Task: Find connections with filter location Hāsimāra with filter topic #careerswith filter profile language French with filter current company Coforge with filter school King George's Medical University with filter industry Office Administration with filter service category Public Speaking with filter keywords title Habitat for Humanity Builder
Action: Mouse moved to (639, 91)
Screenshot: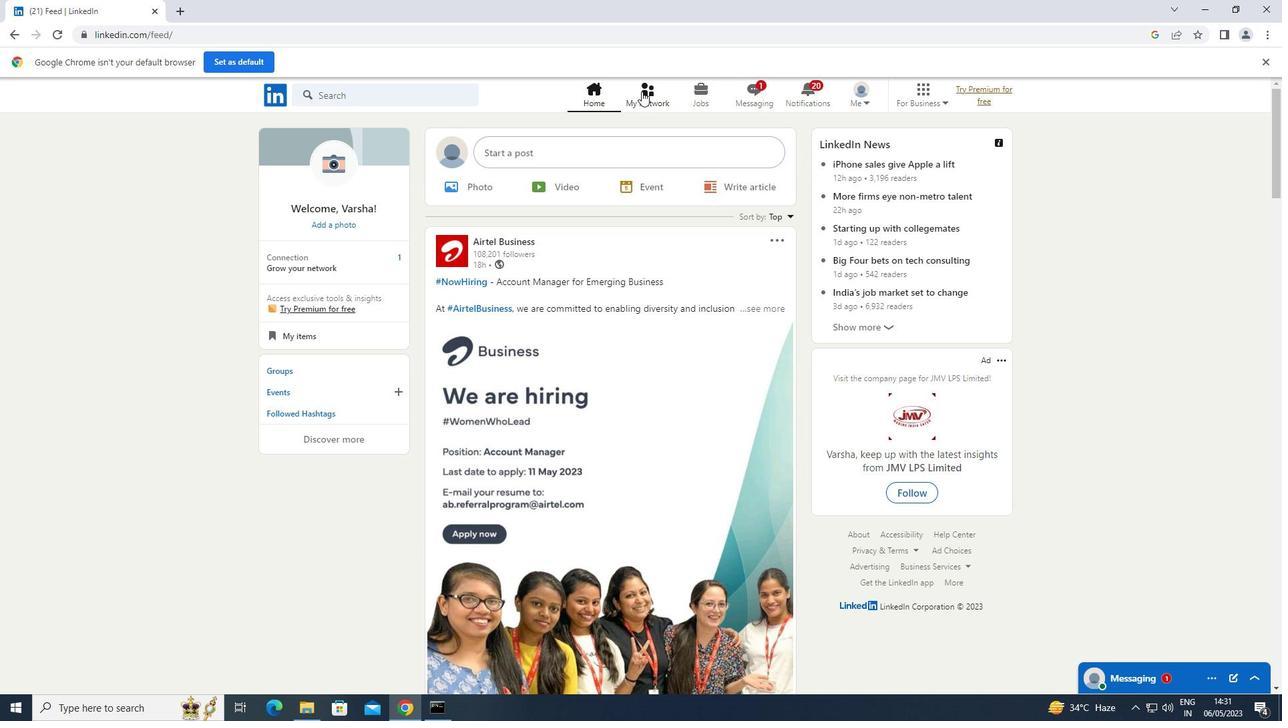 
Action: Mouse pressed left at (639, 91)
Screenshot: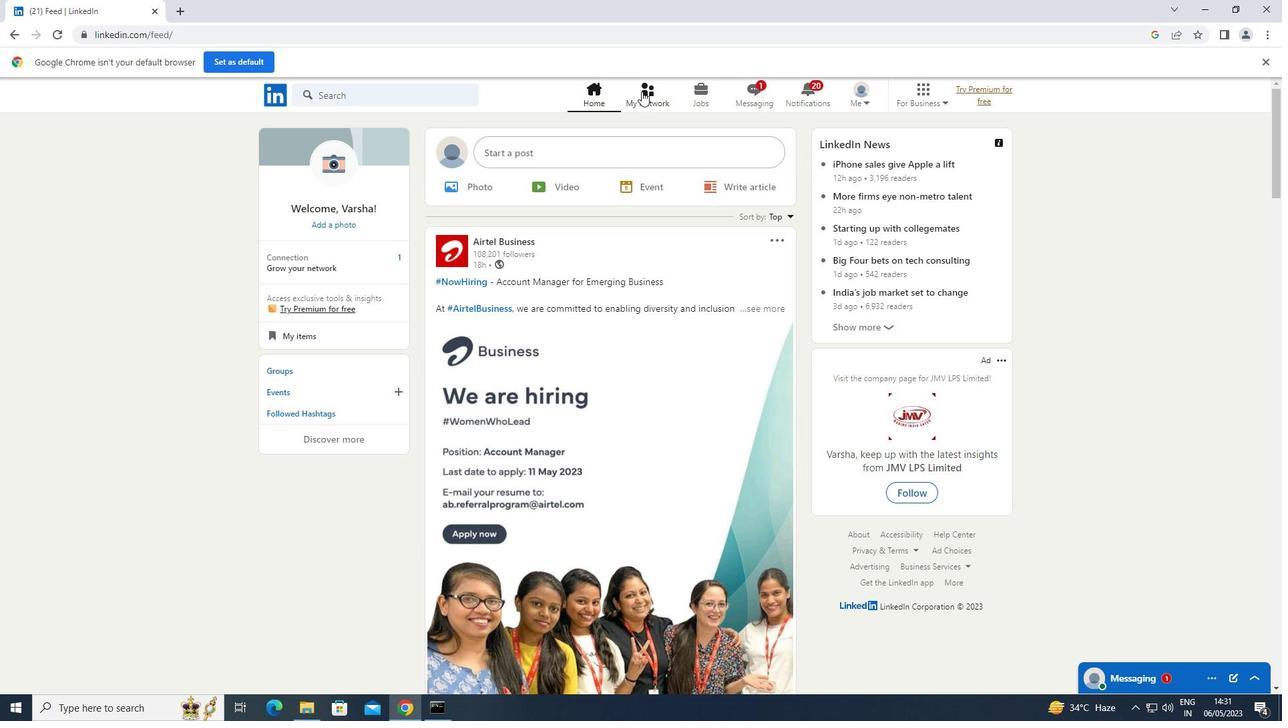 
Action: Mouse moved to (365, 167)
Screenshot: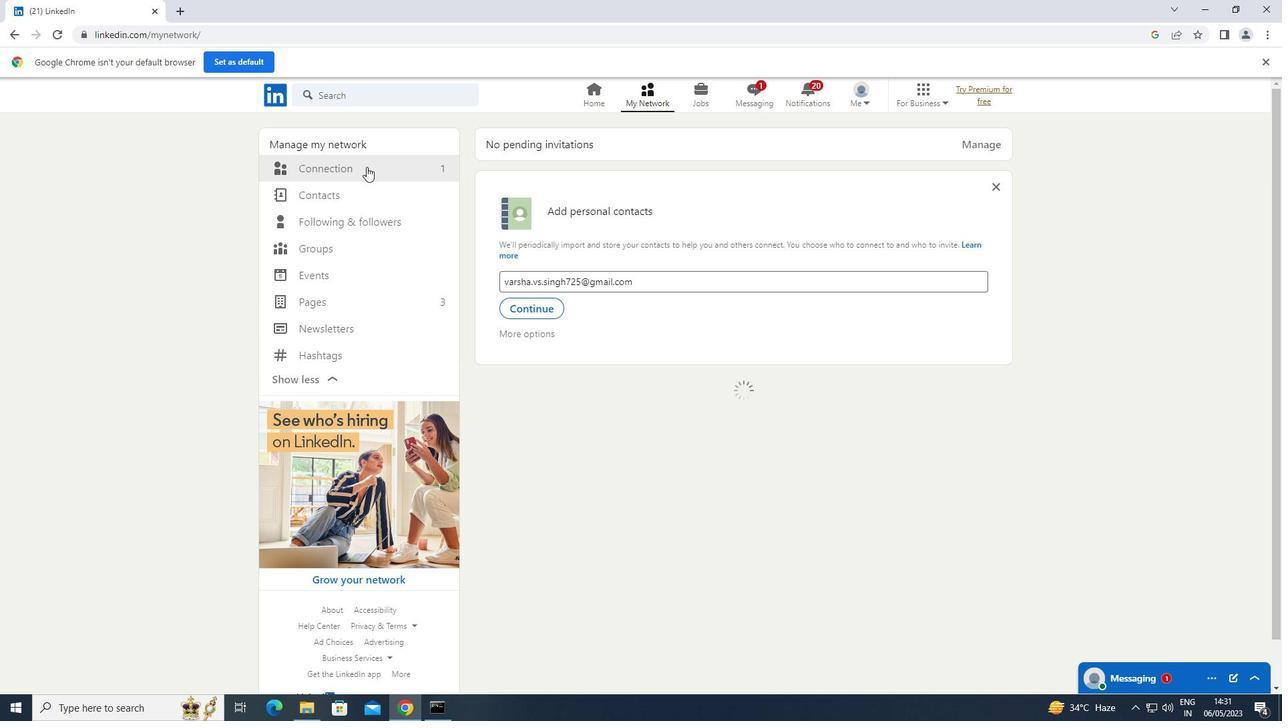 
Action: Mouse pressed left at (365, 167)
Screenshot: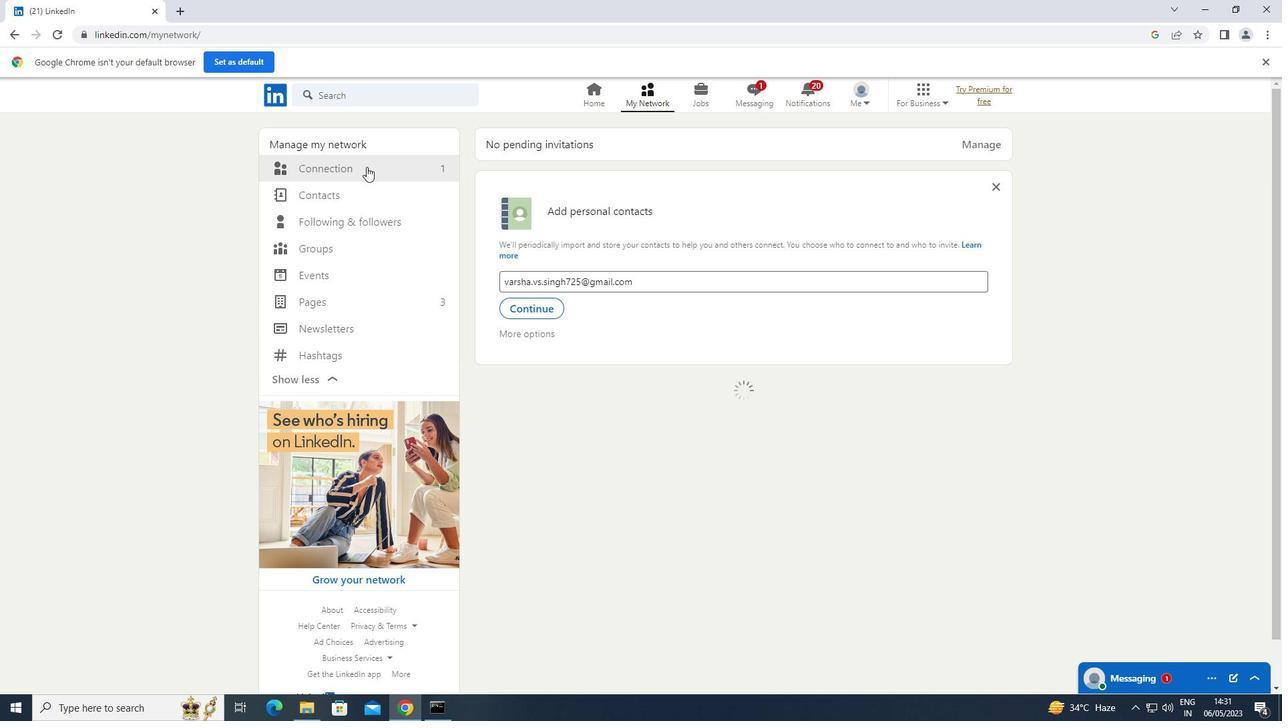 
Action: Mouse moved to (764, 168)
Screenshot: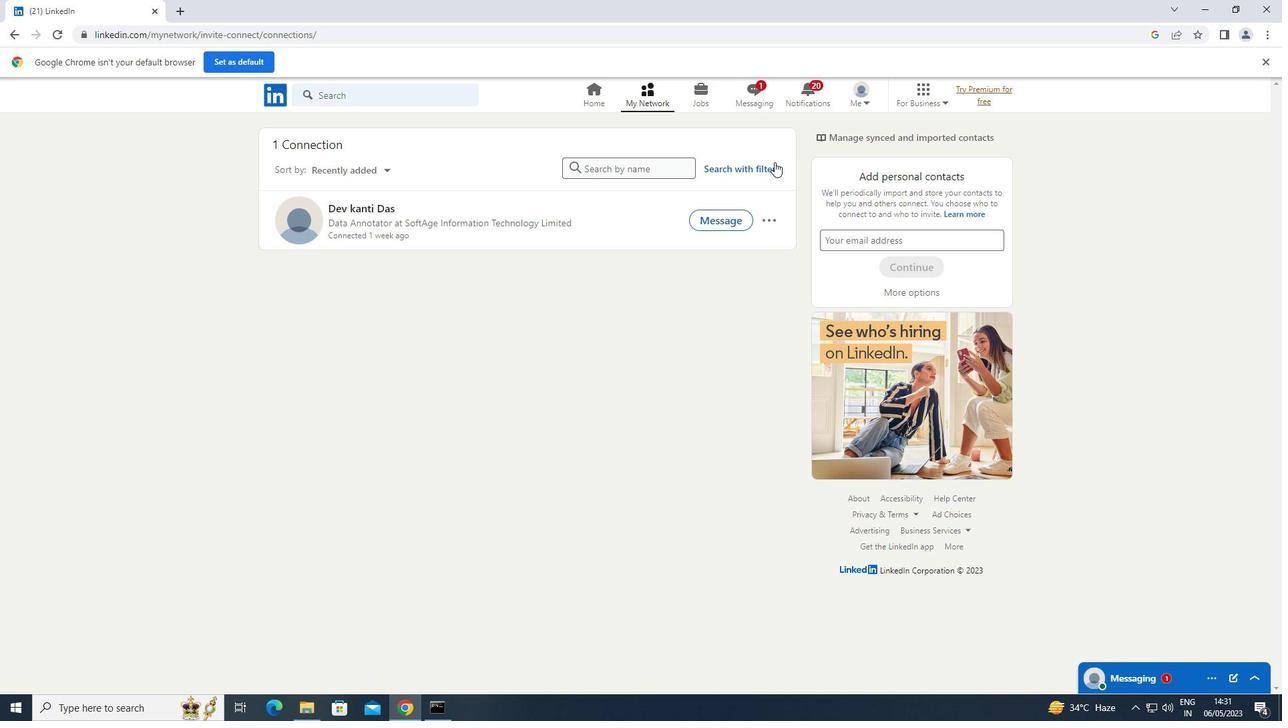 
Action: Mouse pressed left at (764, 168)
Screenshot: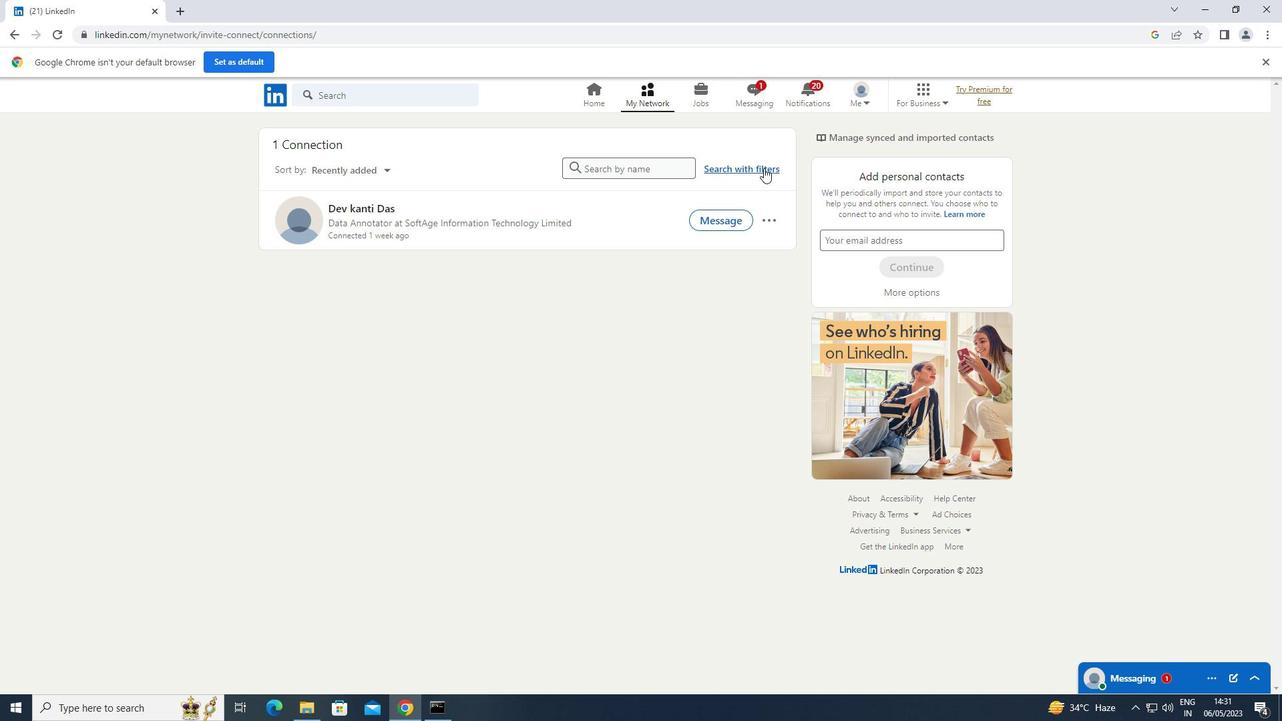 
Action: Mouse moved to (695, 134)
Screenshot: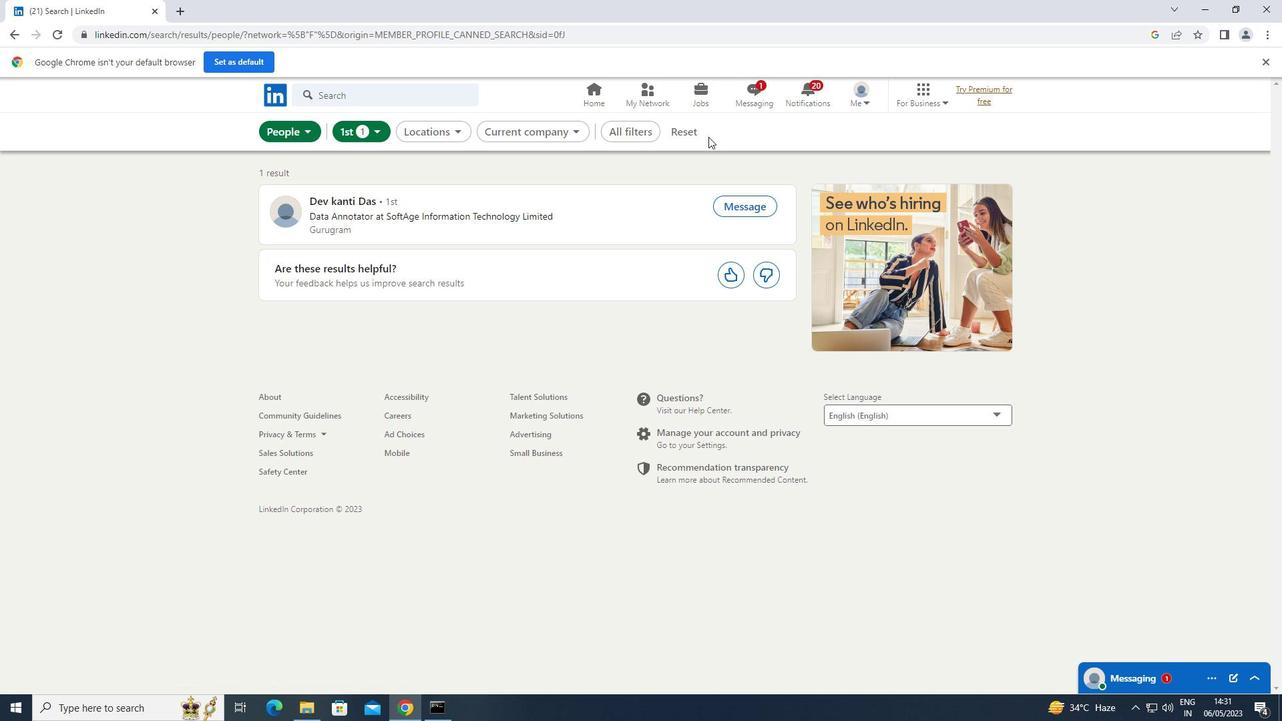 
Action: Mouse pressed left at (695, 134)
Screenshot: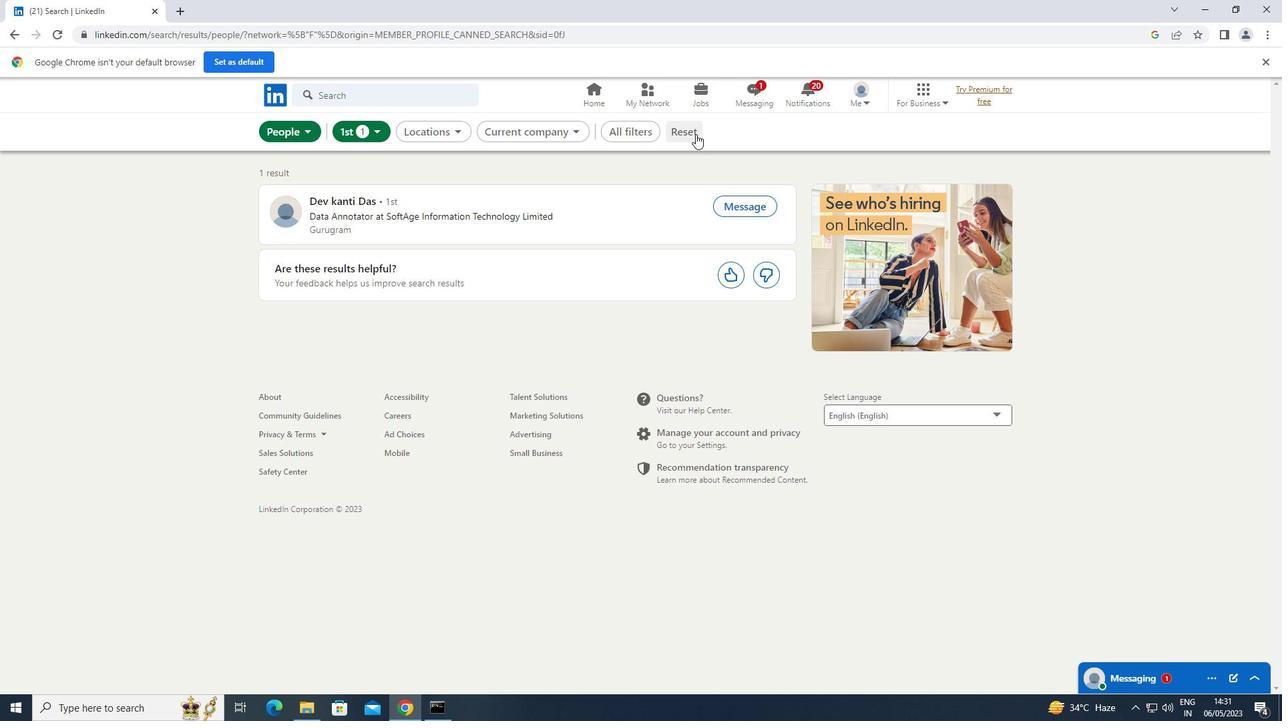
Action: Mouse moved to (665, 131)
Screenshot: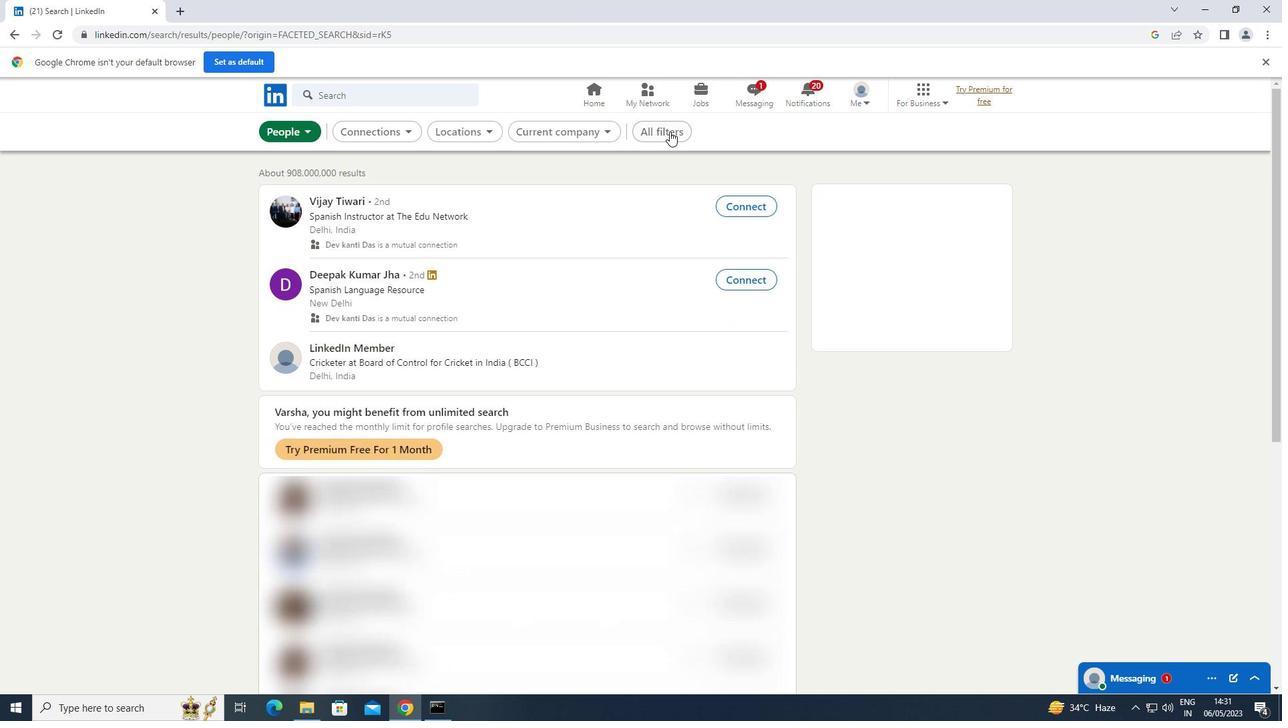 
Action: Mouse pressed left at (665, 131)
Screenshot: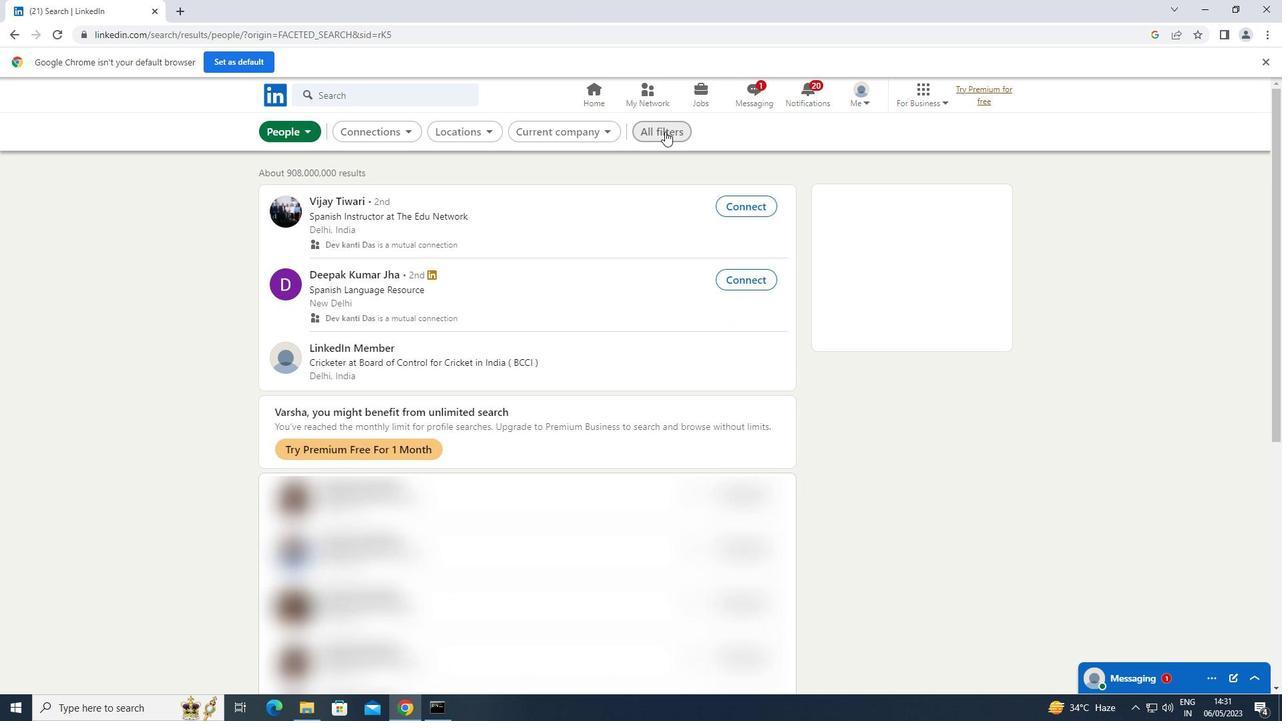 
Action: Mouse moved to (1063, 233)
Screenshot: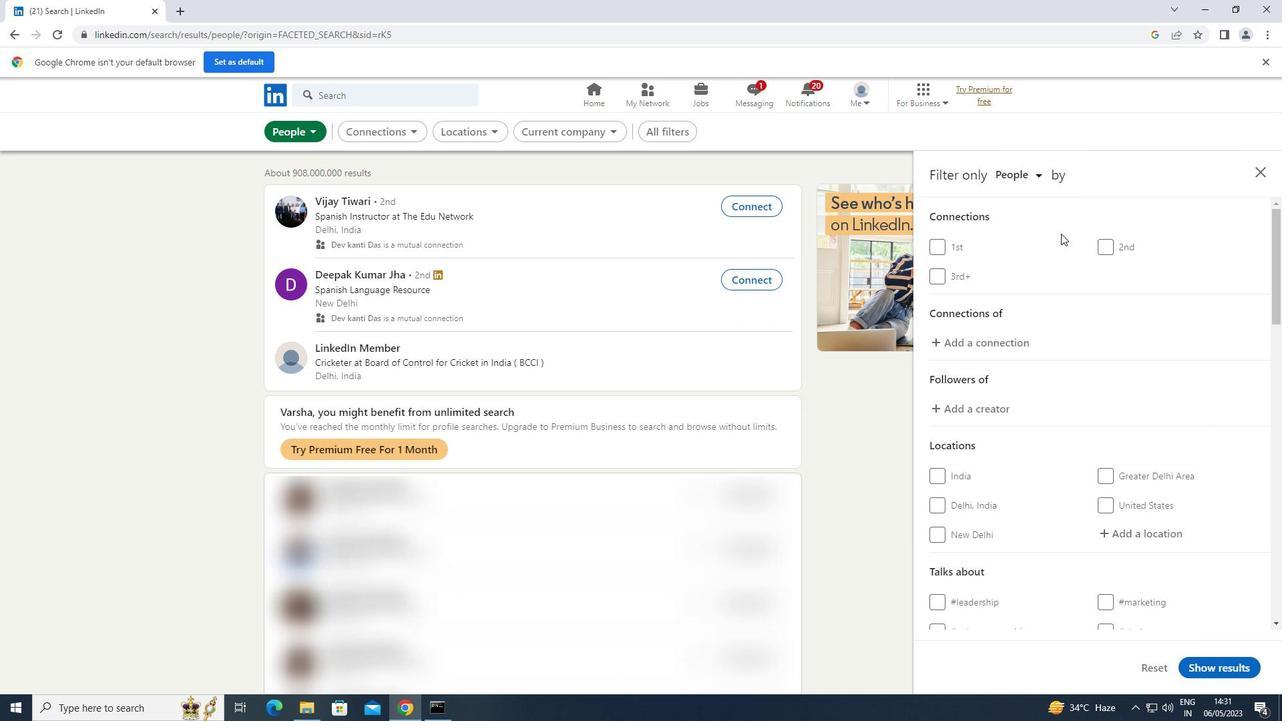 
Action: Mouse scrolled (1063, 232) with delta (0, 0)
Screenshot: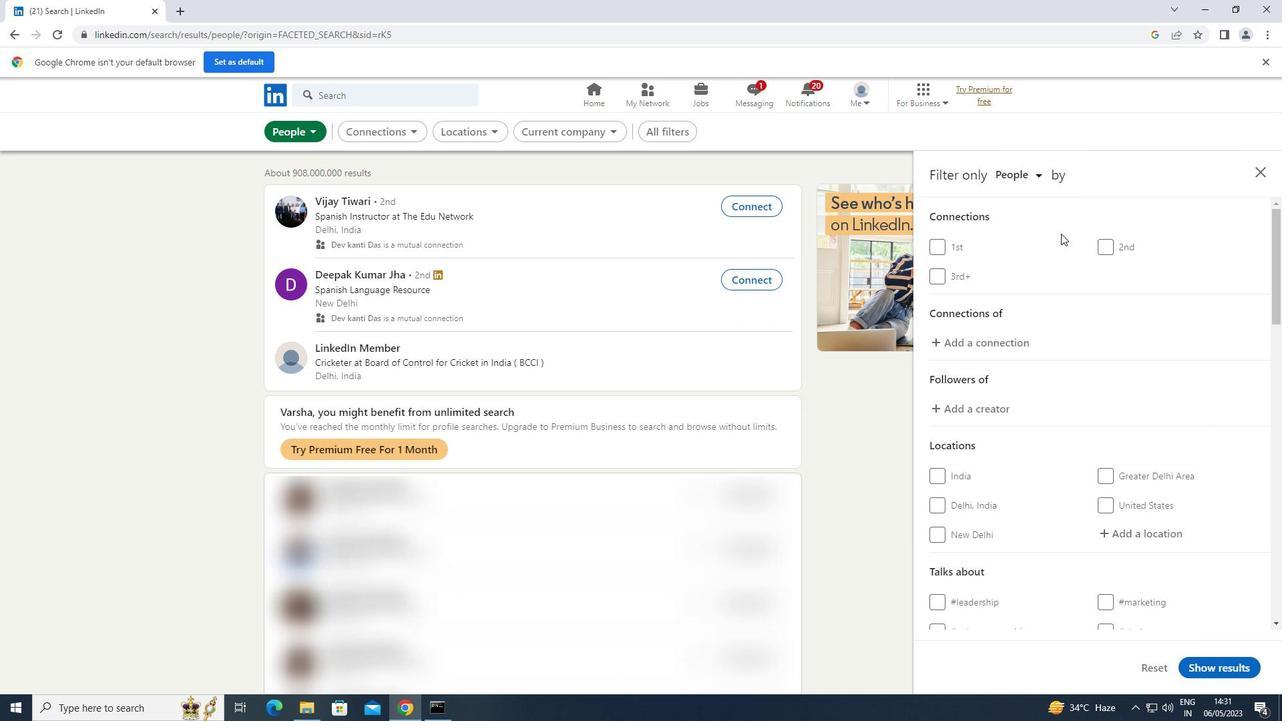 
Action: Mouse scrolled (1063, 232) with delta (0, 0)
Screenshot: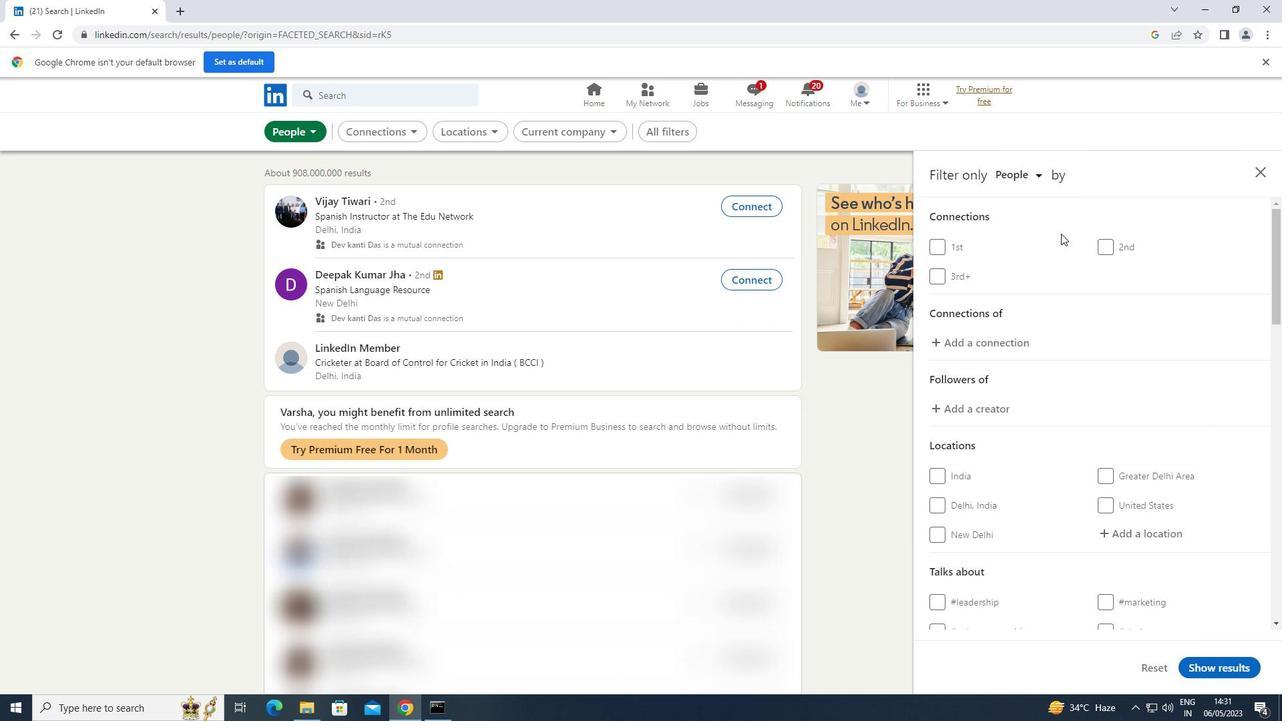 
Action: Mouse scrolled (1063, 232) with delta (0, 0)
Screenshot: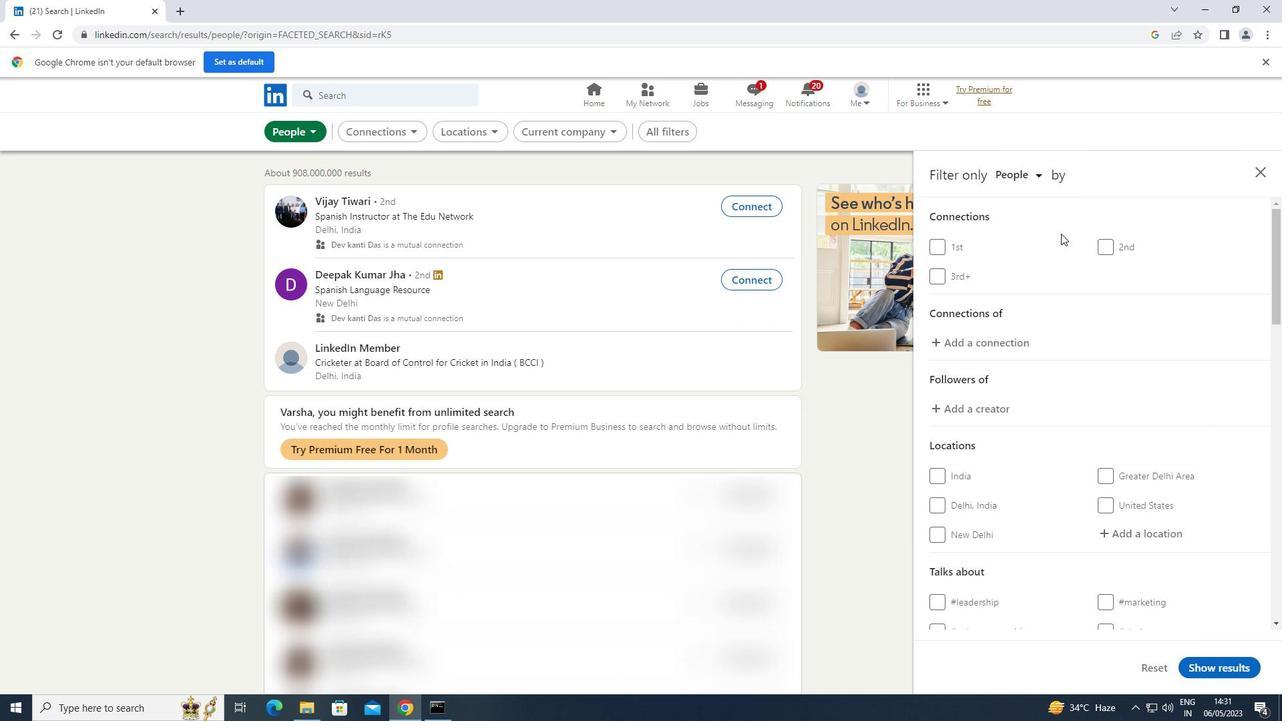 
Action: Mouse scrolled (1063, 232) with delta (0, 0)
Screenshot: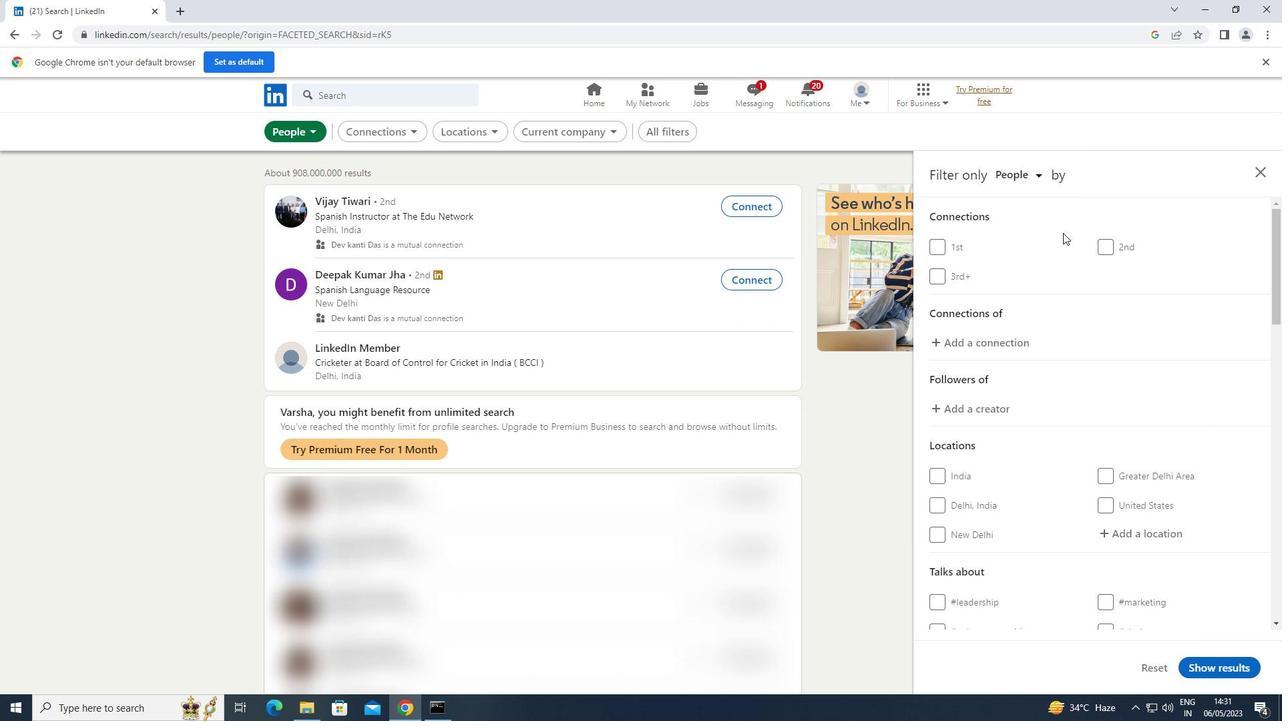 
Action: Mouse moved to (1132, 263)
Screenshot: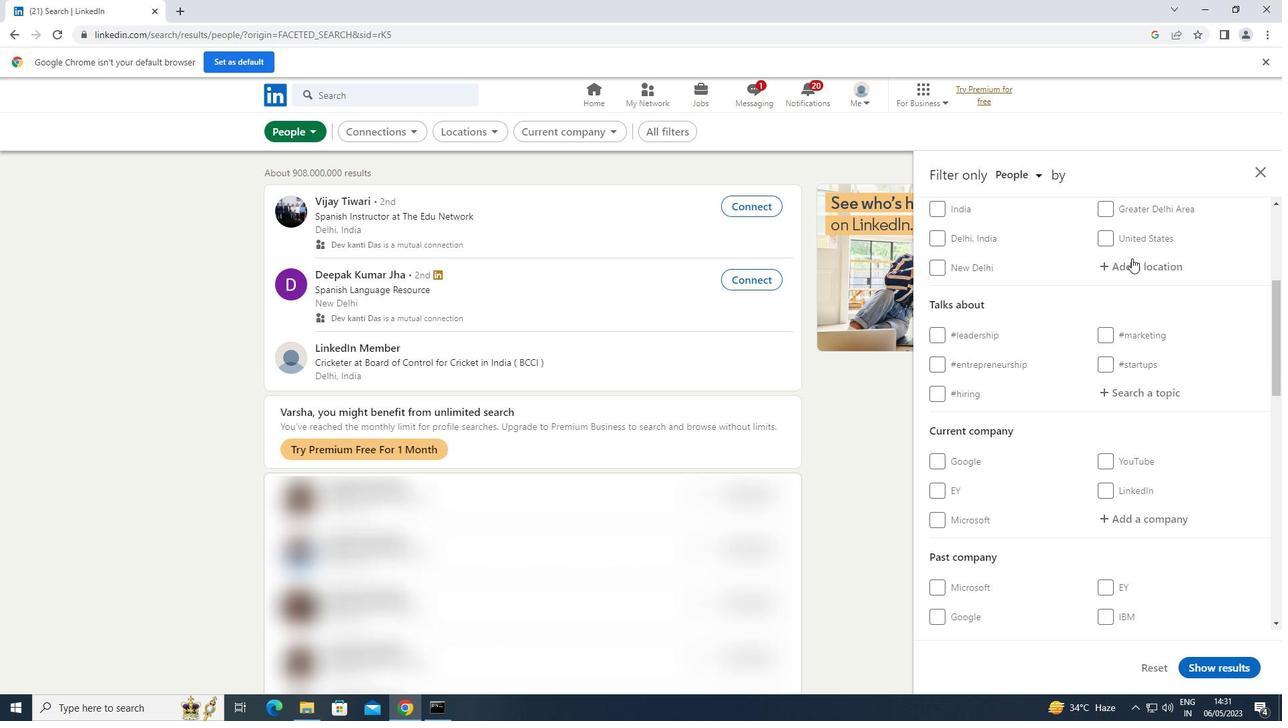 
Action: Mouse pressed left at (1132, 263)
Screenshot: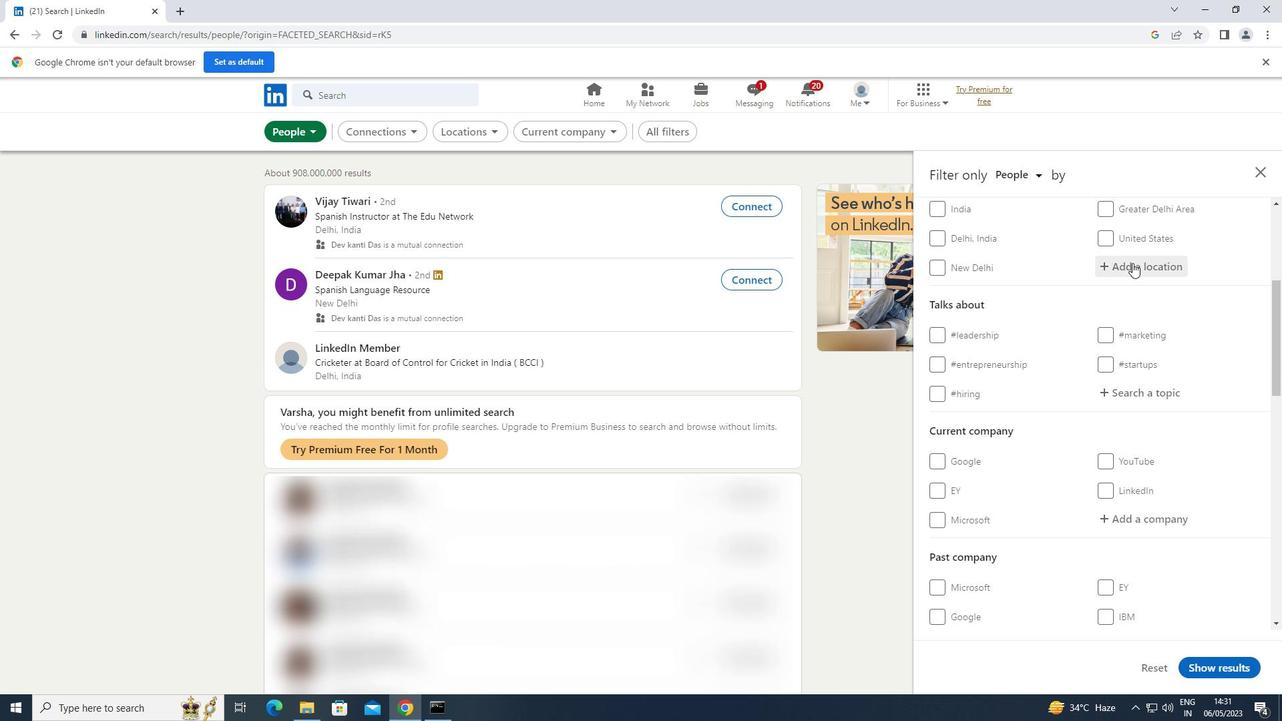 
Action: Key pressed <Key.shift>HASIMAR
Screenshot: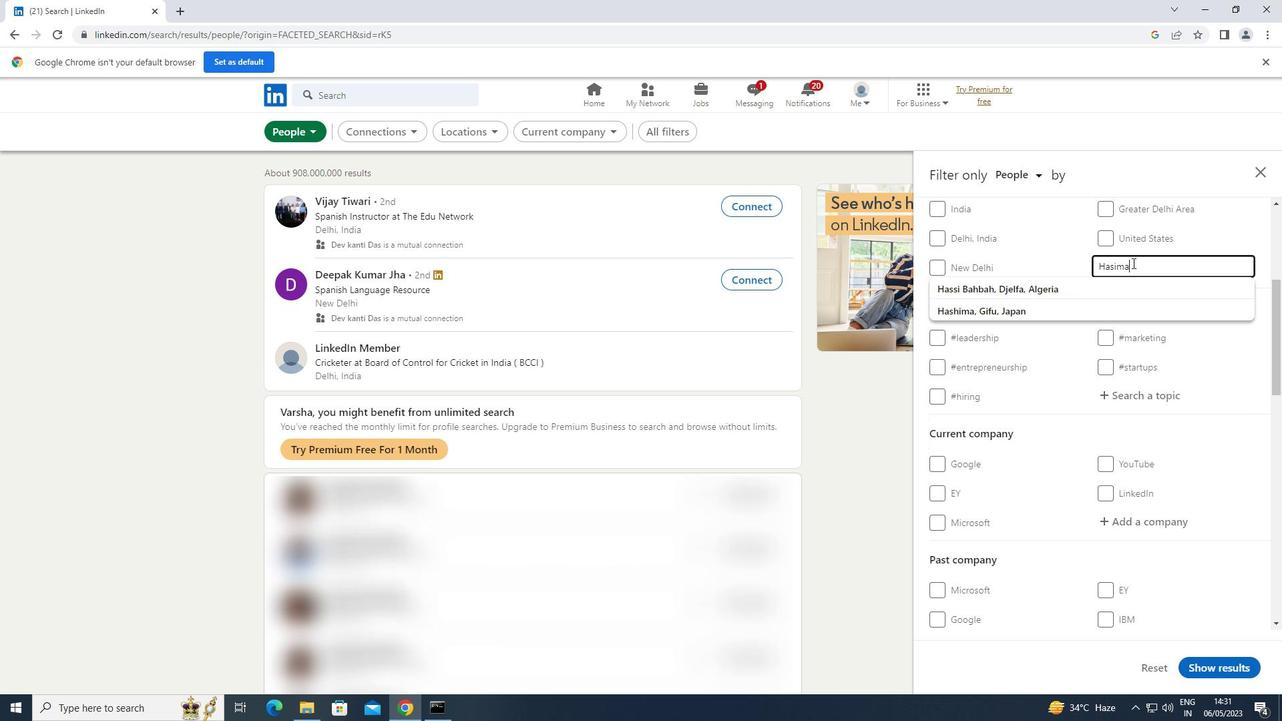 
Action: Mouse moved to (1132, 263)
Screenshot: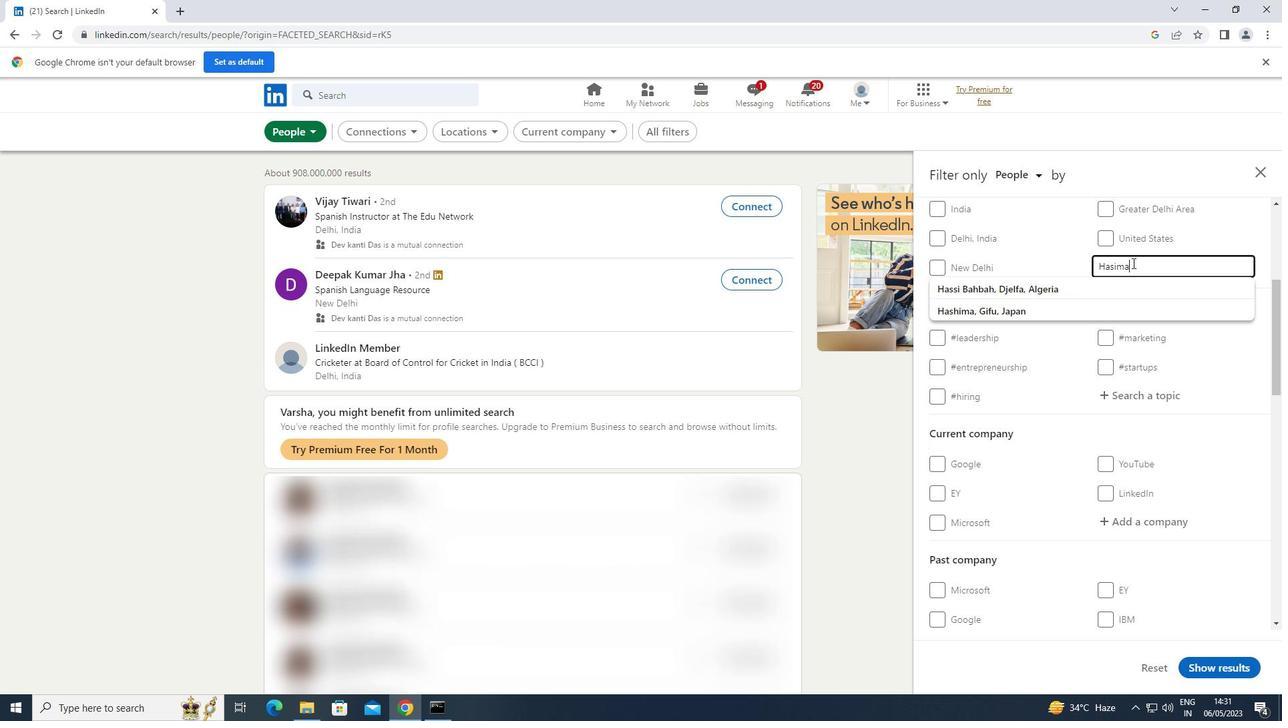 
Action: Key pressed A
Screenshot: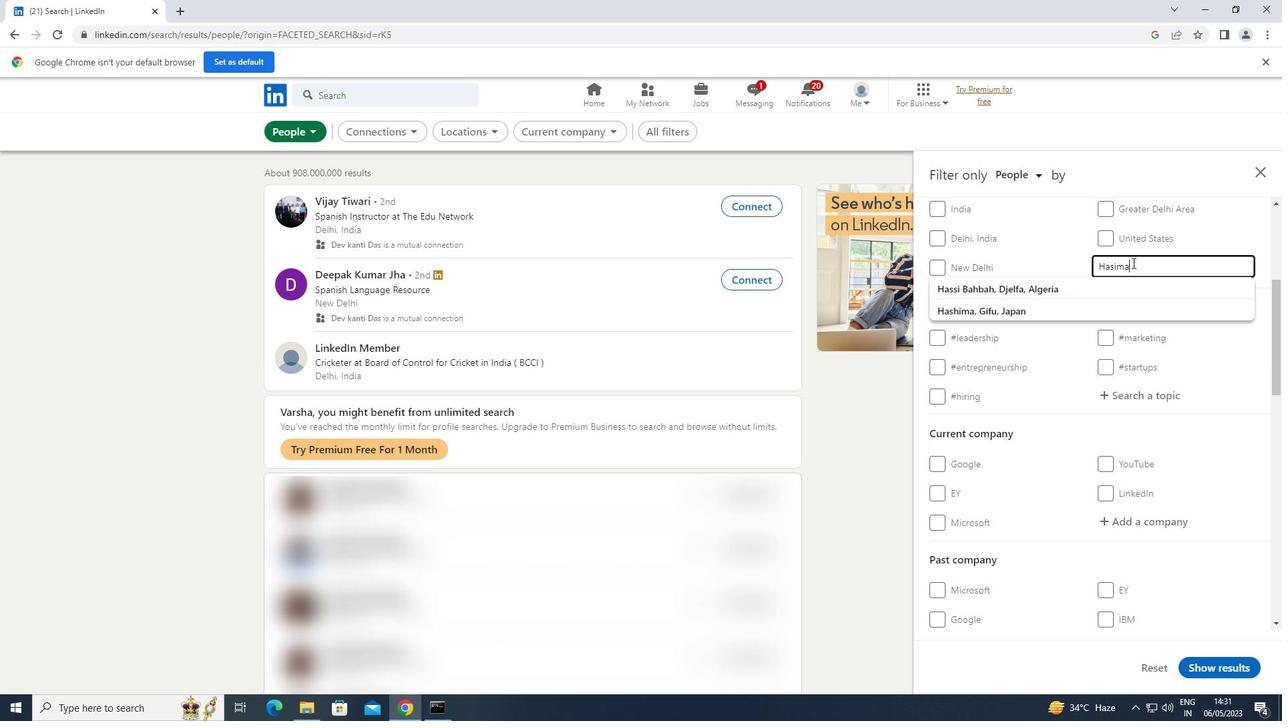 
Action: Mouse moved to (1149, 398)
Screenshot: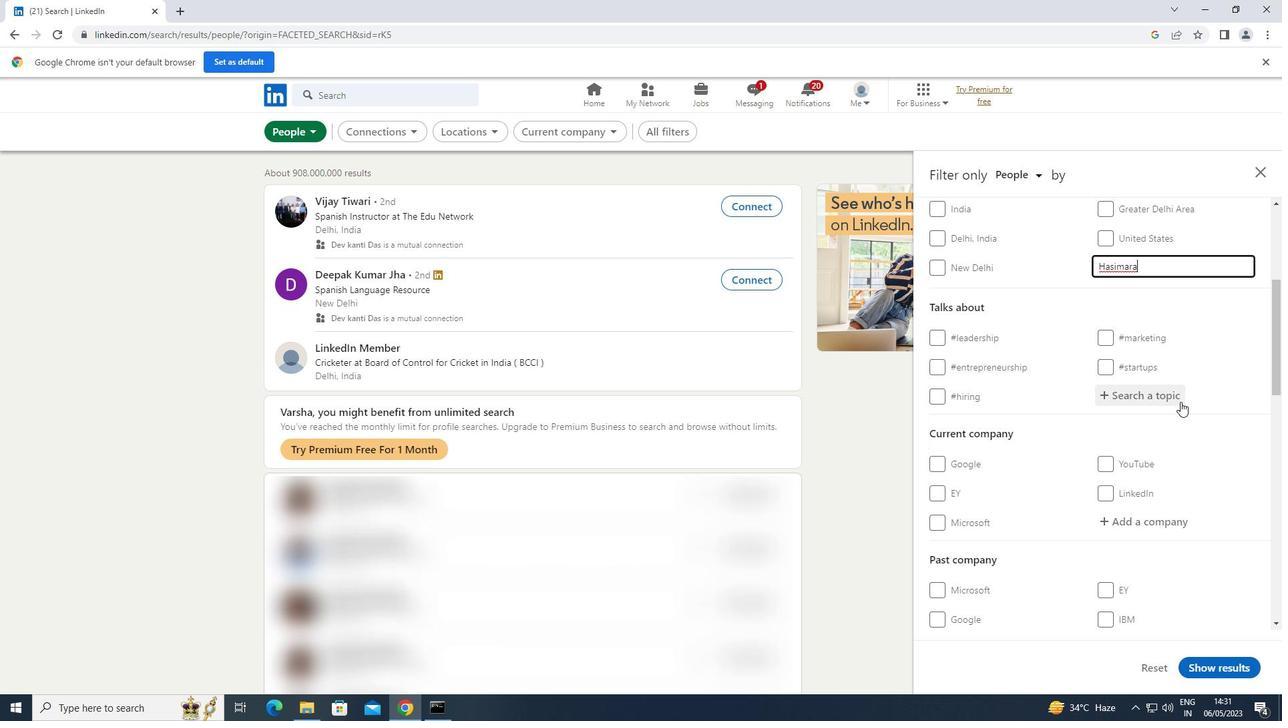 
Action: Mouse pressed left at (1149, 398)
Screenshot: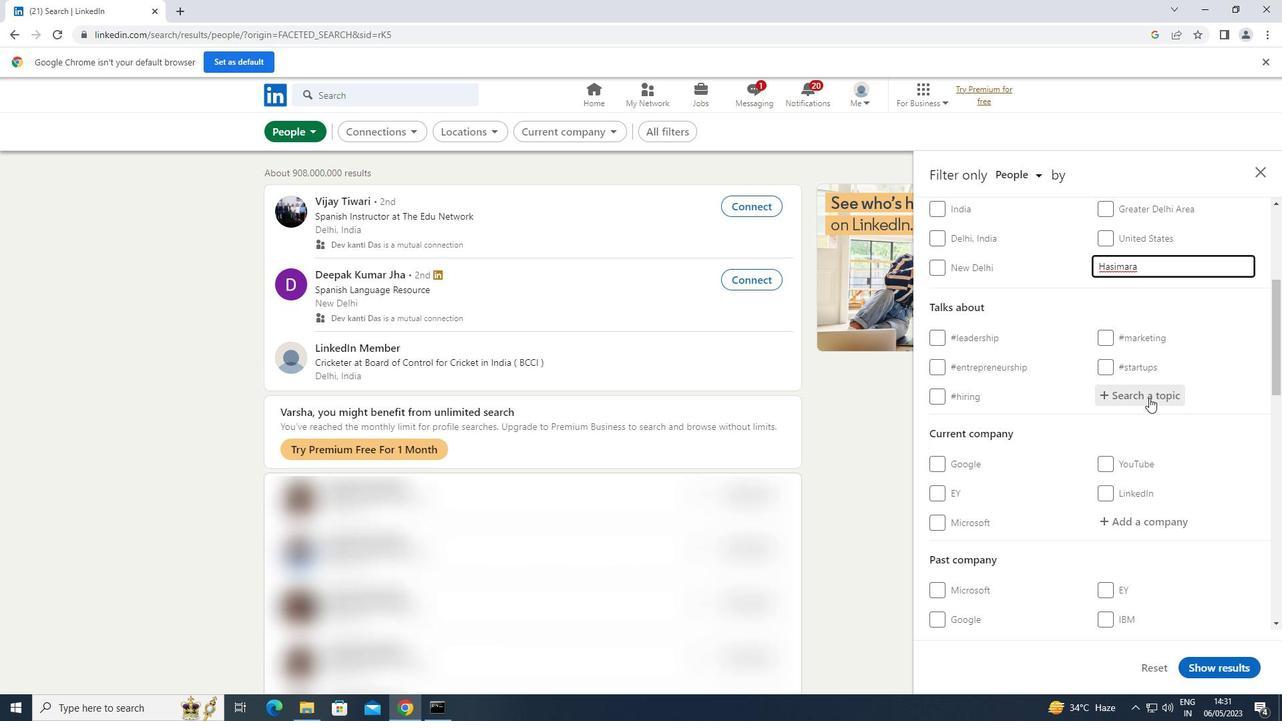 
Action: Key pressed CAREERS
Screenshot: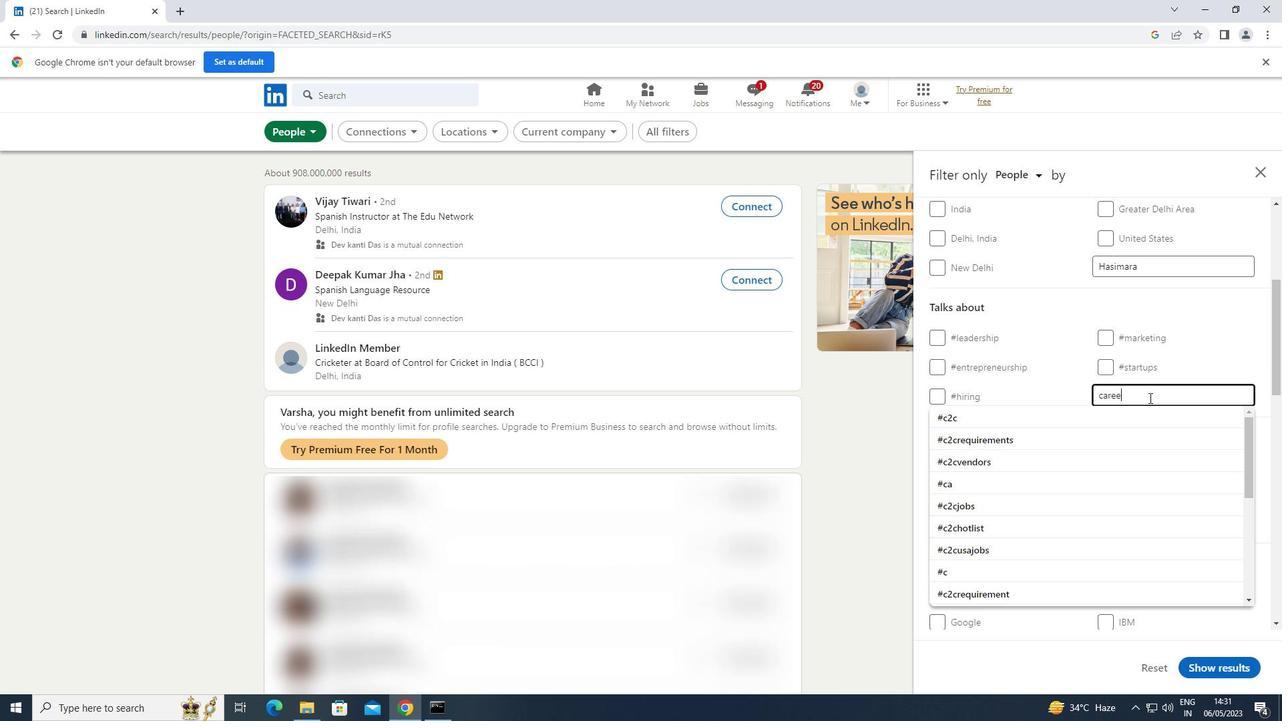
Action: Mouse moved to (1045, 416)
Screenshot: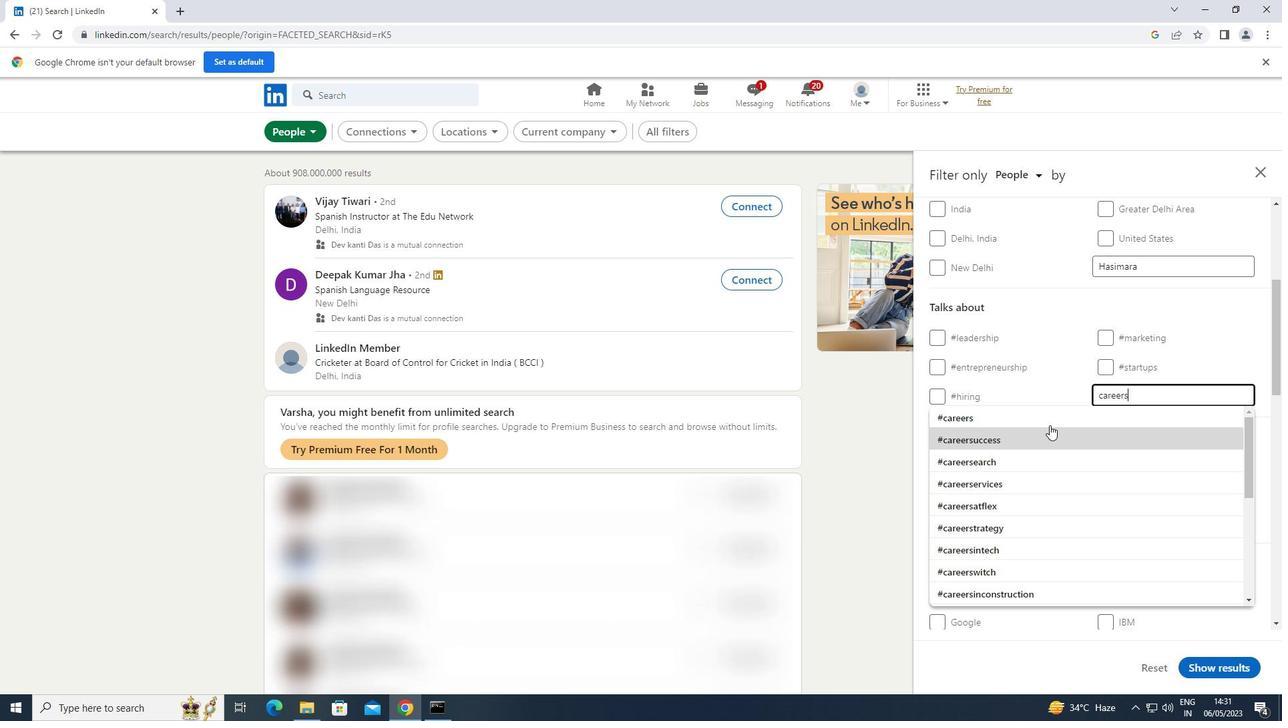 
Action: Mouse pressed left at (1045, 416)
Screenshot: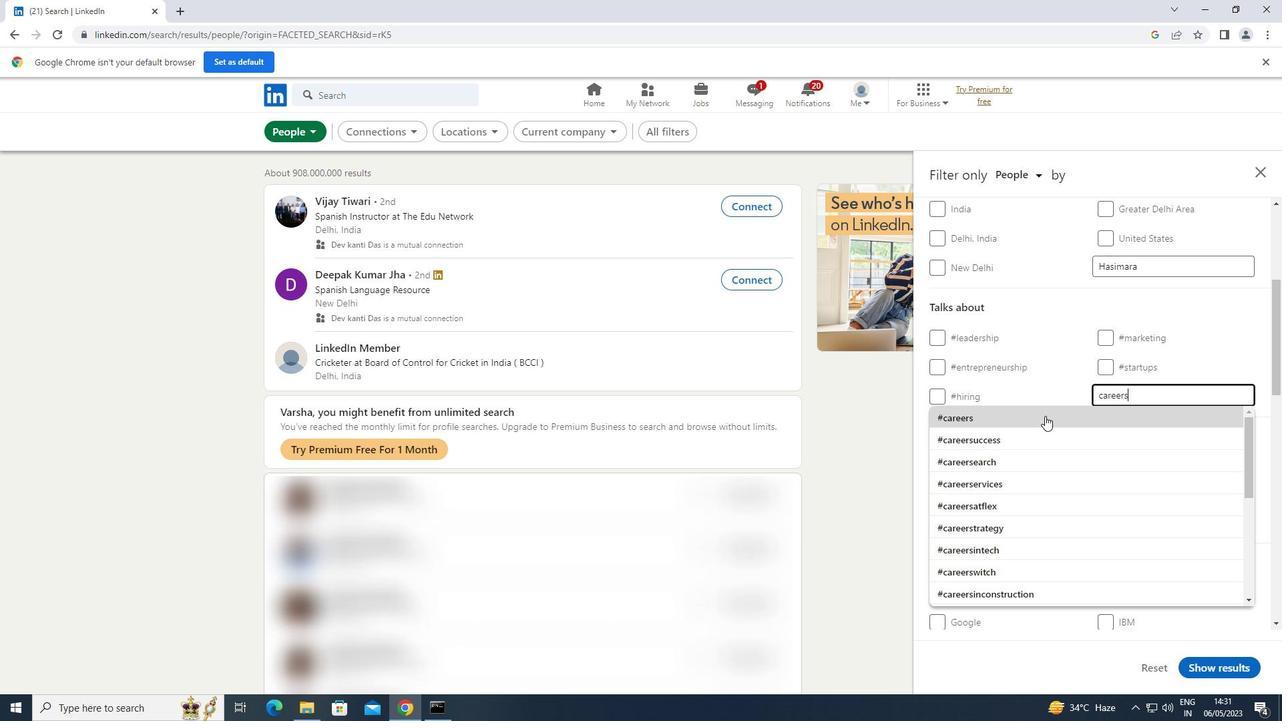 
Action: Mouse moved to (1154, 426)
Screenshot: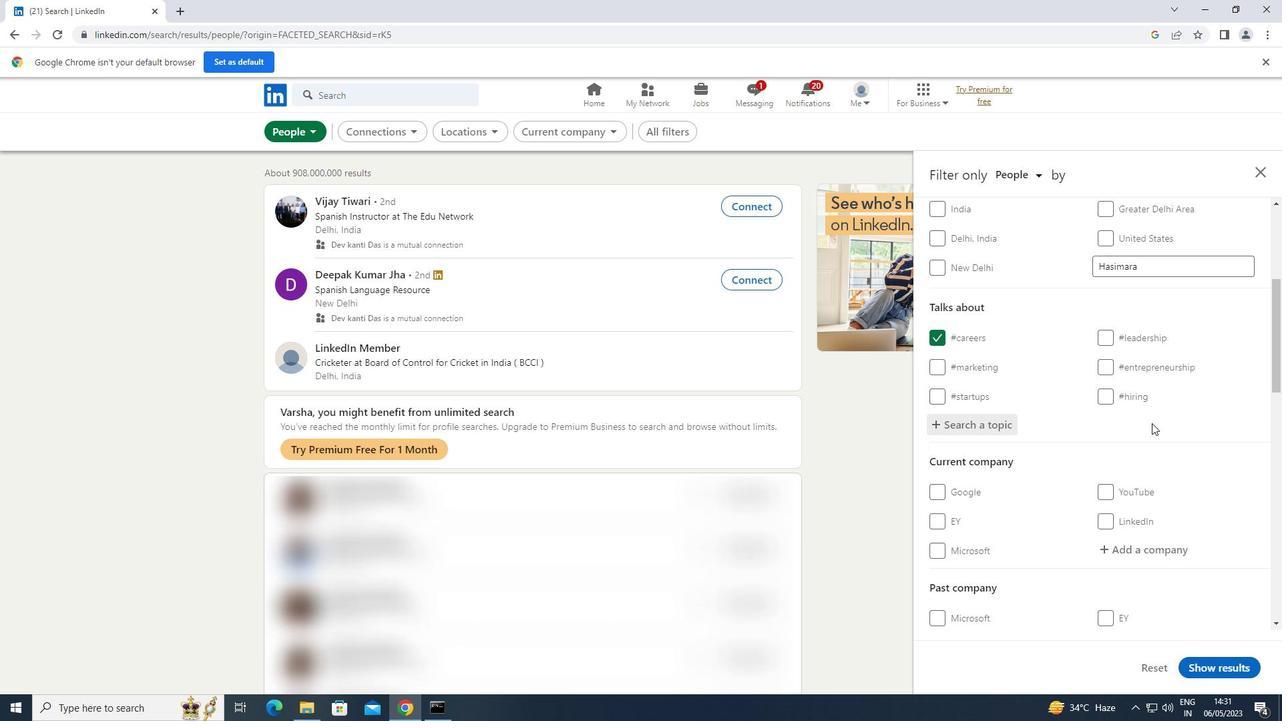 
Action: Mouse scrolled (1154, 426) with delta (0, 0)
Screenshot: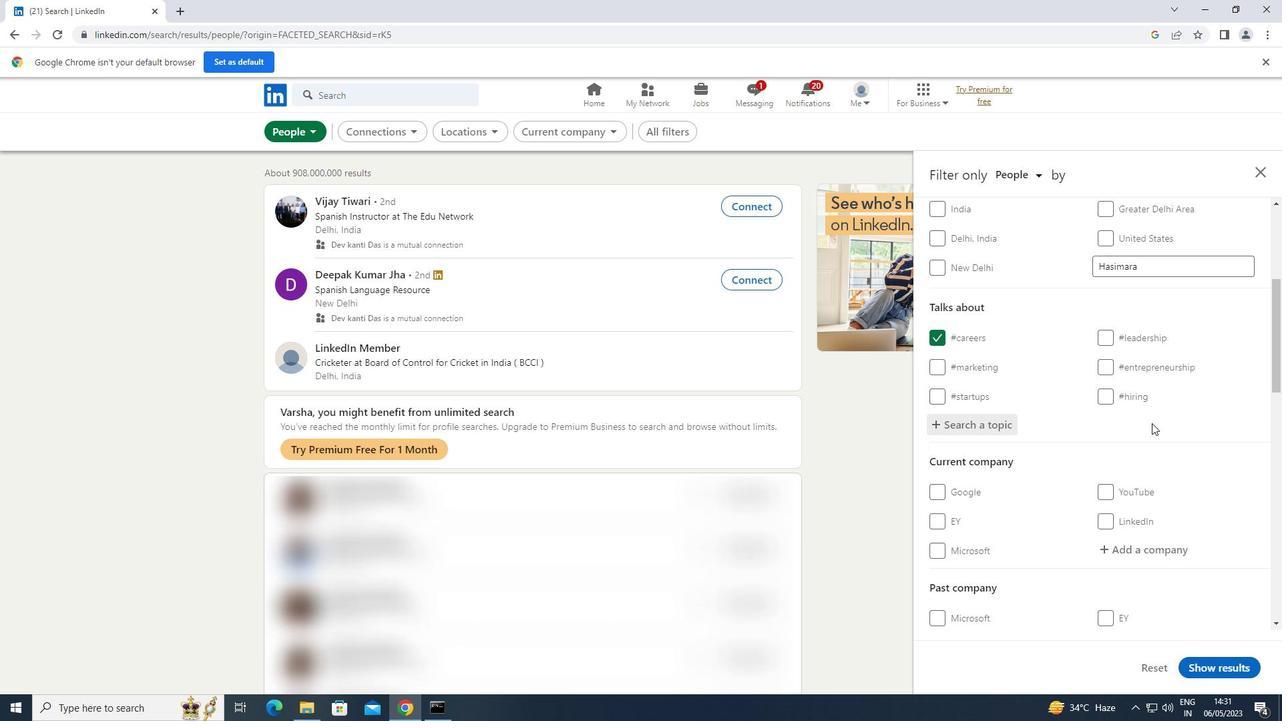 
Action: Mouse moved to (1155, 428)
Screenshot: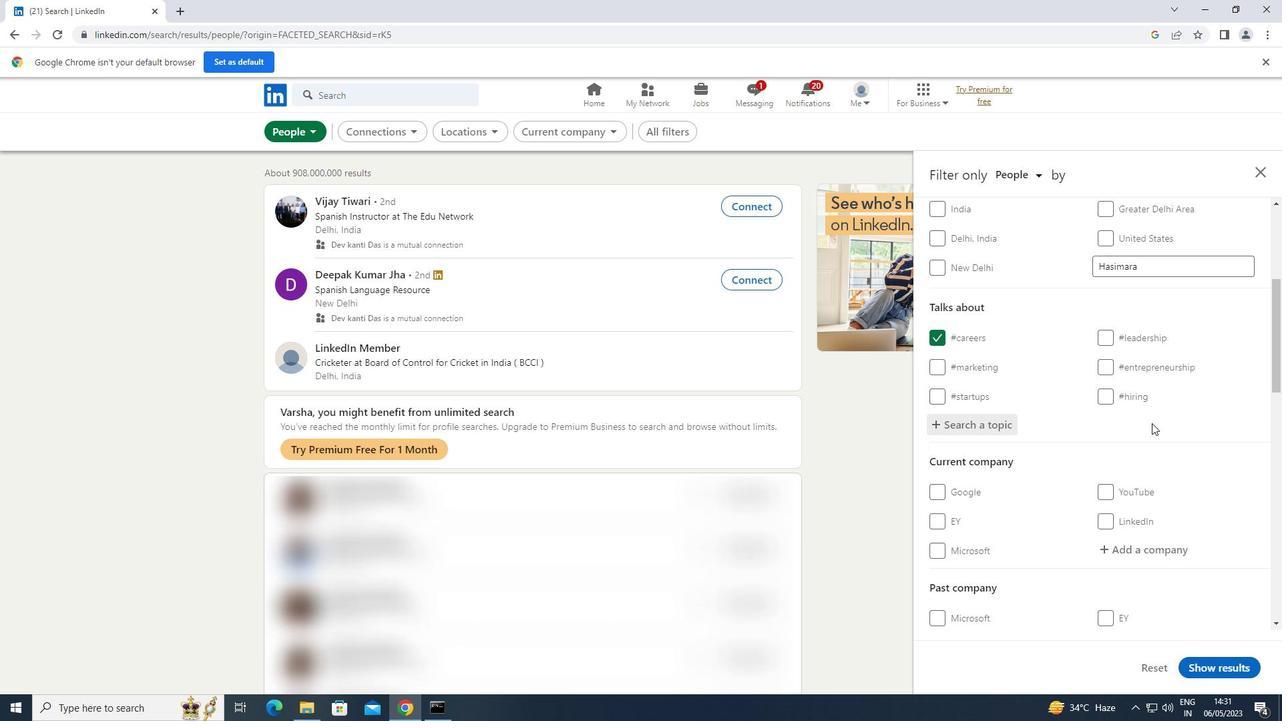 
Action: Mouse scrolled (1155, 428) with delta (0, 0)
Screenshot: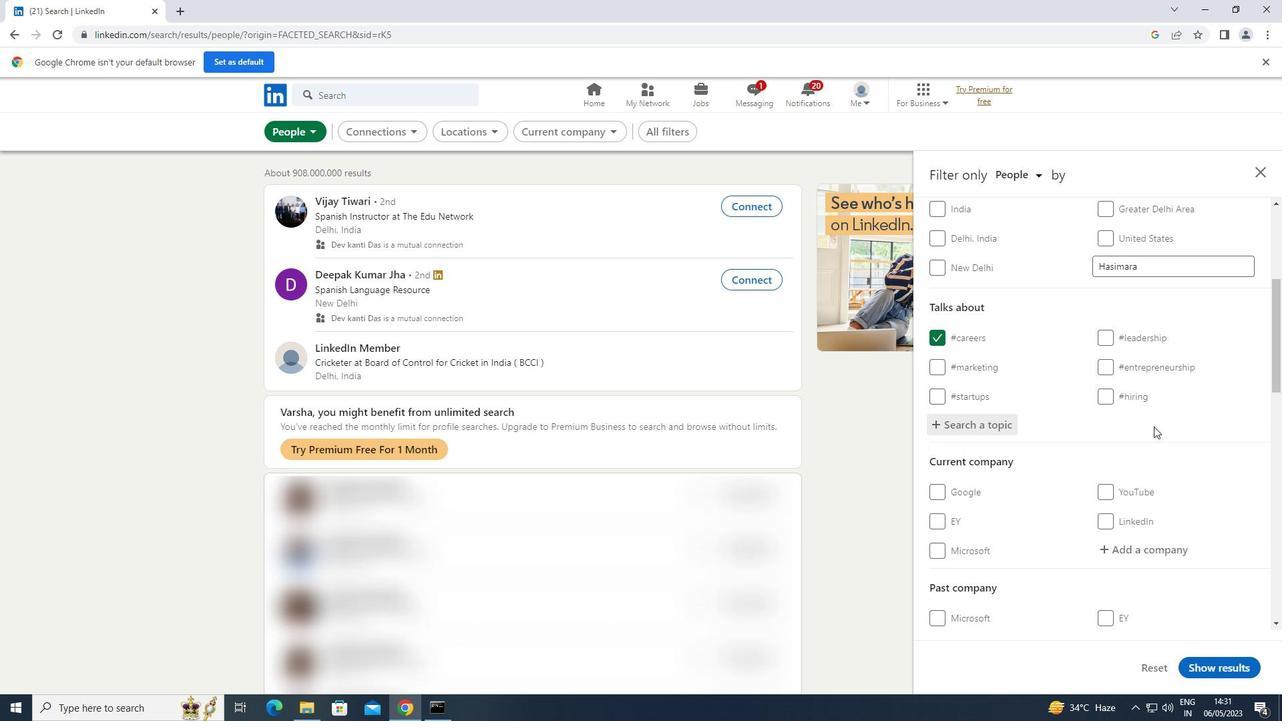 
Action: Mouse moved to (1156, 428)
Screenshot: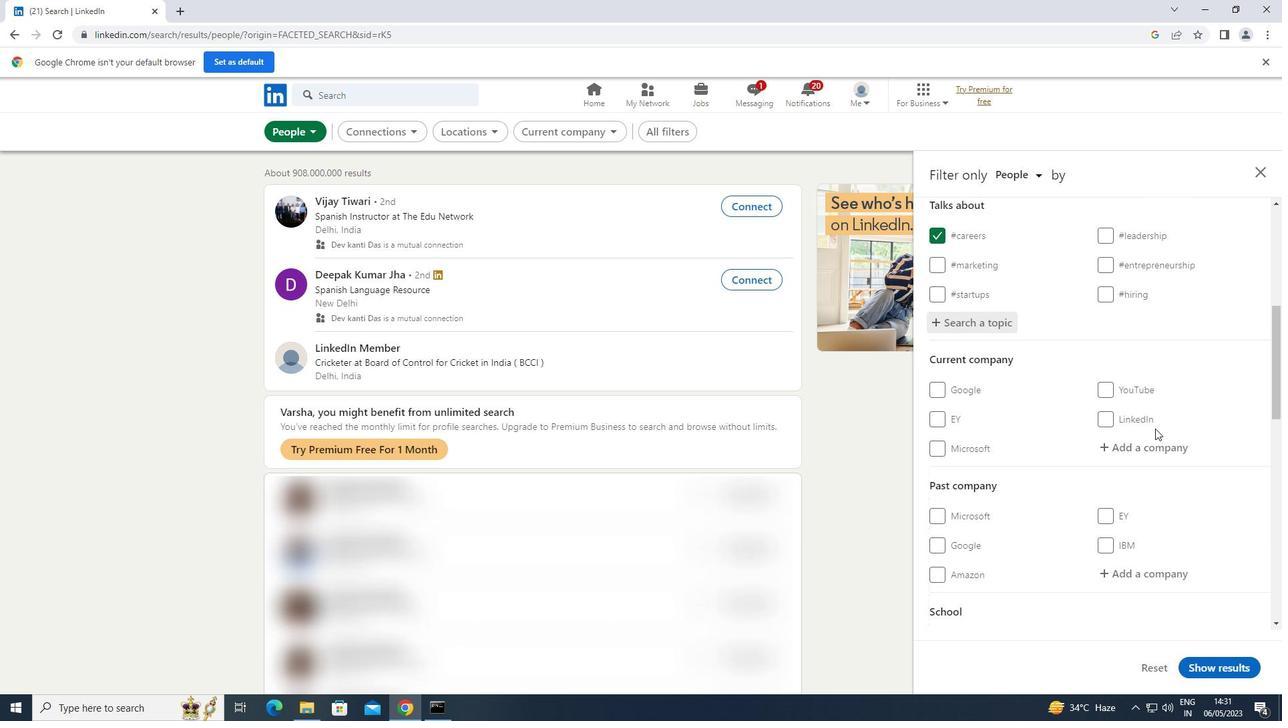 
Action: Mouse scrolled (1156, 428) with delta (0, 0)
Screenshot: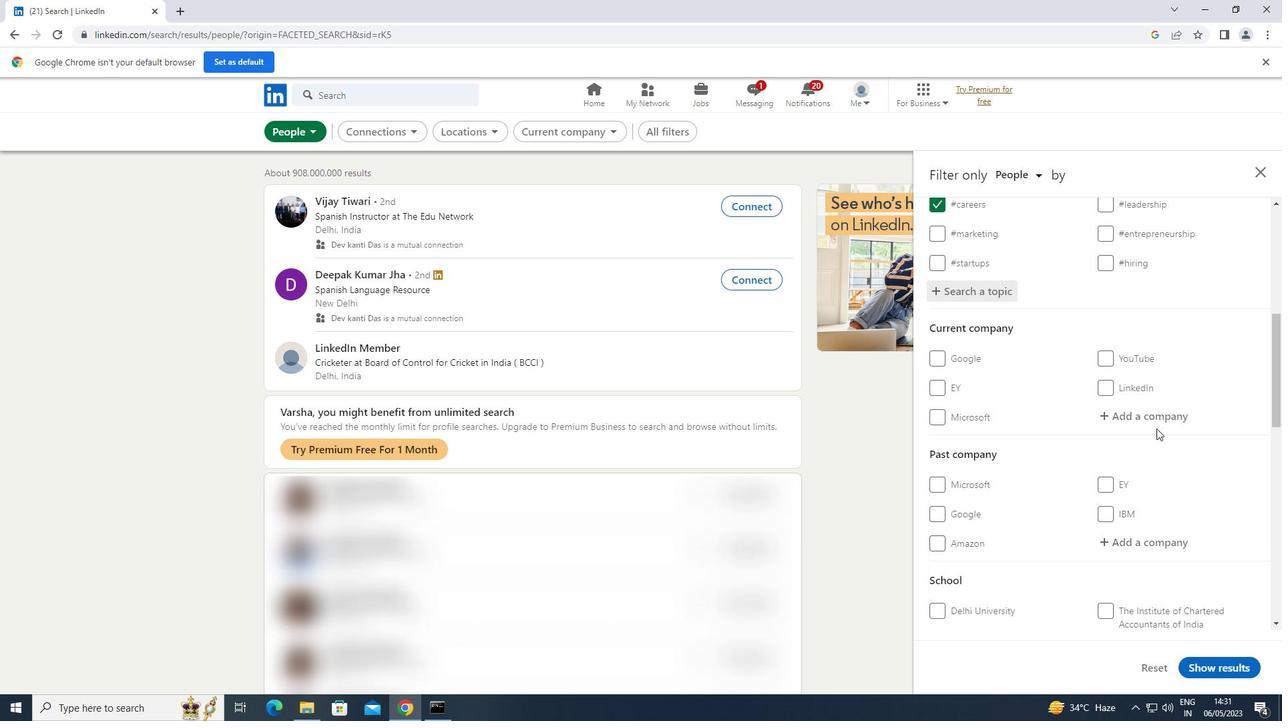 
Action: Mouse scrolled (1156, 428) with delta (0, 0)
Screenshot: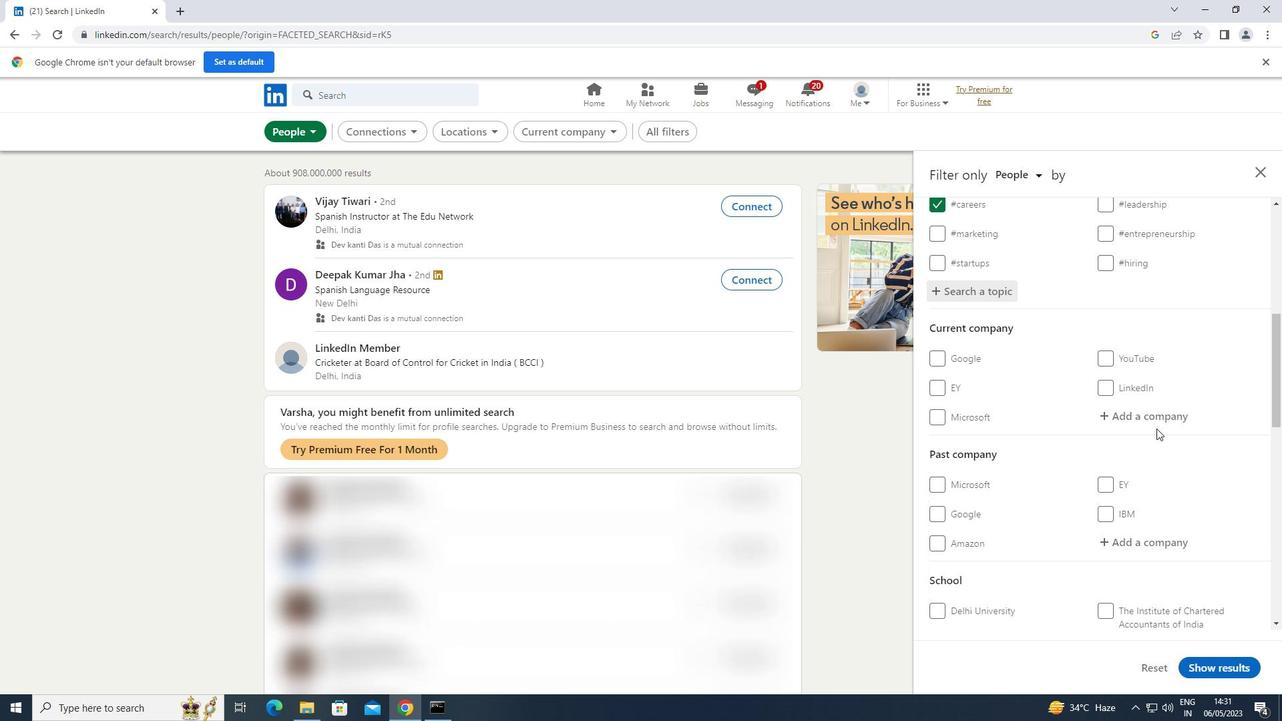 
Action: Mouse moved to (1157, 429)
Screenshot: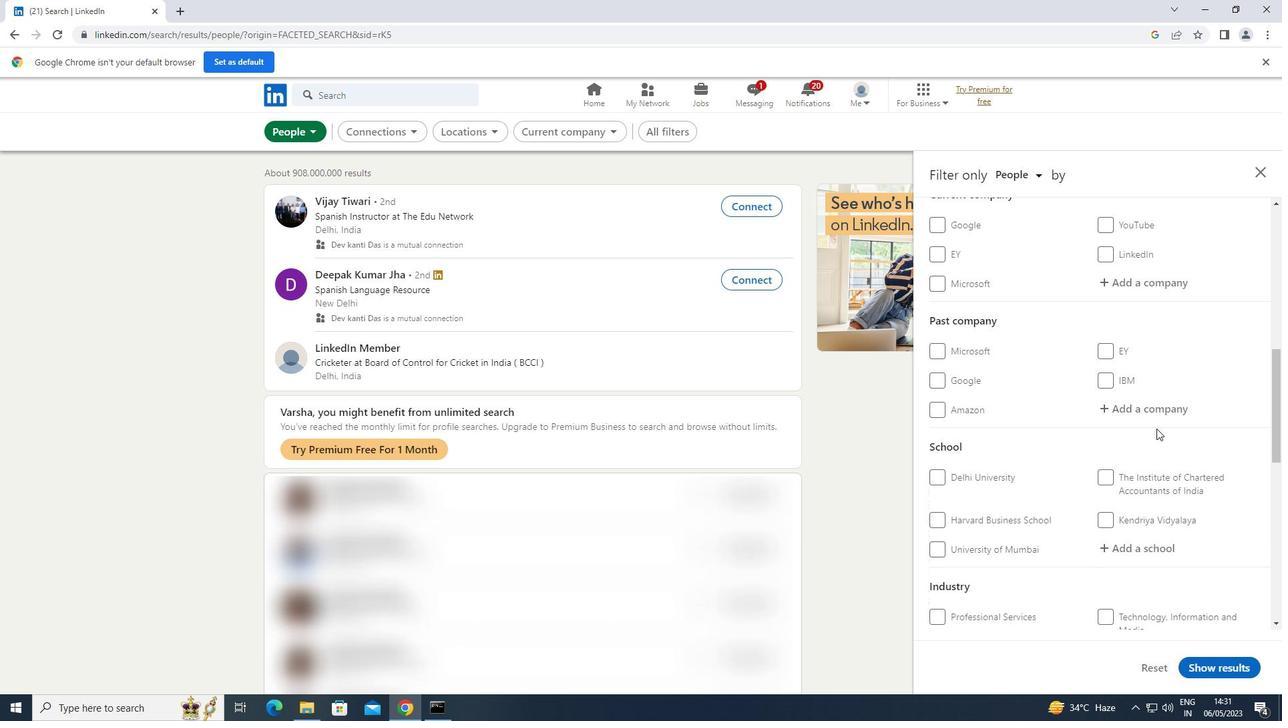 
Action: Mouse scrolled (1157, 428) with delta (0, 0)
Screenshot: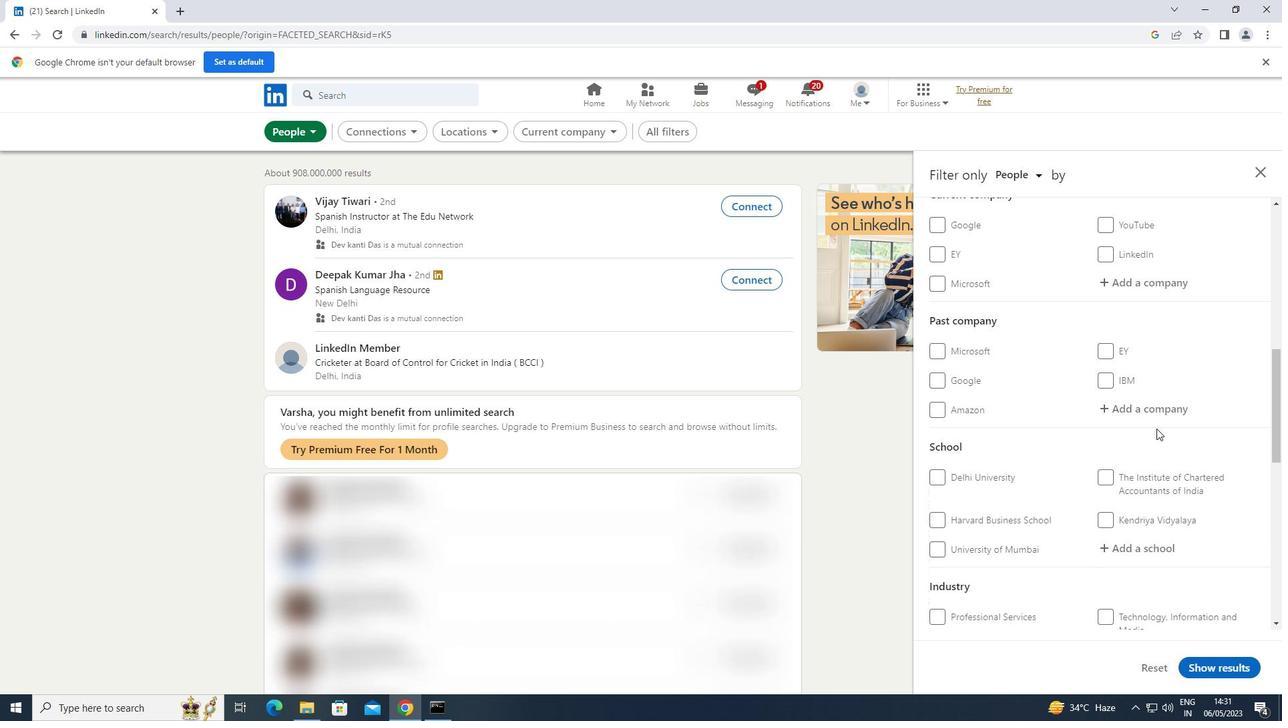 
Action: Mouse moved to (1156, 430)
Screenshot: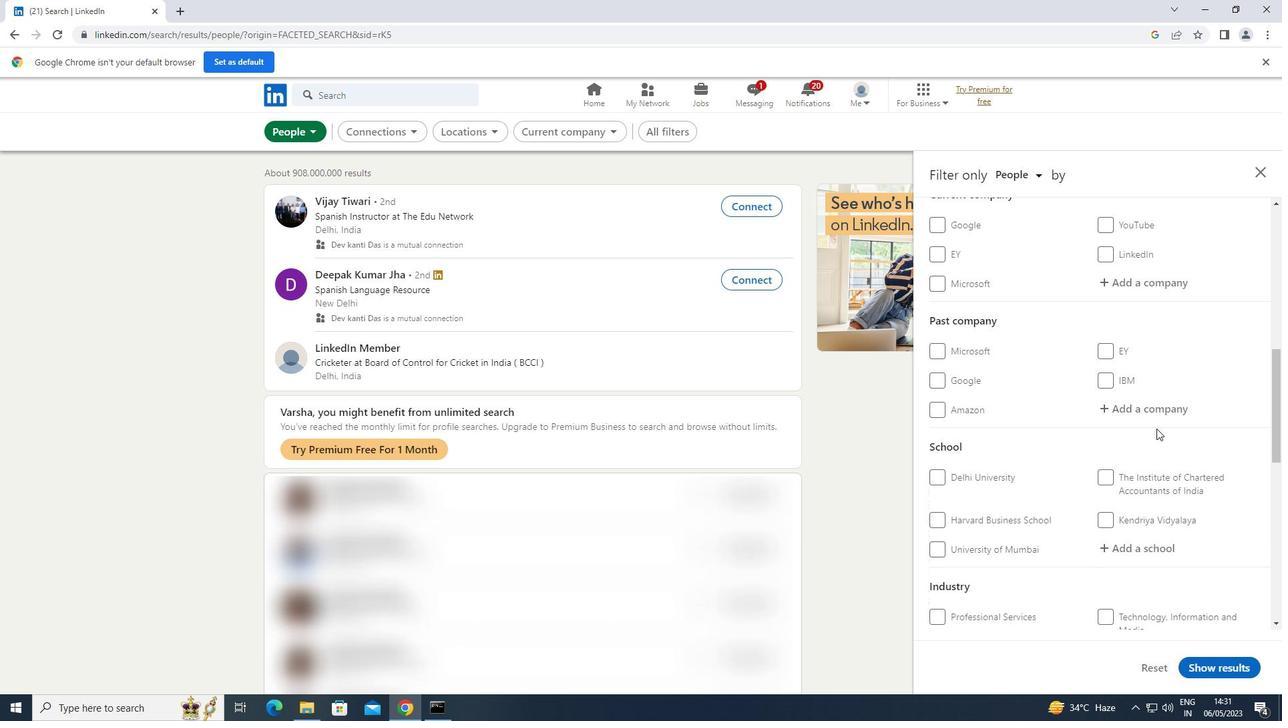 
Action: Mouse scrolled (1156, 430) with delta (0, 0)
Screenshot: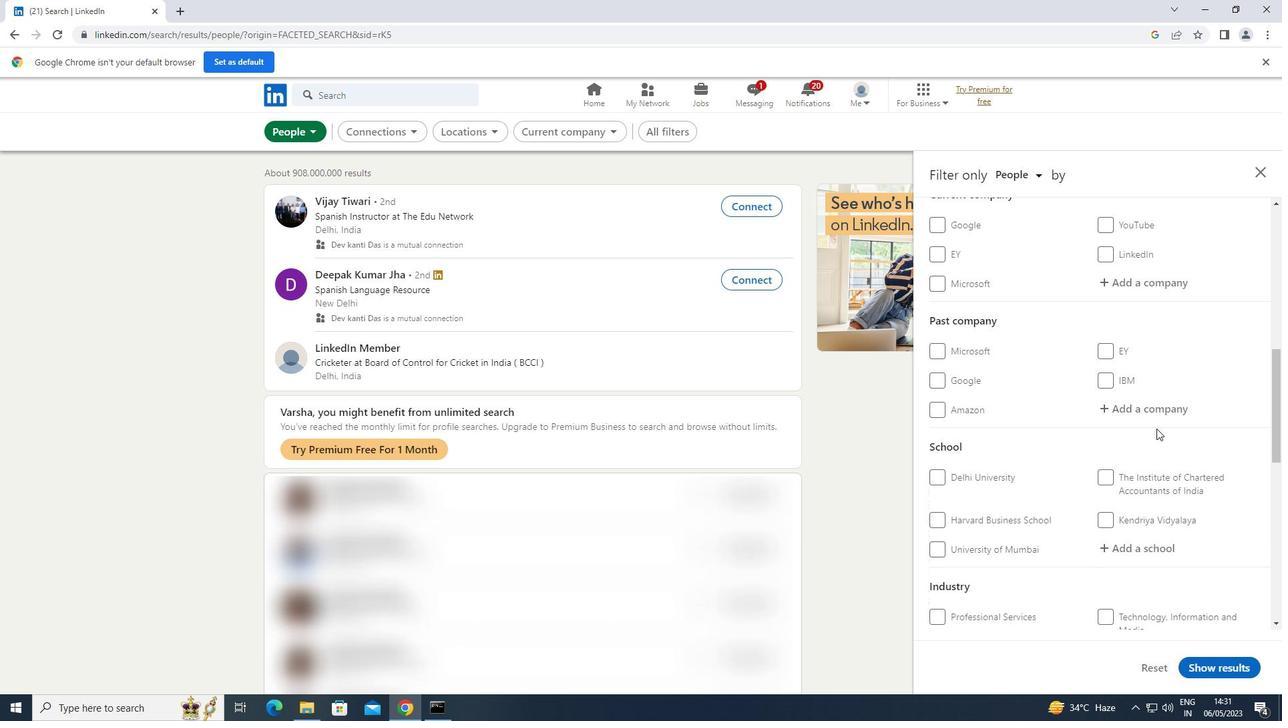 
Action: Mouse moved to (1156, 431)
Screenshot: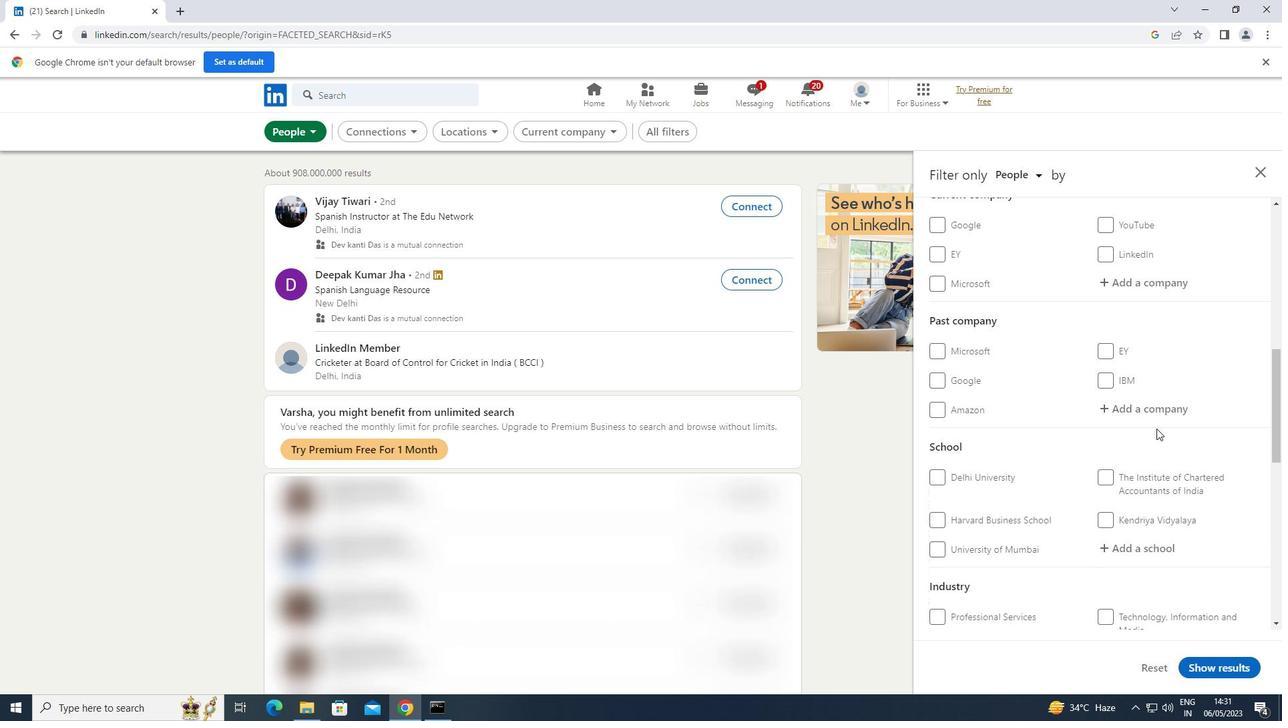
Action: Mouse scrolled (1156, 430) with delta (0, 0)
Screenshot: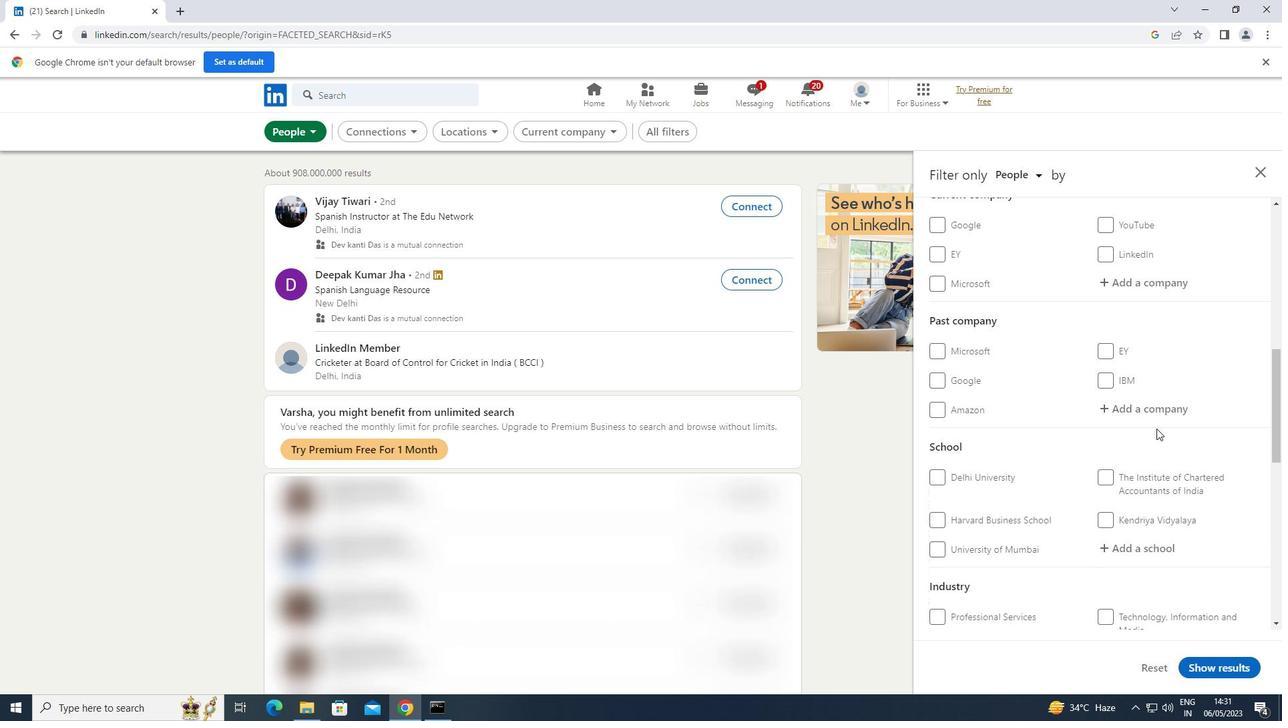 
Action: Mouse moved to (1156, 431)
Screenshot: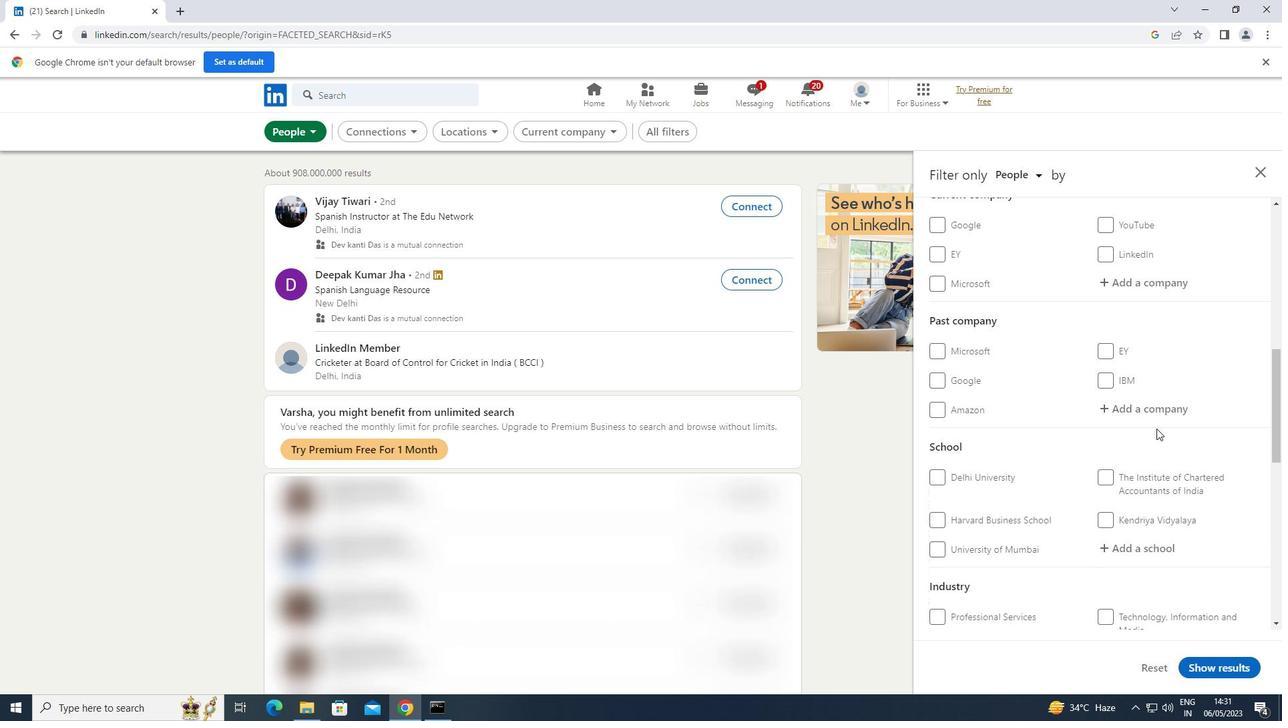 
Action: Mouse scrolled (1156, 430) with delta (0, 0)
Screenshot: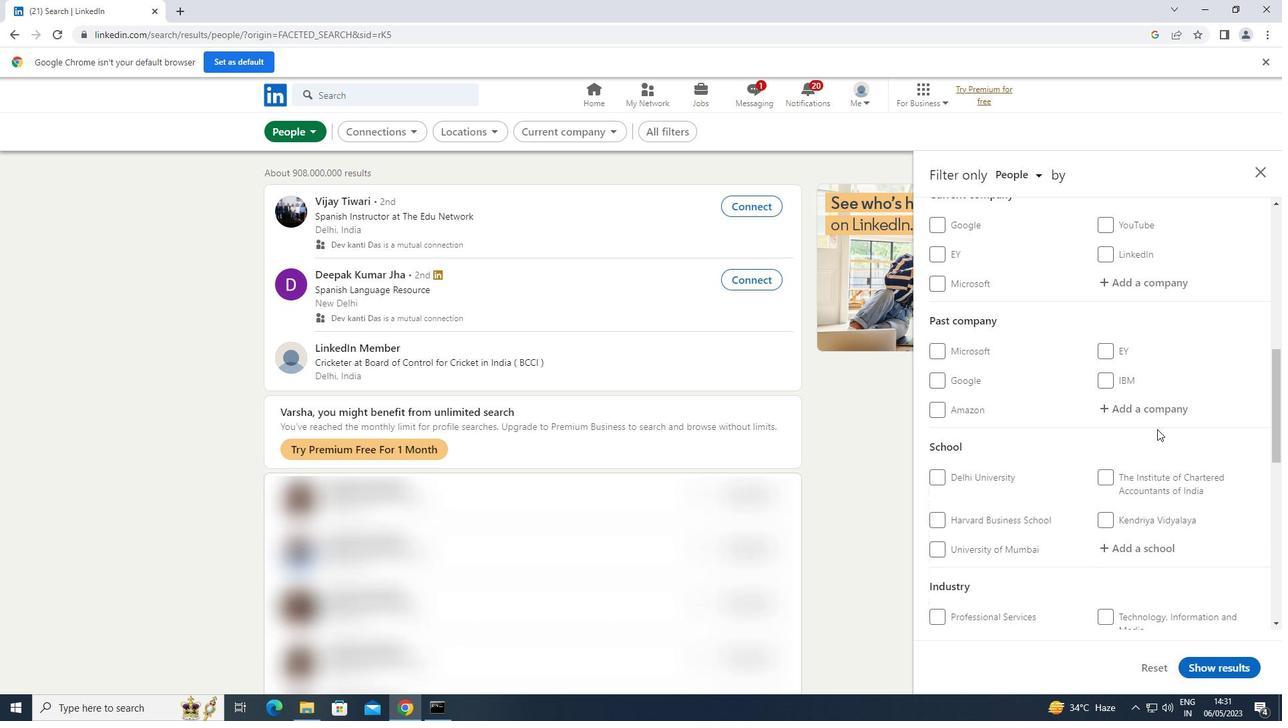 
Action: Mouse moved to (1103, 498)
Screenshot: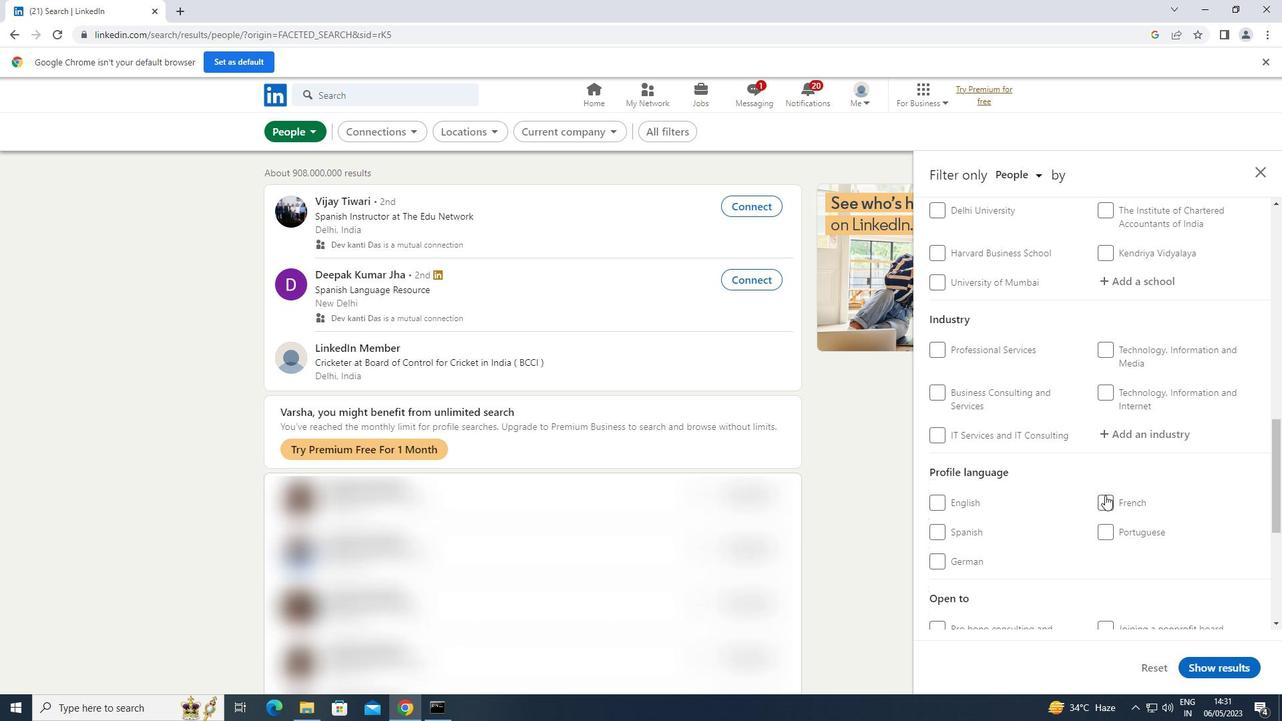
Action: Mouse pressed left at (1103, 498)
Screenshot: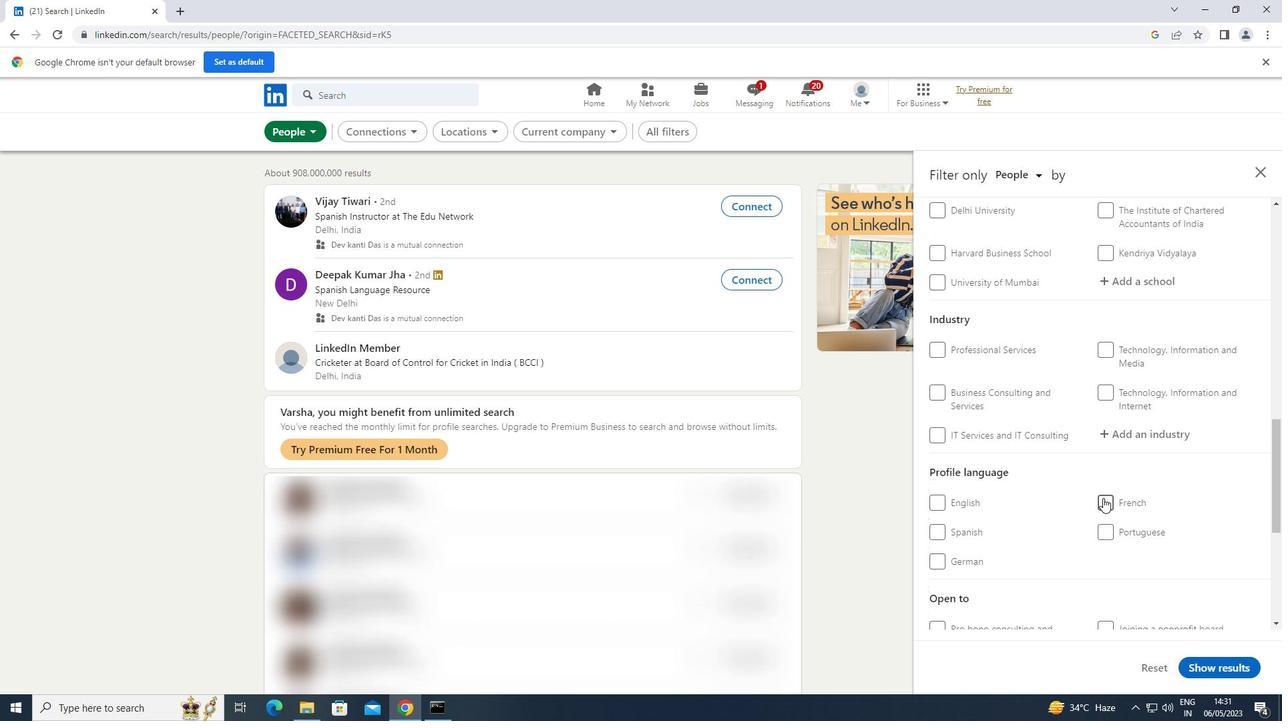 
Action: Mouse moved to (1109, 468)
Screenshot: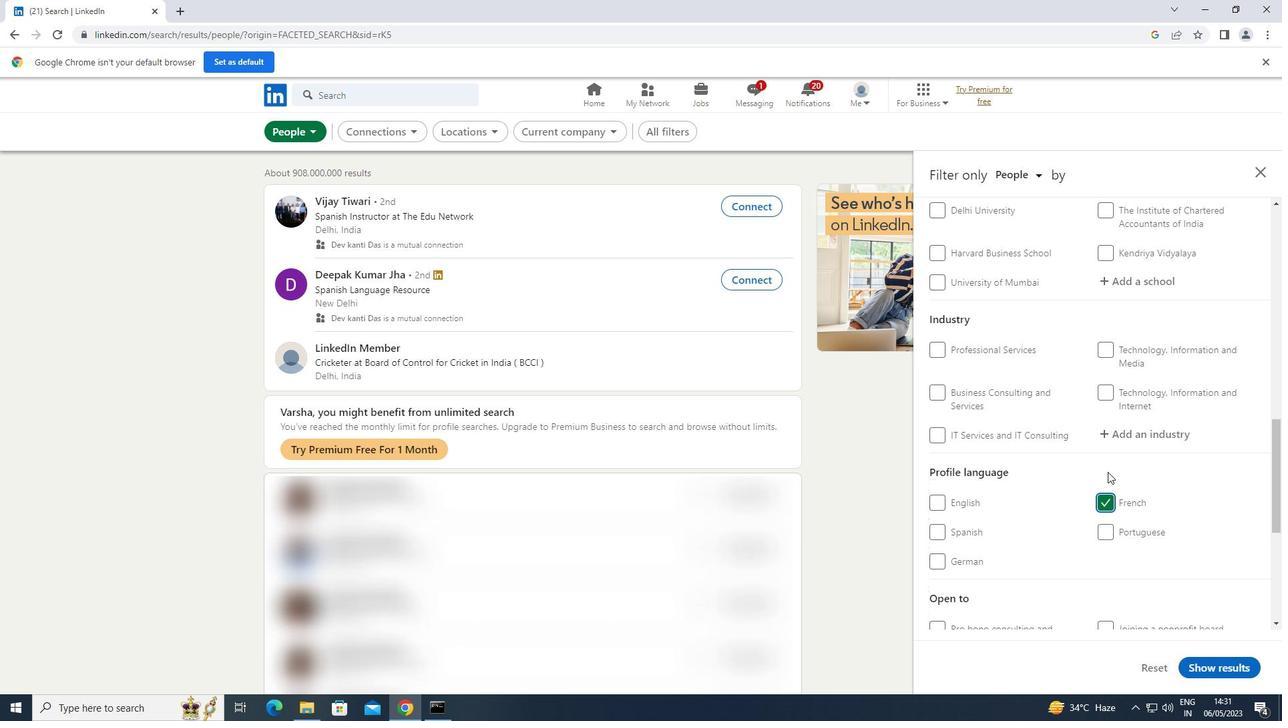 
Action: Mouse scrolled (1109, 469) with delta (0, 0)
Screenshot: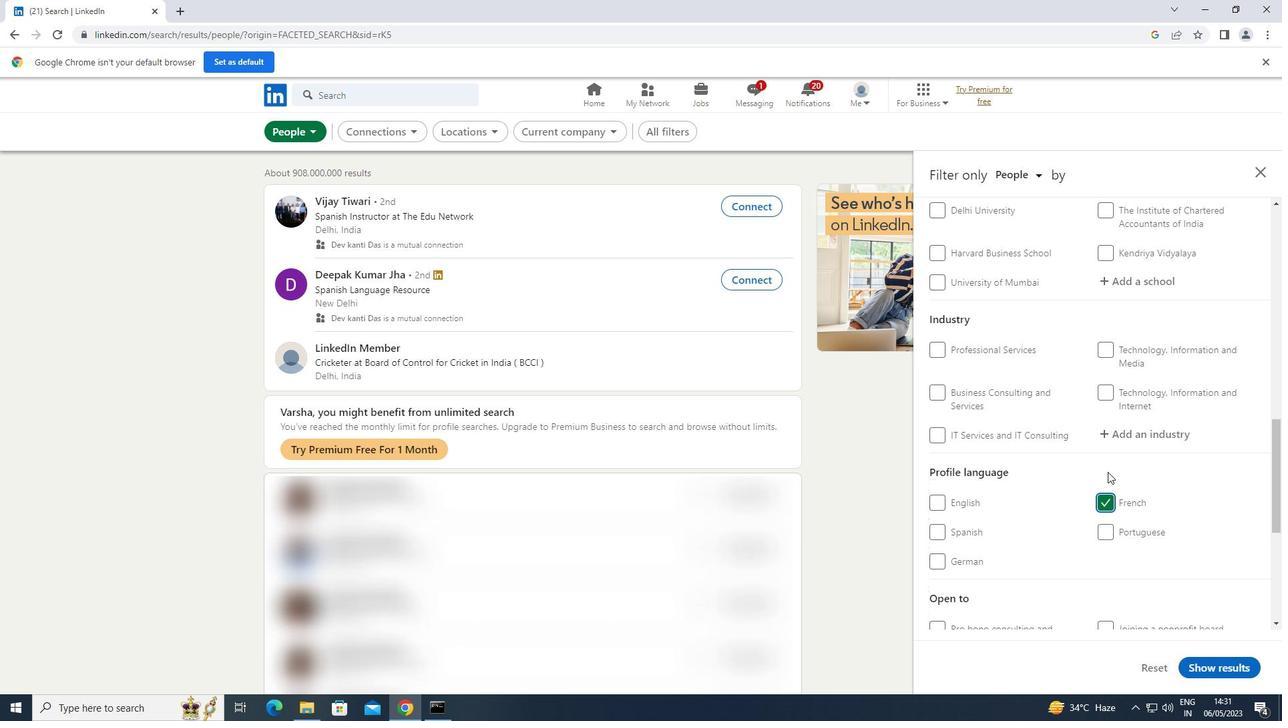 
Action: Mouse moved to (1109, 468)
Screenshot: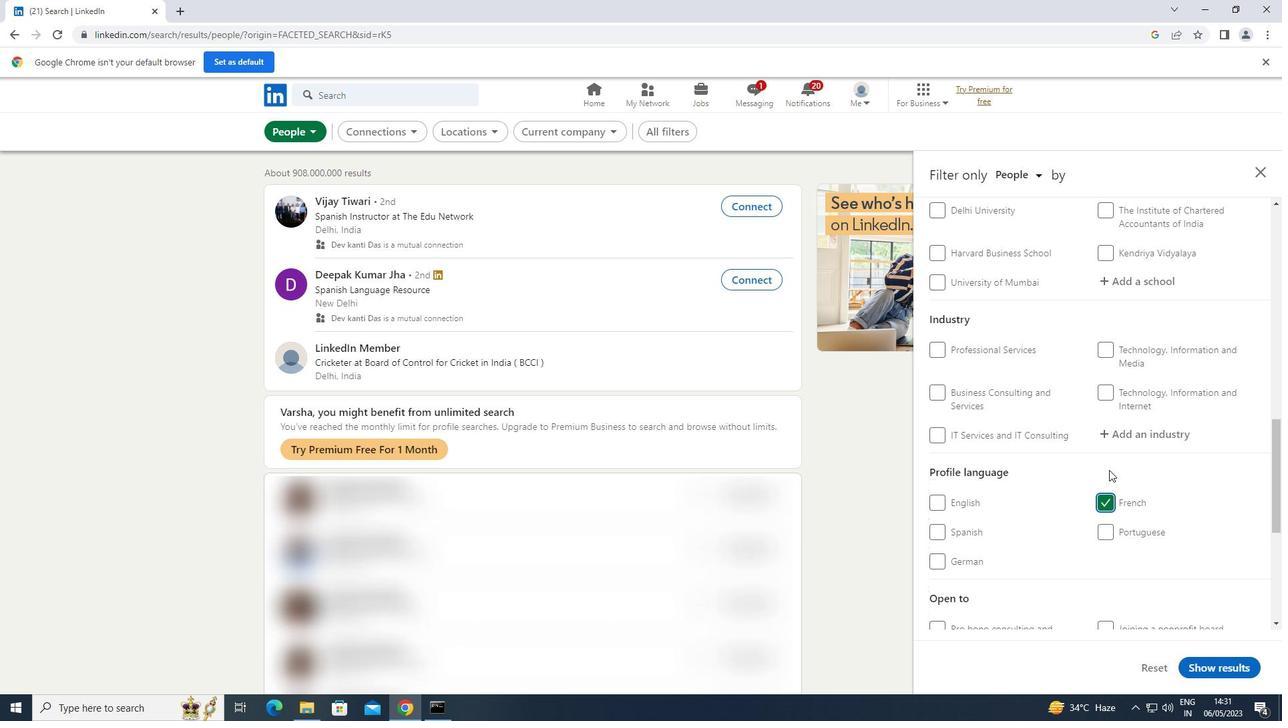 
Action: Mouse scrolled (1109, 468) with delta (0, 0)
Screenshot: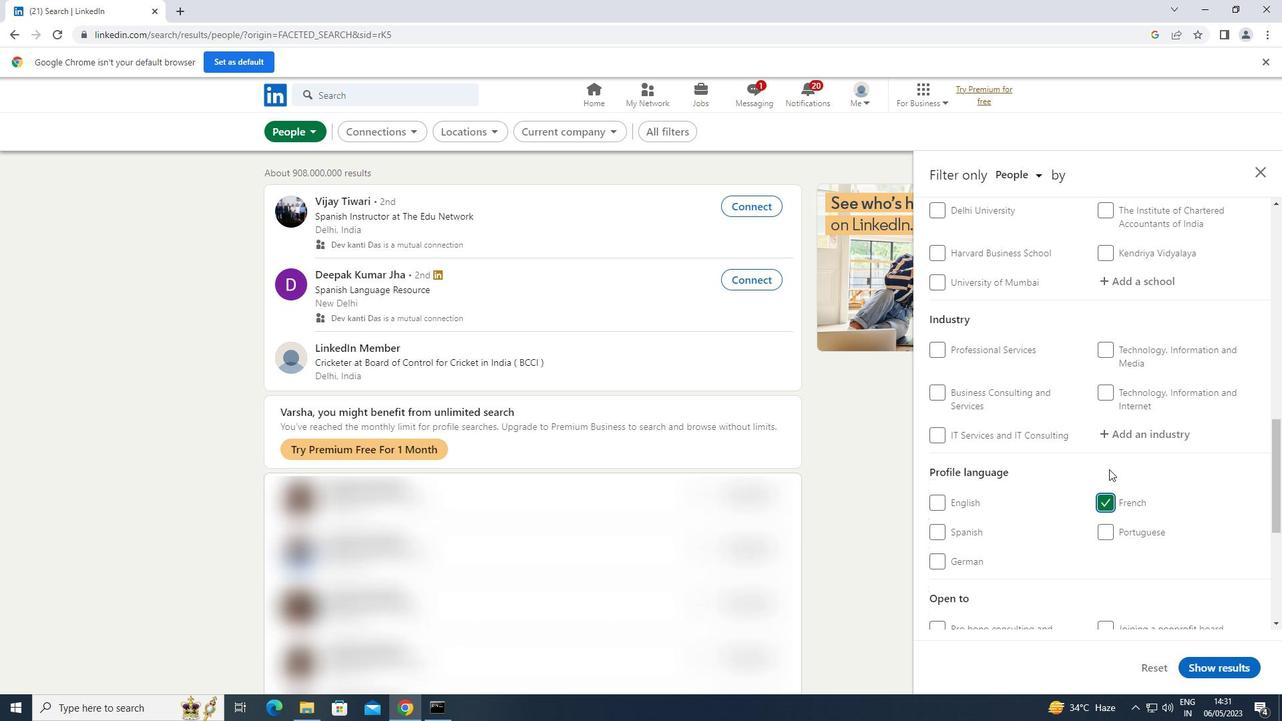 
Action: Mouse moved to (1110, 466)
Screenshot: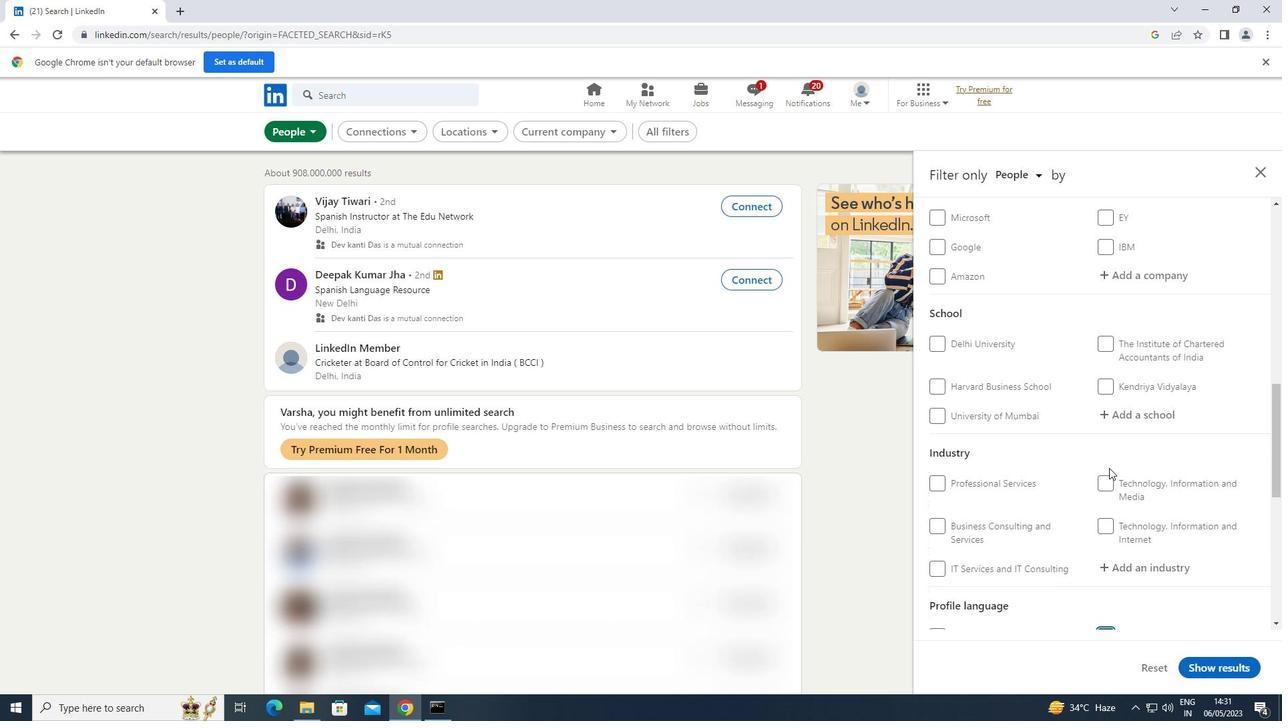
Action: Mouse scrolled (1110, 467) with delta (0, 0)
Screenshot: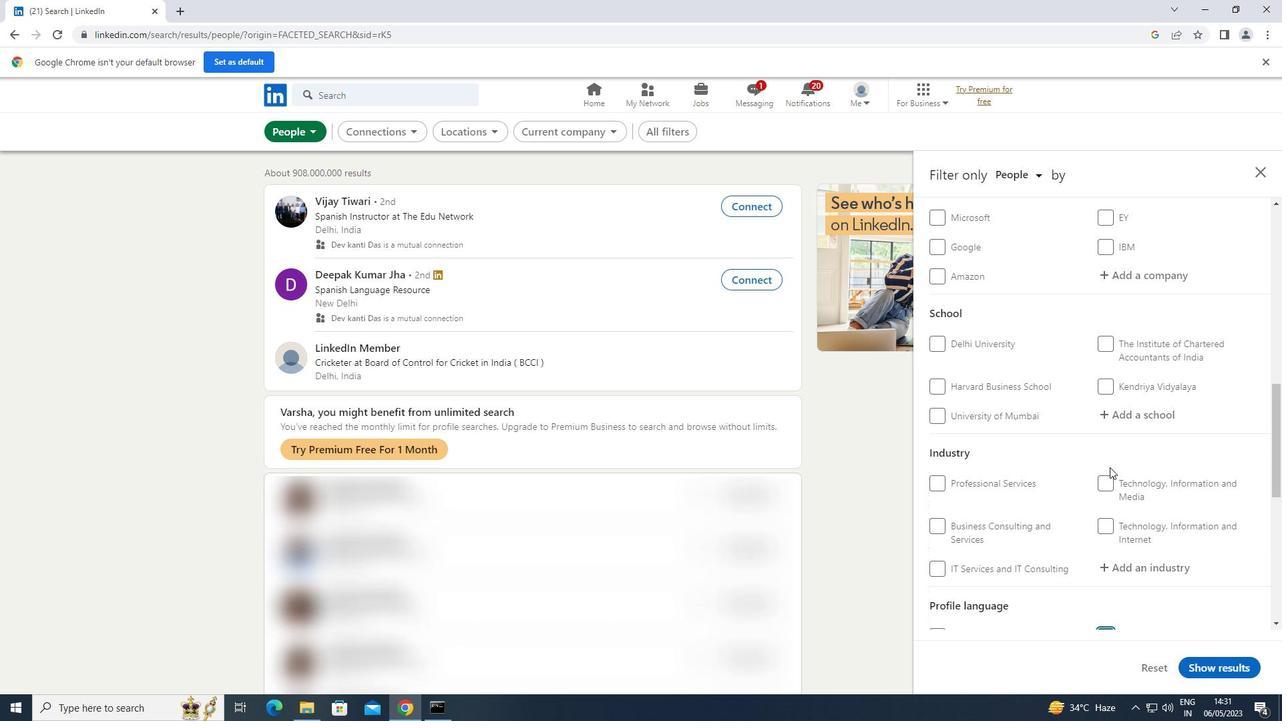 
Action: Mouse scrolled (1110, 467) with delta (0, 0)
Screenshot: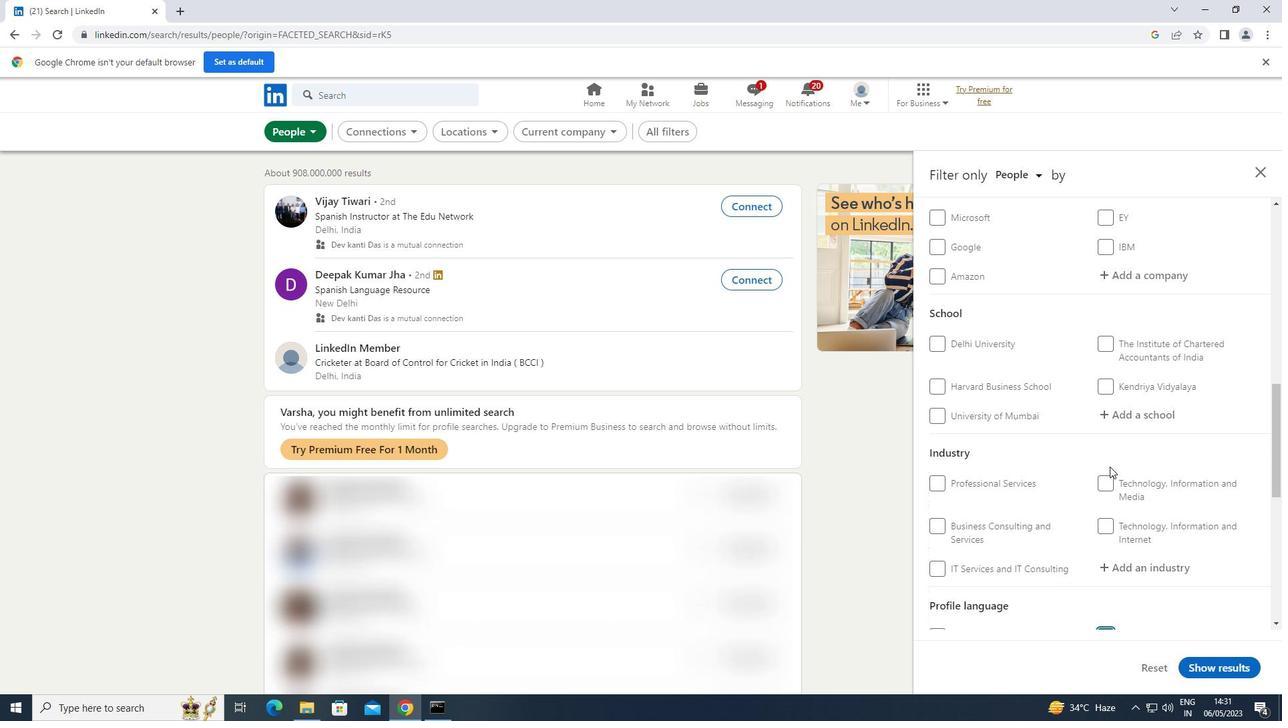 
Action: Mouse scrolled (1110, 467) with delta (0, 0)
Screenshot: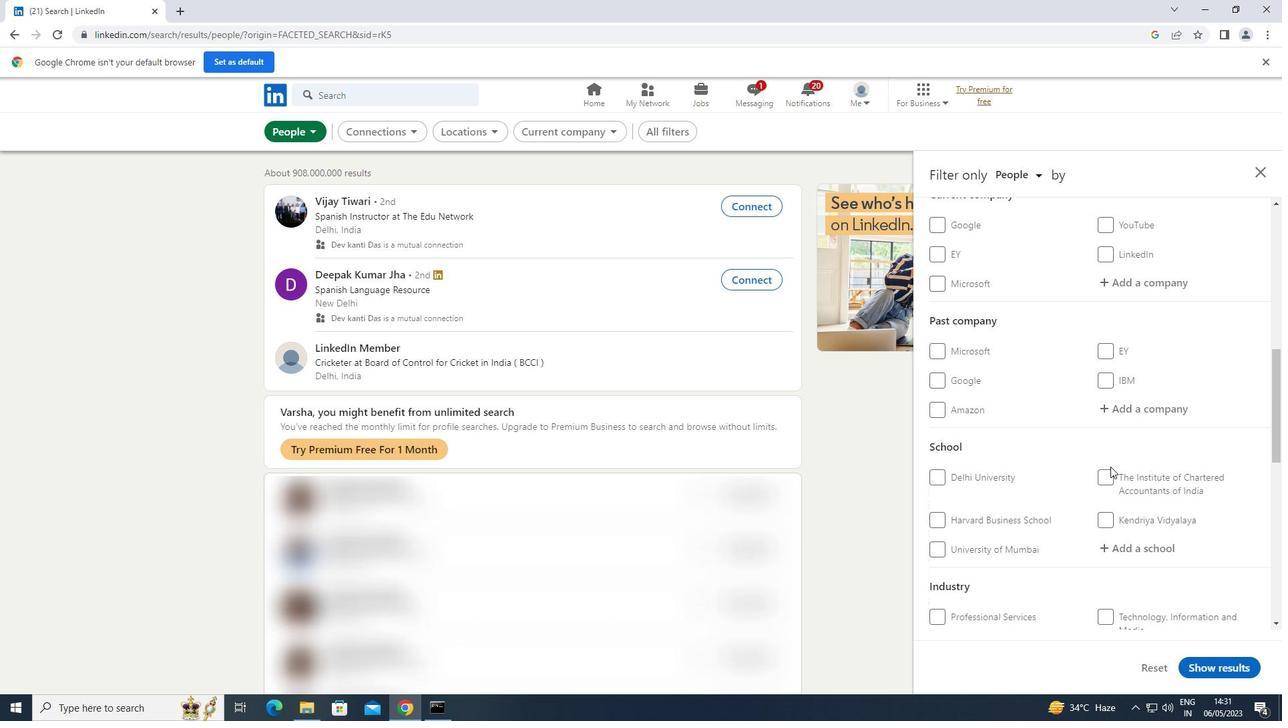 
Action: Mouse scrolled (1110, 467) with delta (0, 0)
Screenshot: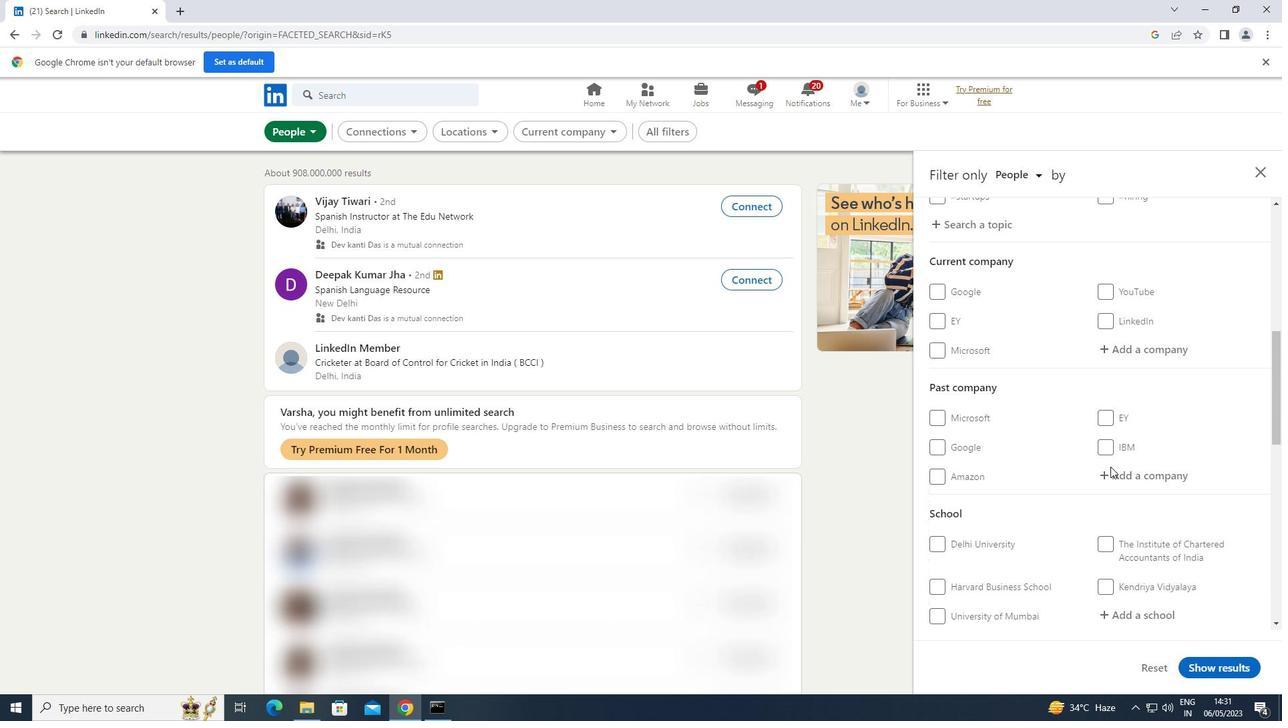 
Action: Mouse moved to (1155, 404)
Screenshot: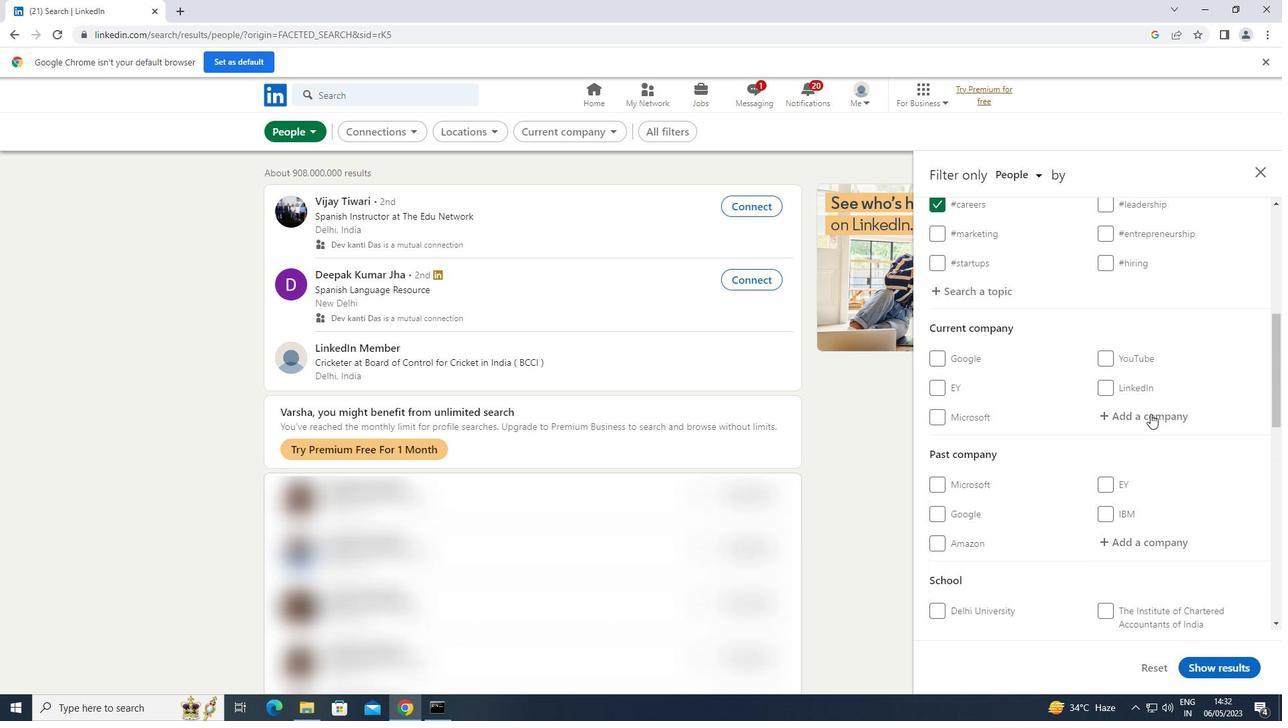 
Action: Mouse pressed left at (1155, 404)
Screenshot: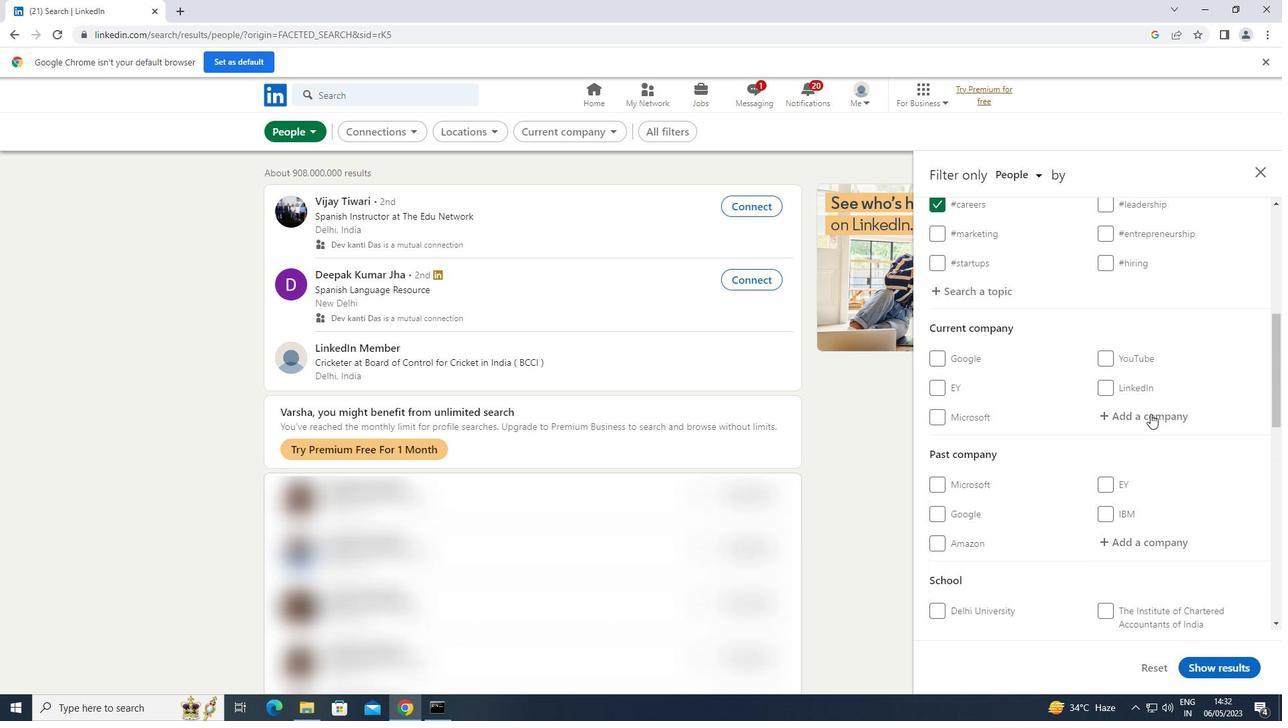 
Action: Mouse moved to (1150, 421)
Screenshot: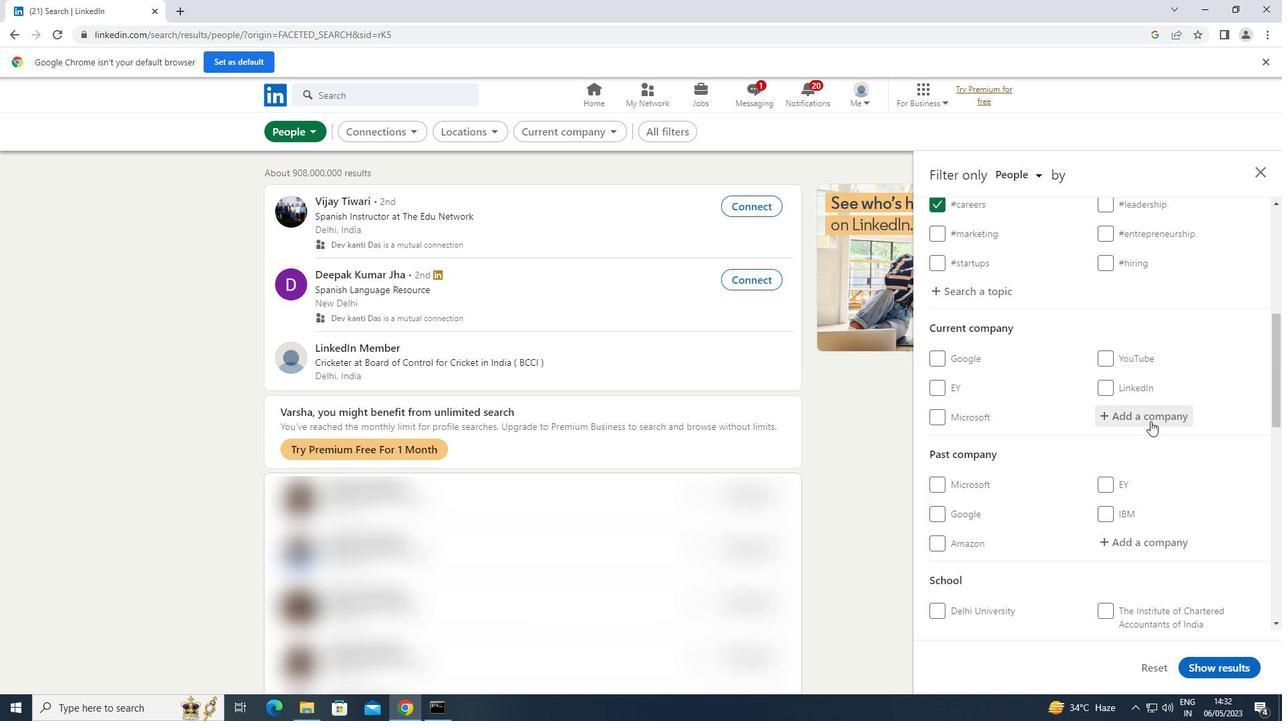 
Action: Mouse pressed left at (1150, 421)
Screenshot: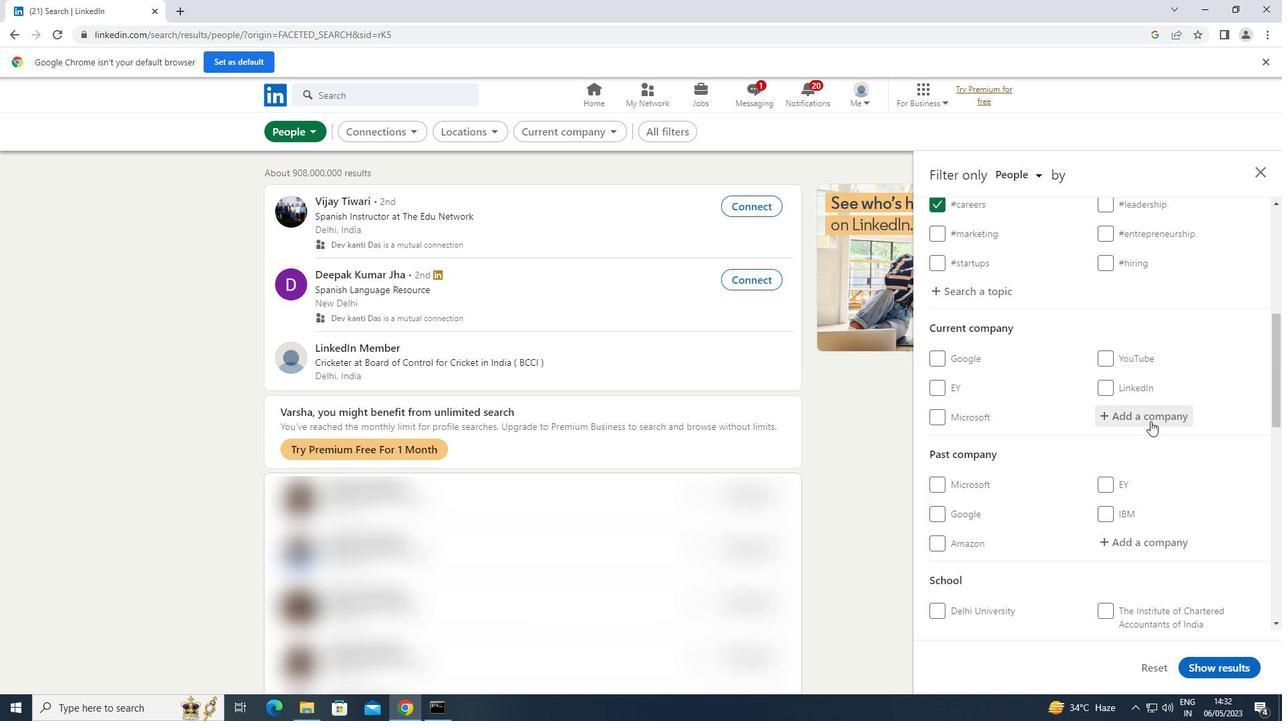 
Action: Key pressed <Key.shift>COFORGE
Screenshot: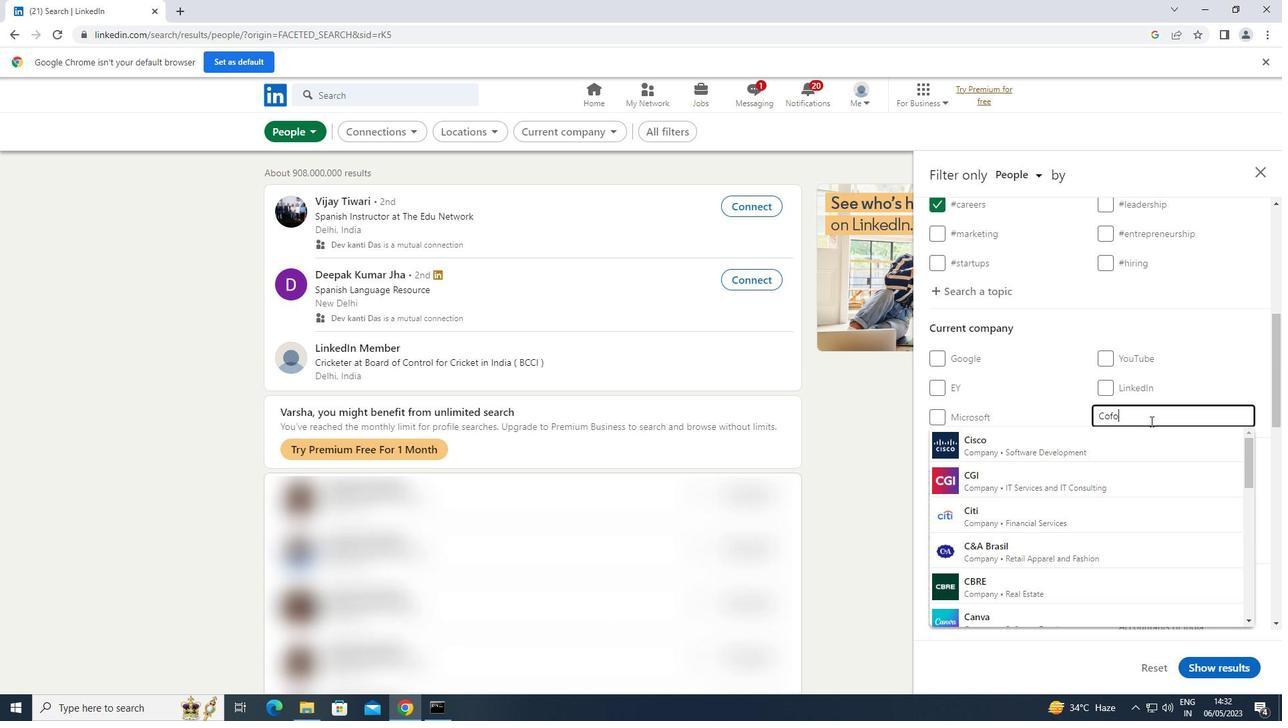 
Action: Mouse moved to (1051, 440)
Screenshot: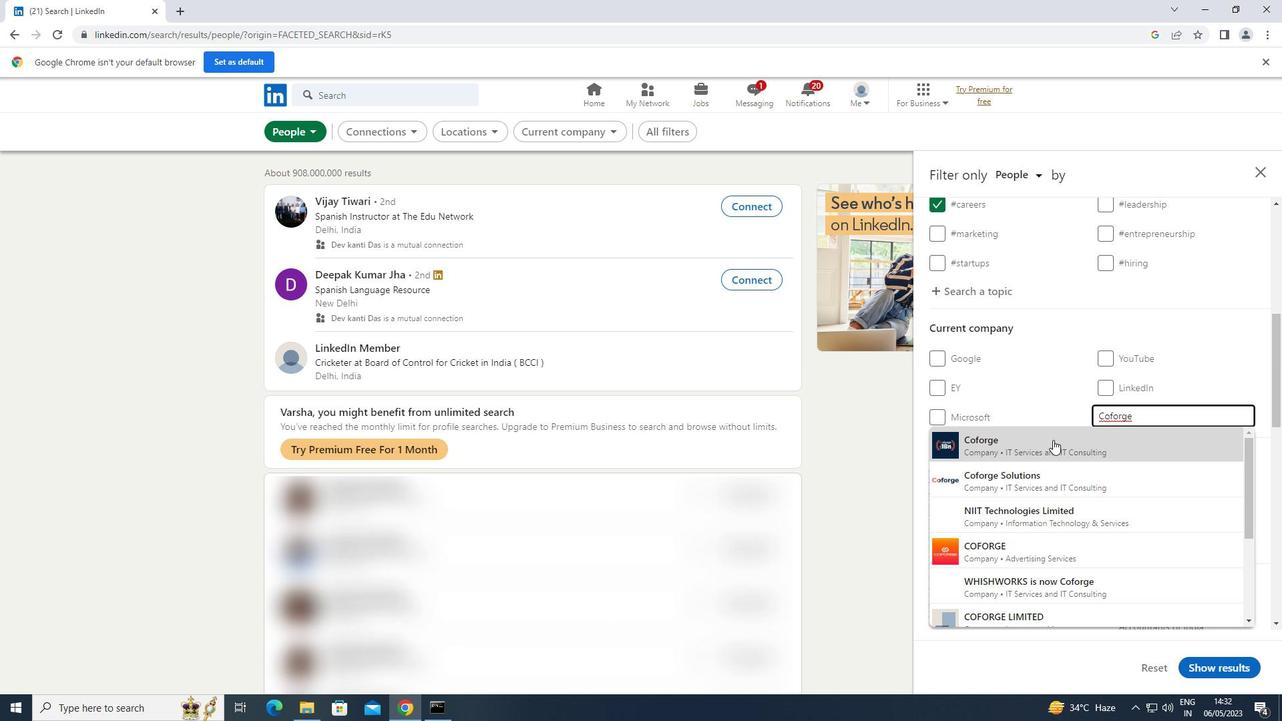 
Action: Mouse pressed left at (1051, 440)
Screenshot: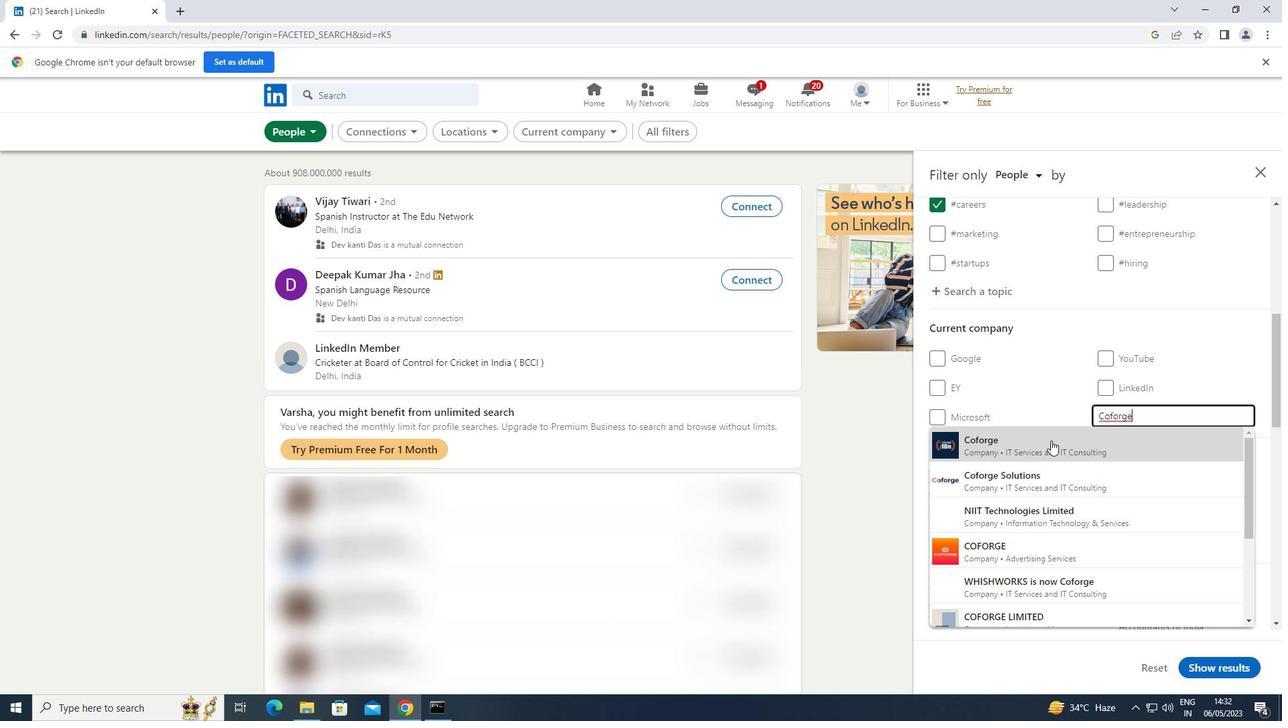 
Action: Mouse moved to (1073, 436)
Screenshot: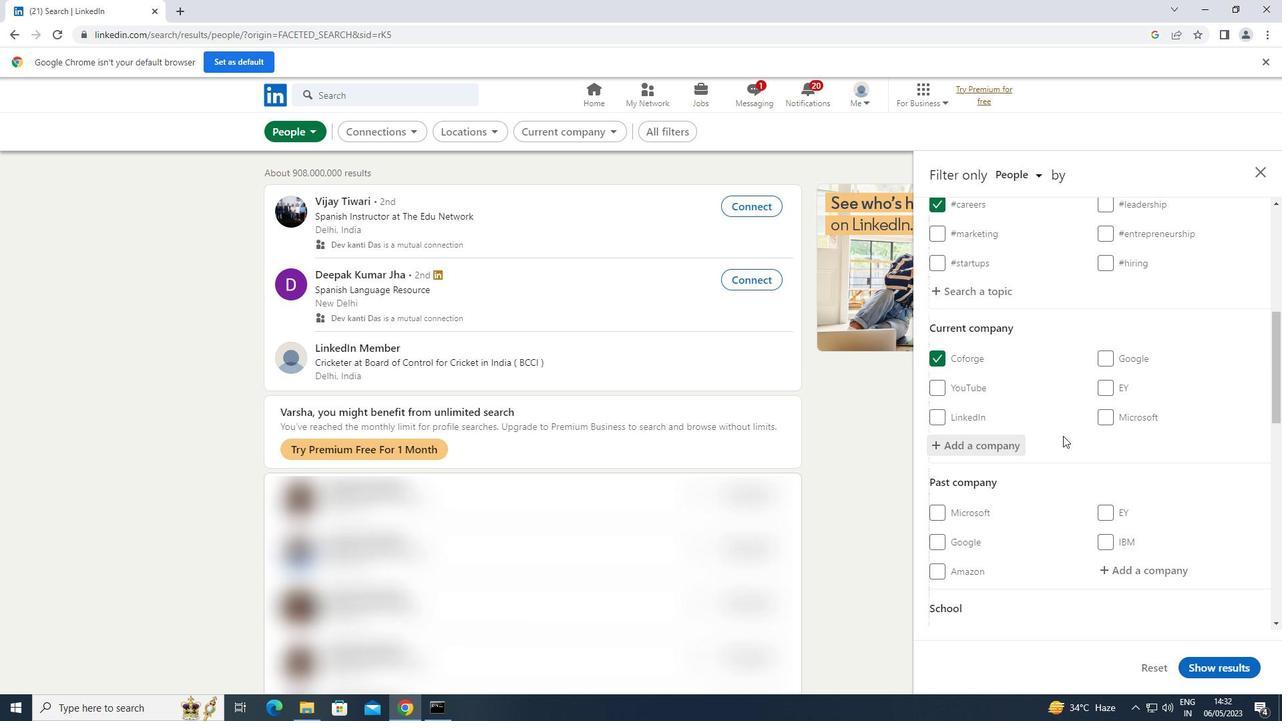 
Action: Mouse scrolled (1073, 435) with delta (0, 0)
Screenshot: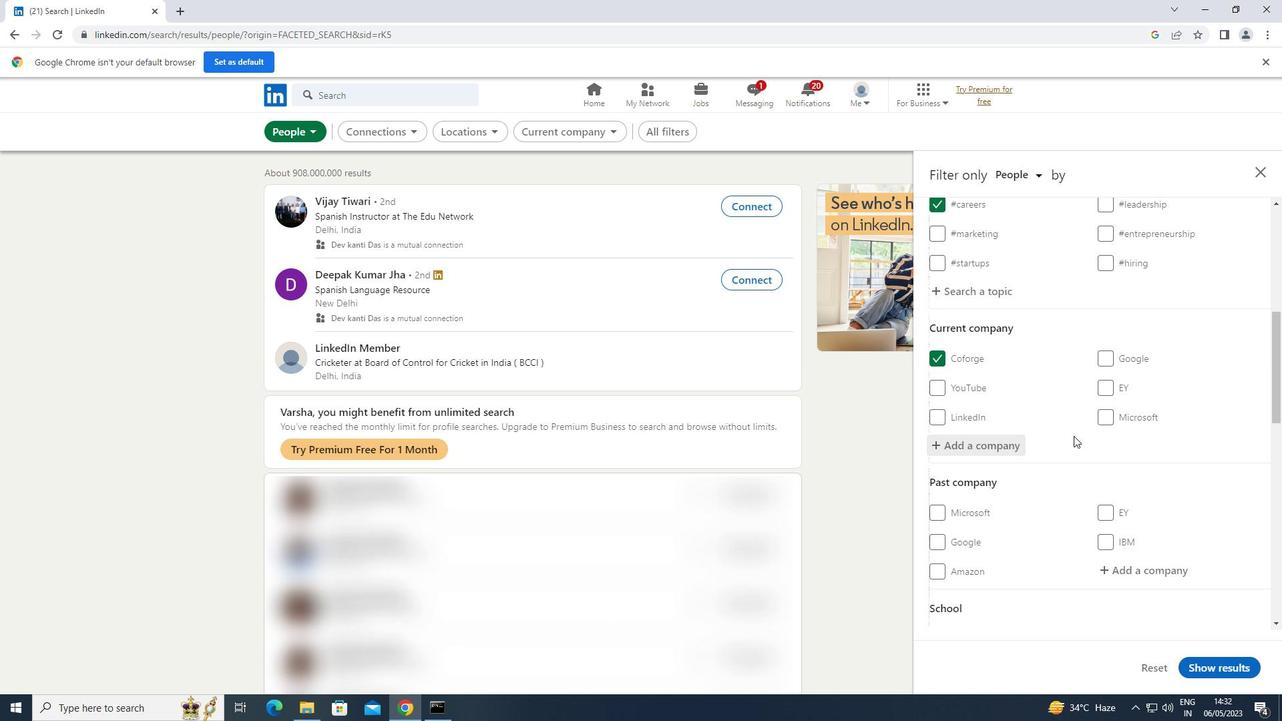 
Action: Mouse moved to (1077, 432)
Screenshot: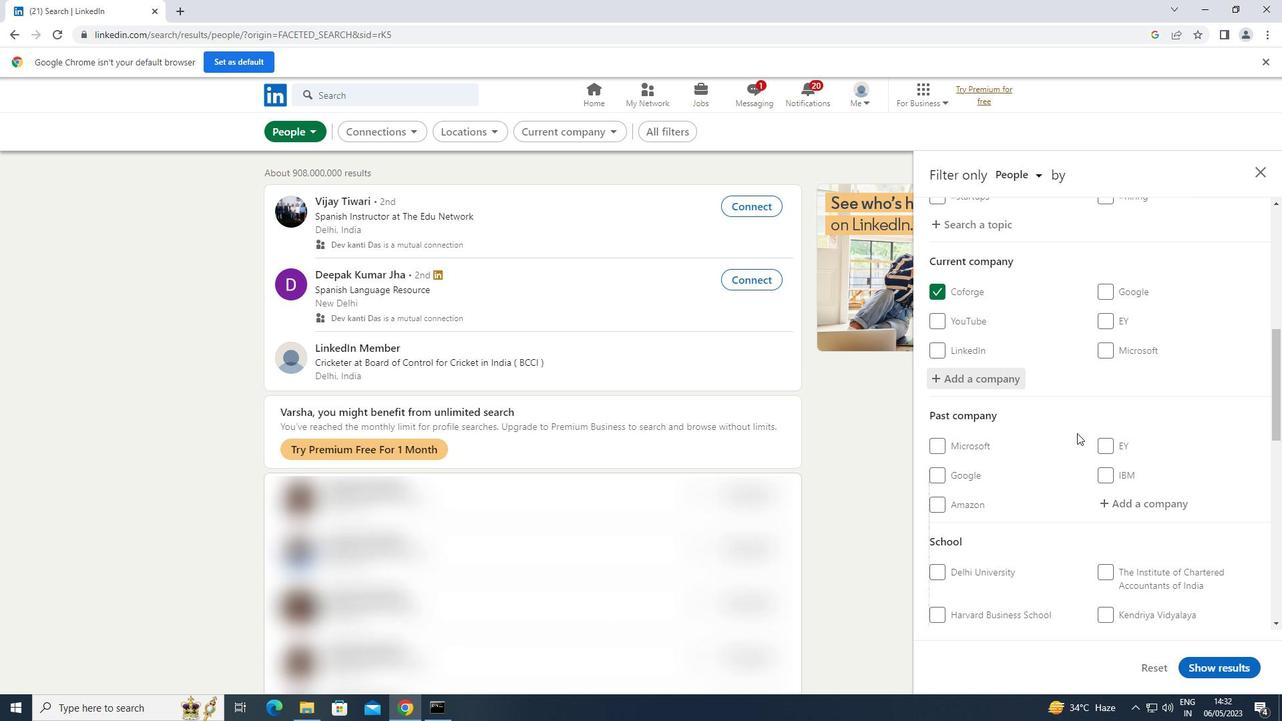 
Action: Mouse scrolled (1077, 431) with delta (0, 0)
Screenshot: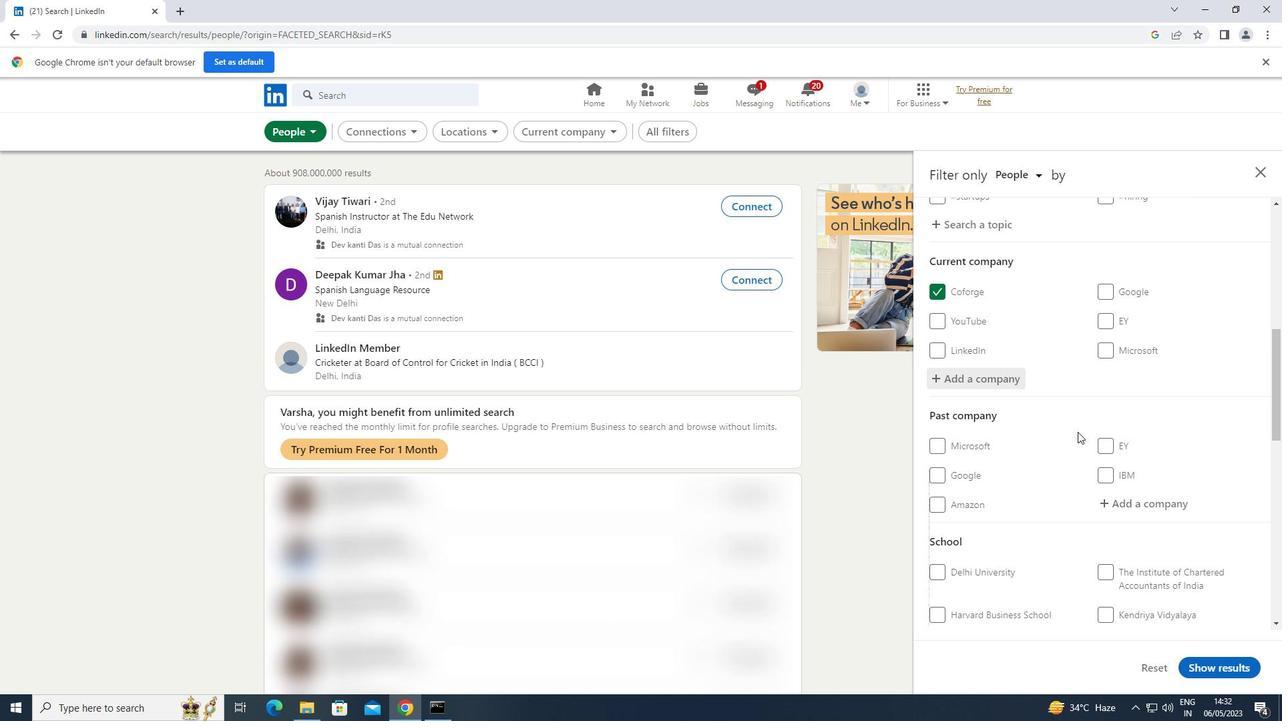 
Action: Mouse scrolled (1077, 431) with delta (0, 0)
Screenshot: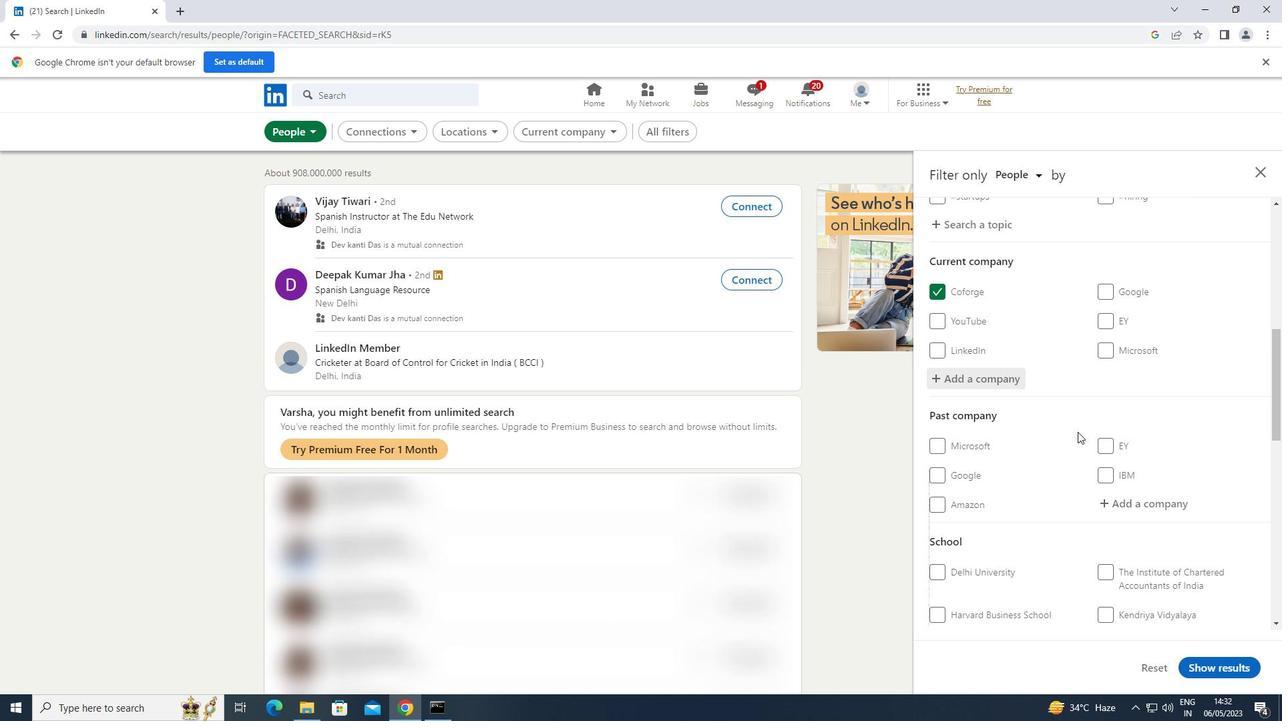 
Action: Mouse moved to (1136, 506)
Screenshot: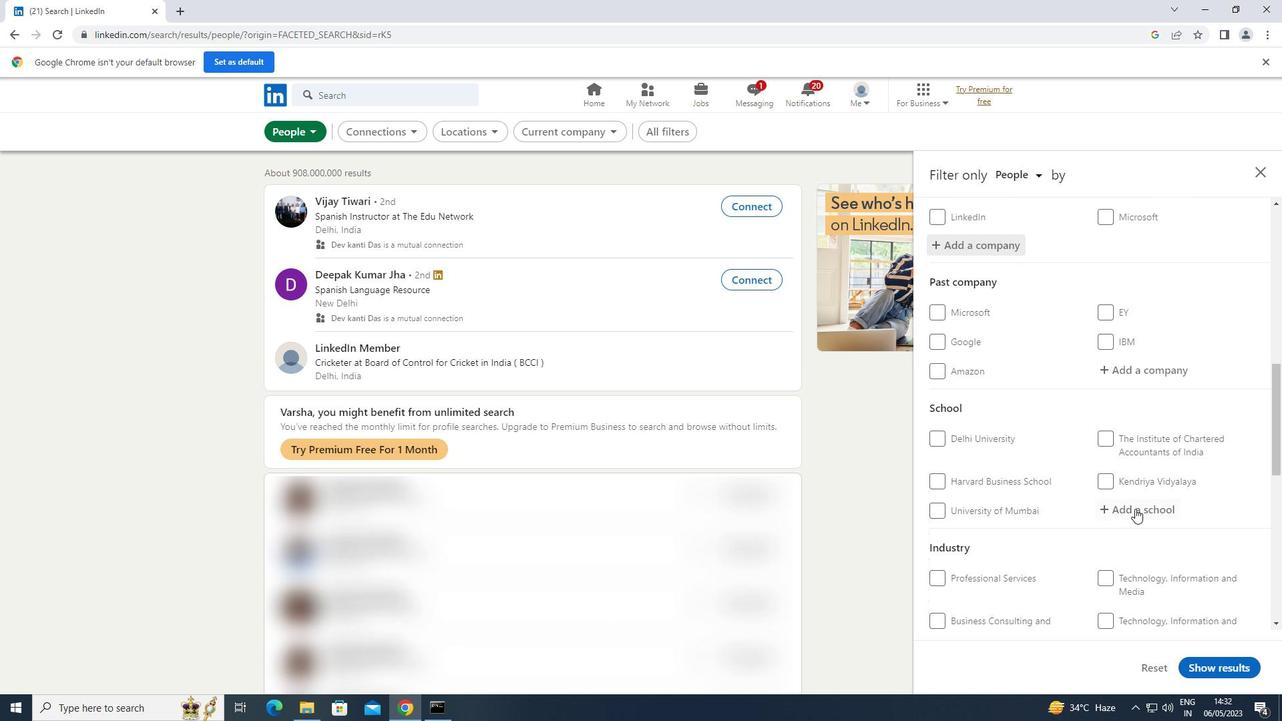 
Action: Mouse pressed left at (1136, 506)
Screenshot: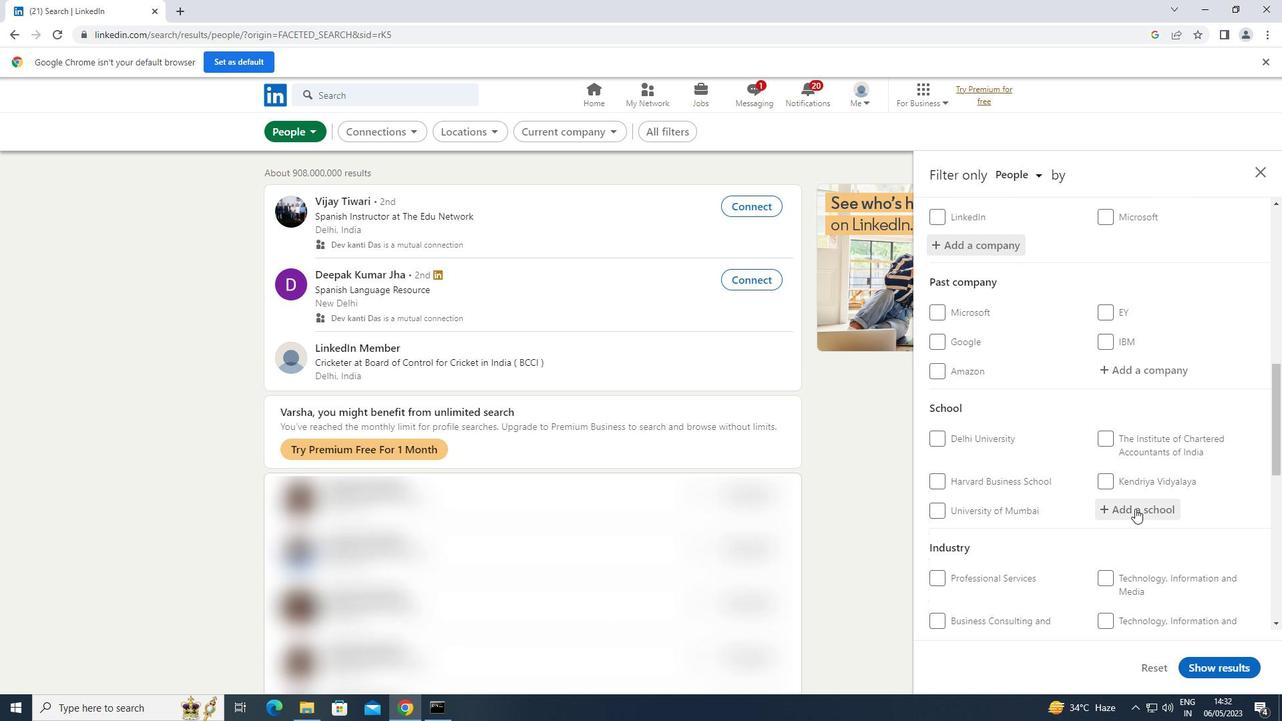 
Action: Key pressed <Key.shift>KING<Key.space><Key.shift>GEORGE'S
Screenshot: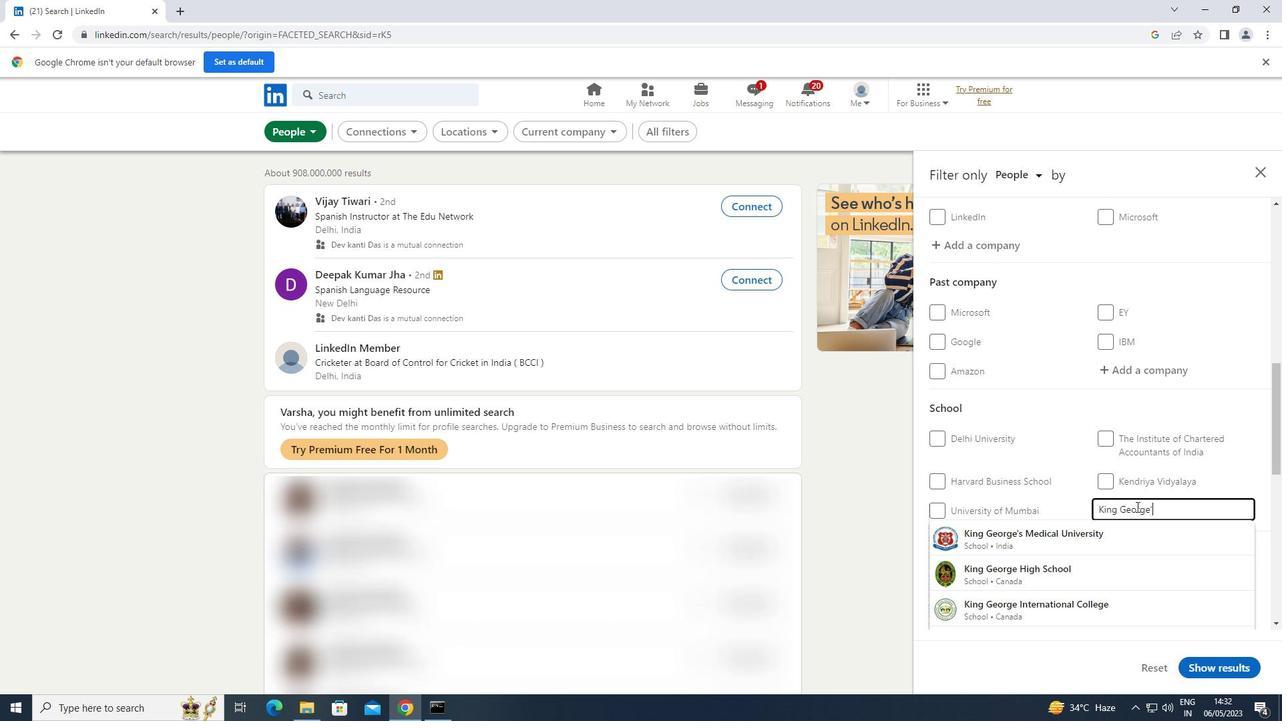 
Action: Mouse moved to (1097, 543)
Screenshot: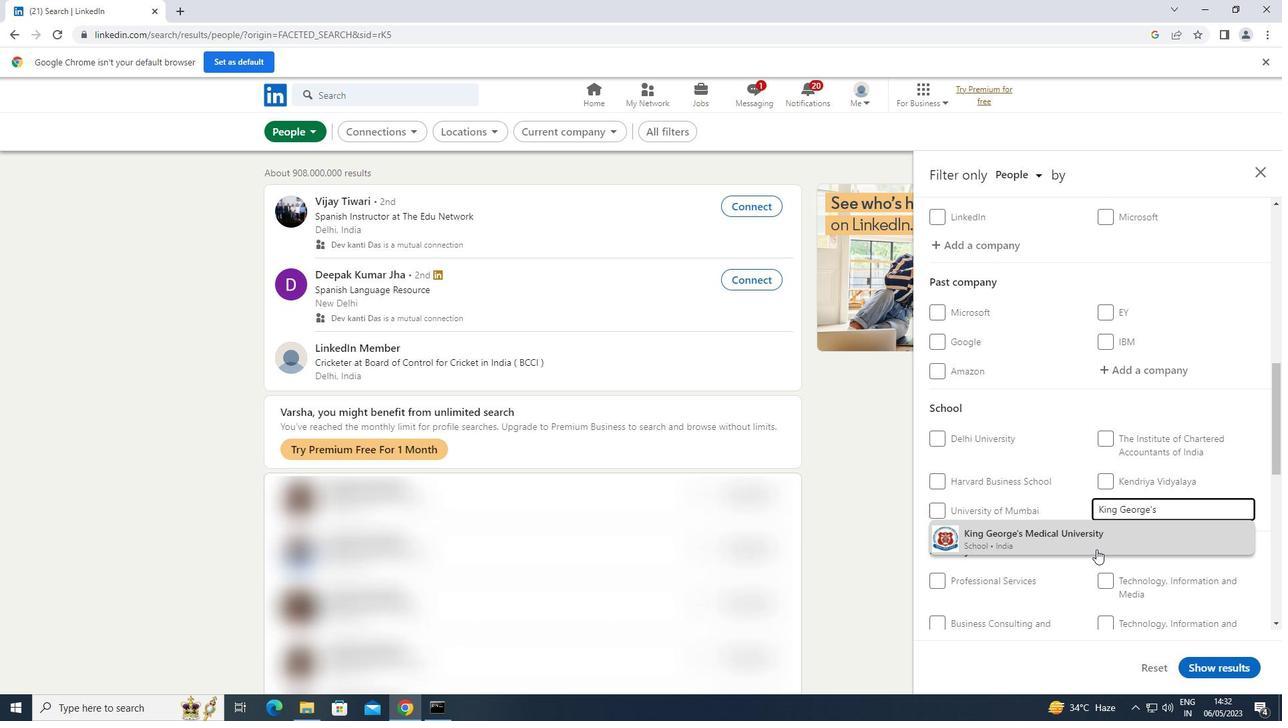 
Action: Mouse pressed left at (1097, 543)
Screenshot: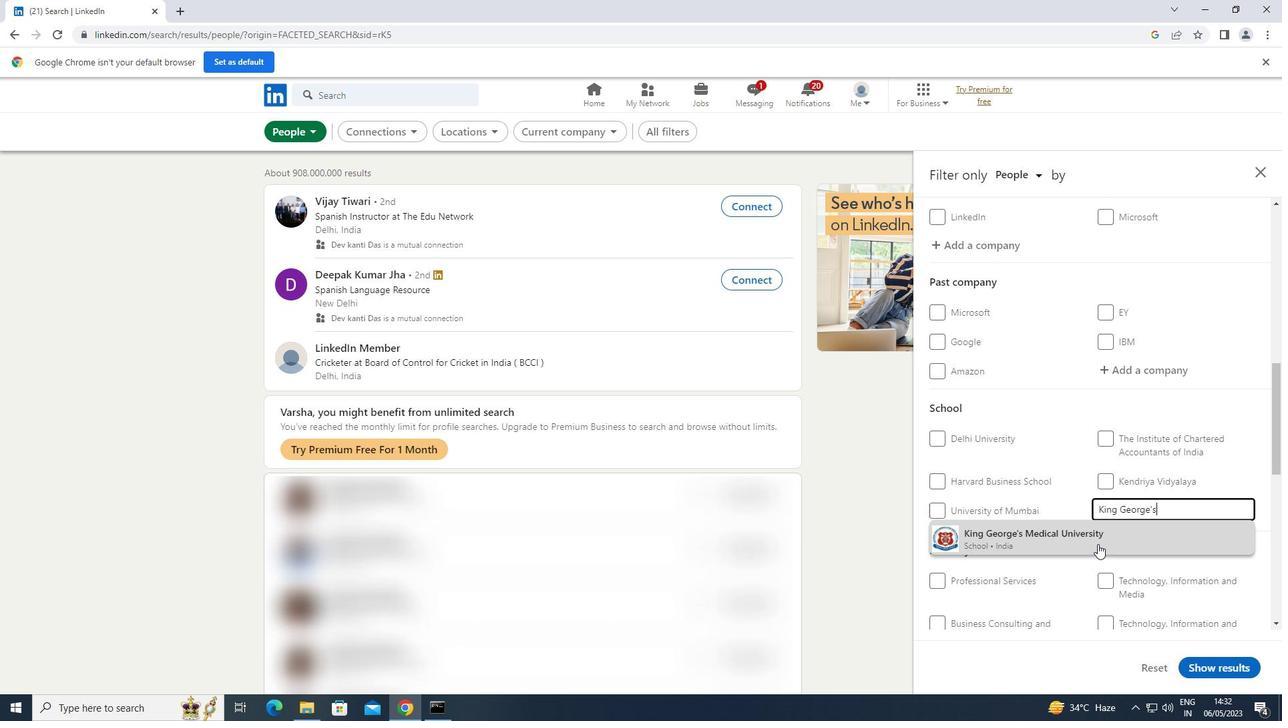 
Action: Mouse moved to (1115, 516)
Screenshot: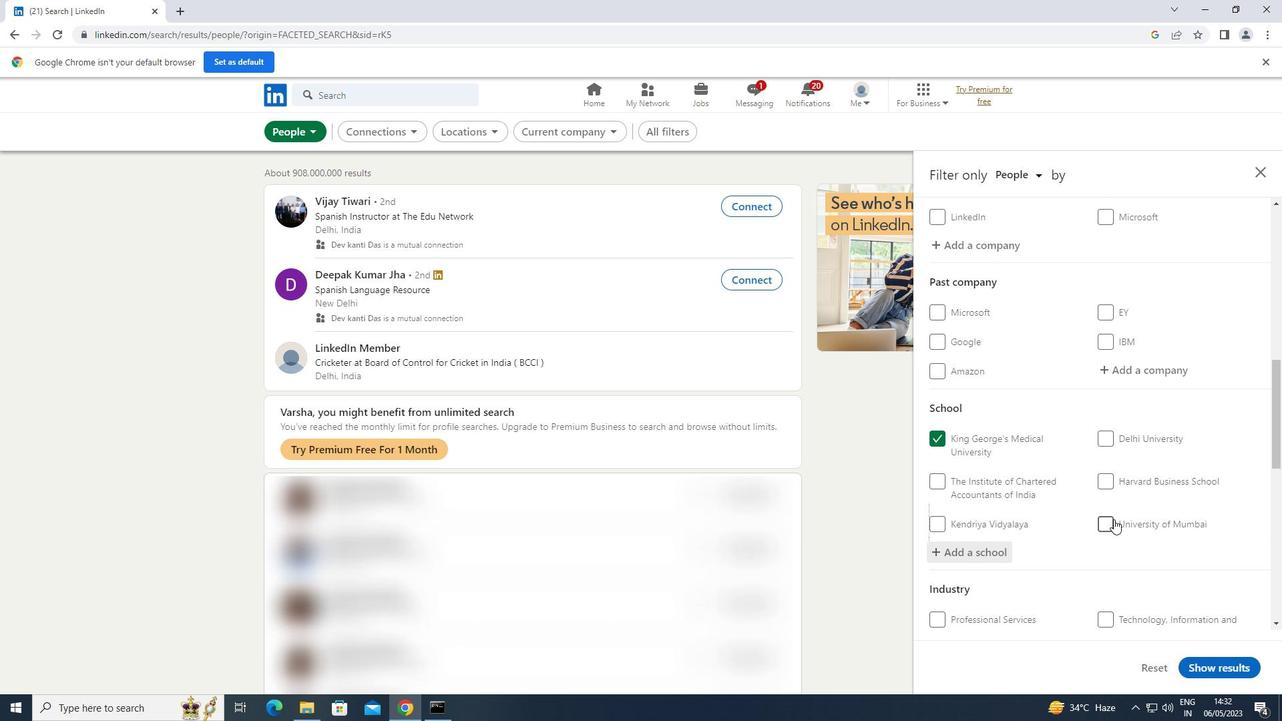 
Action: Mouse scrolled (1115, 516) with delta (0, 0)
Screenshot: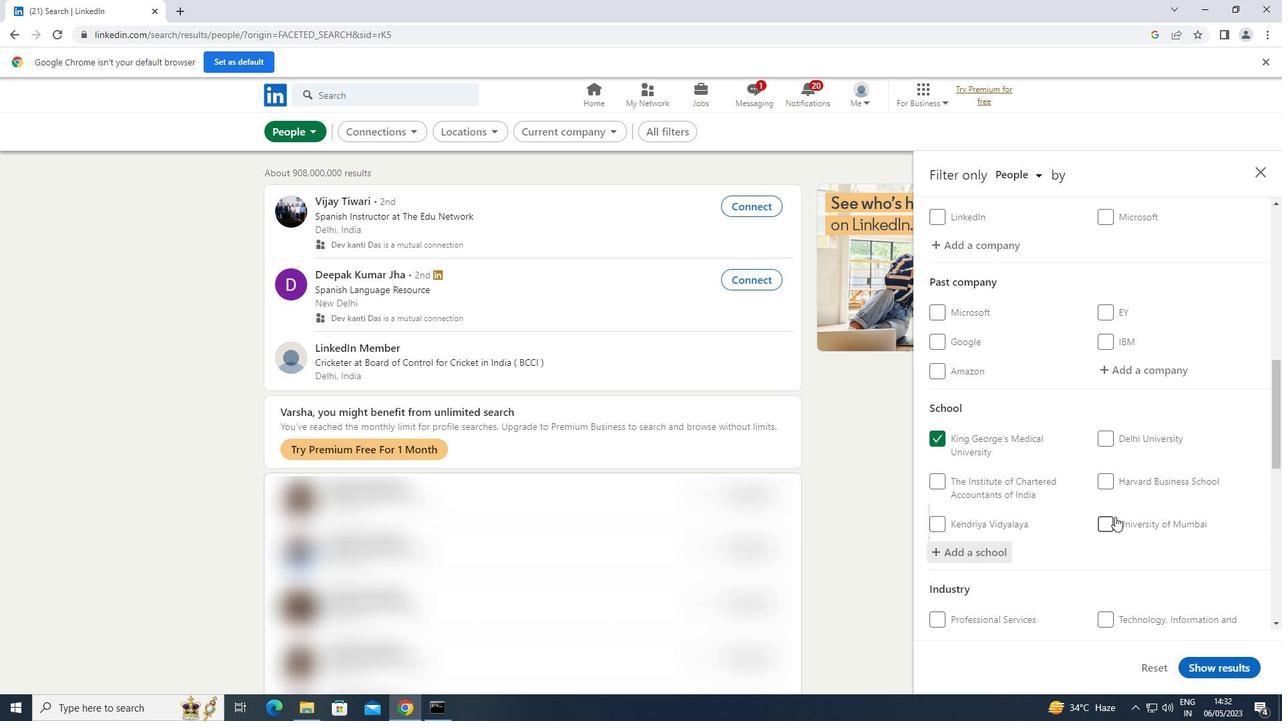 
Action: Mouse scrolled (1115, 516) with delta (0, 0)
Screenshot: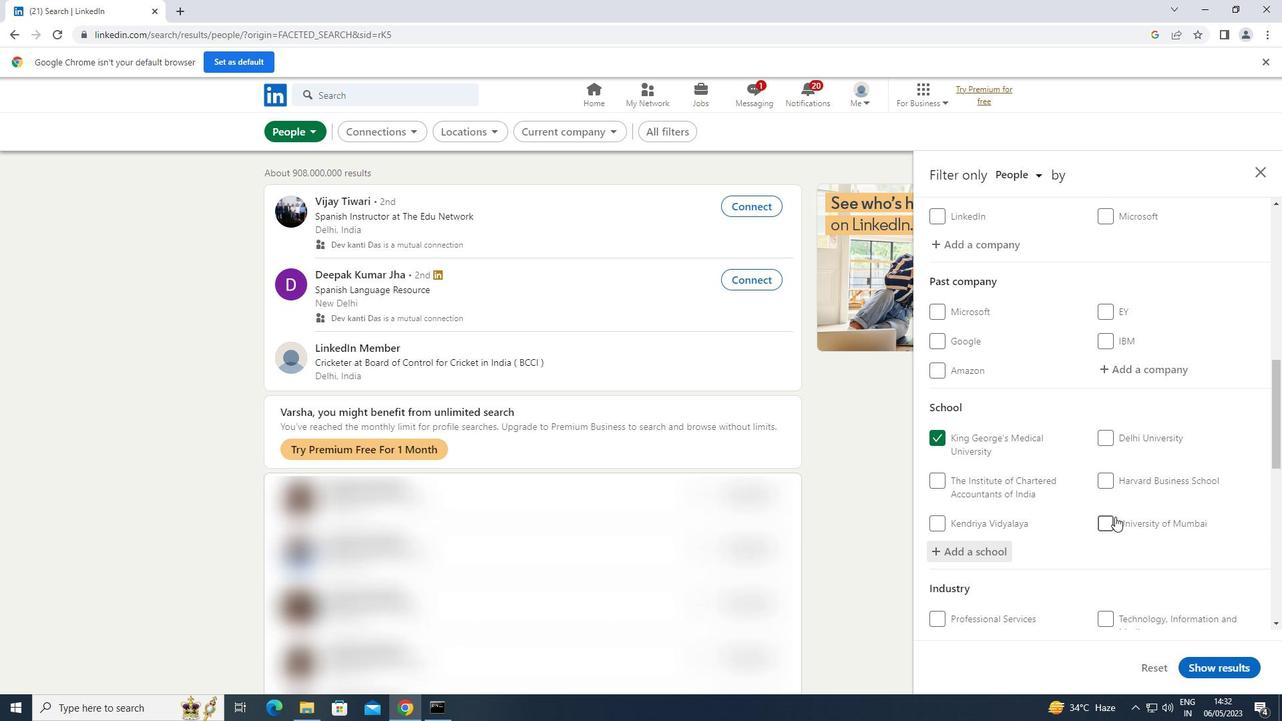 
Action: Mouse moved to (1115, 516)
Screenshot: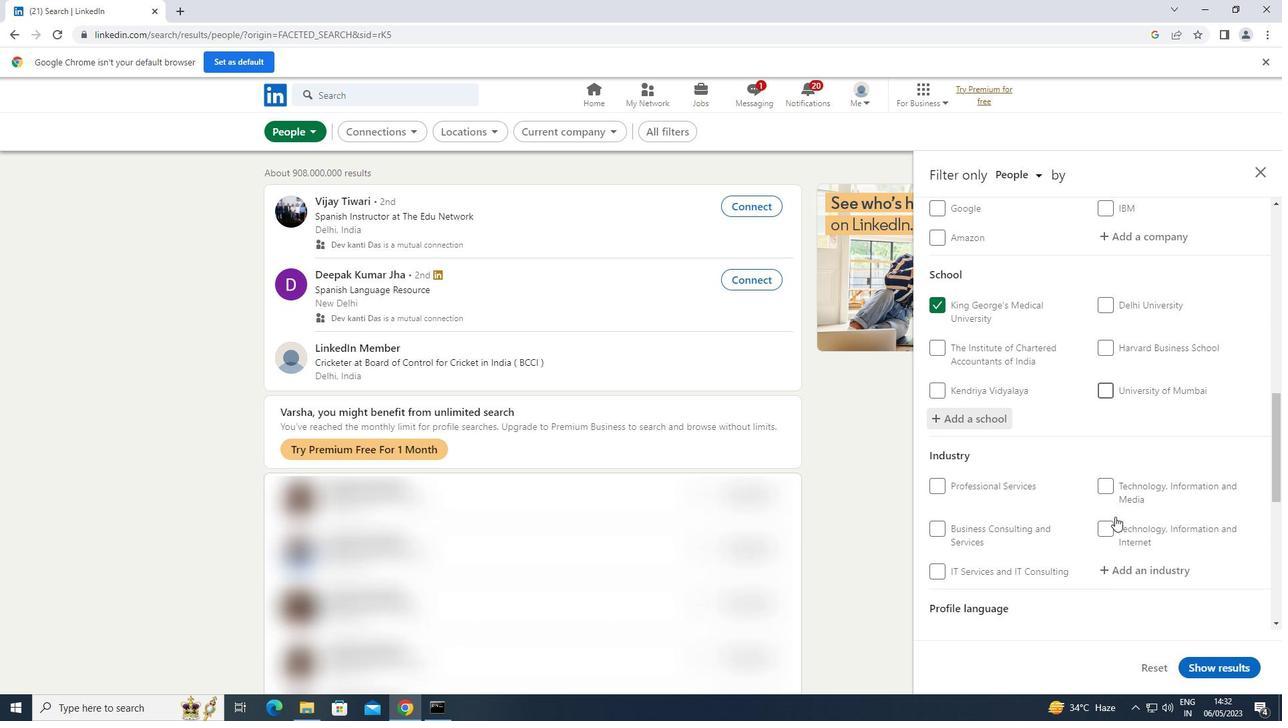 
Action: Mouse scrolled (1115, 516) with delta (0, 0)
Screenshot: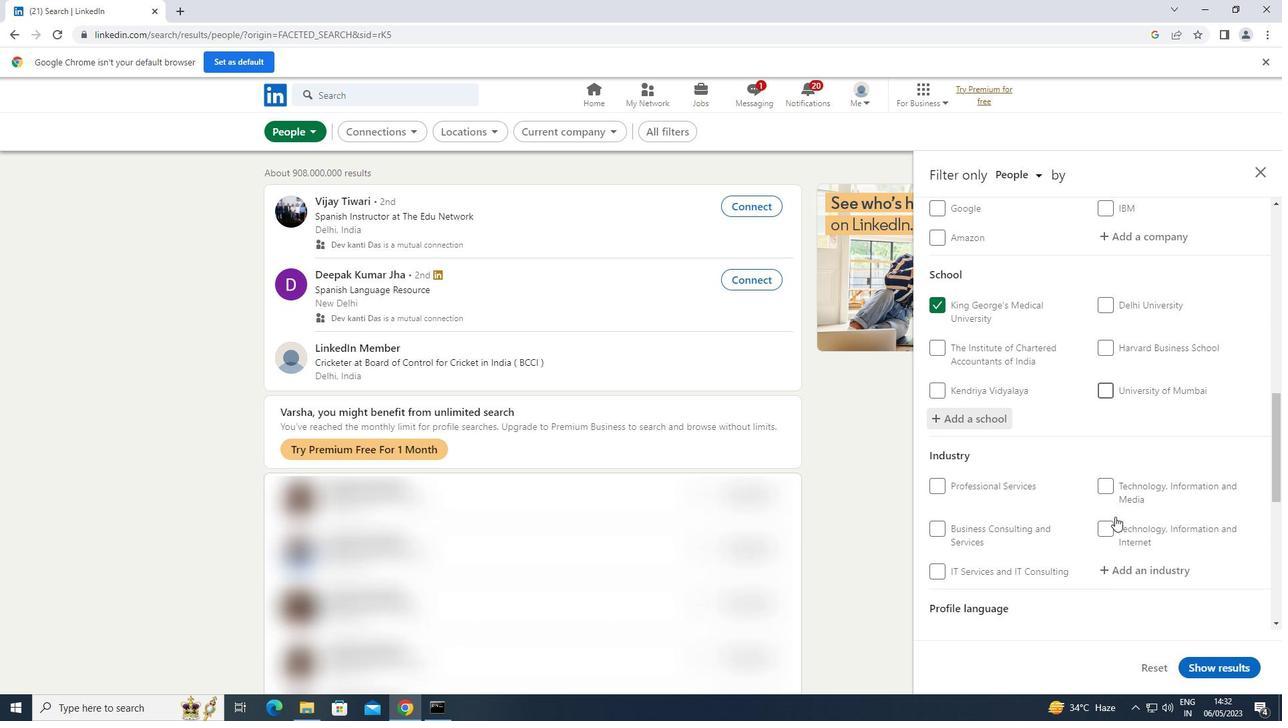 
Action: Mouse moved to (1141, 502)
Screenshot: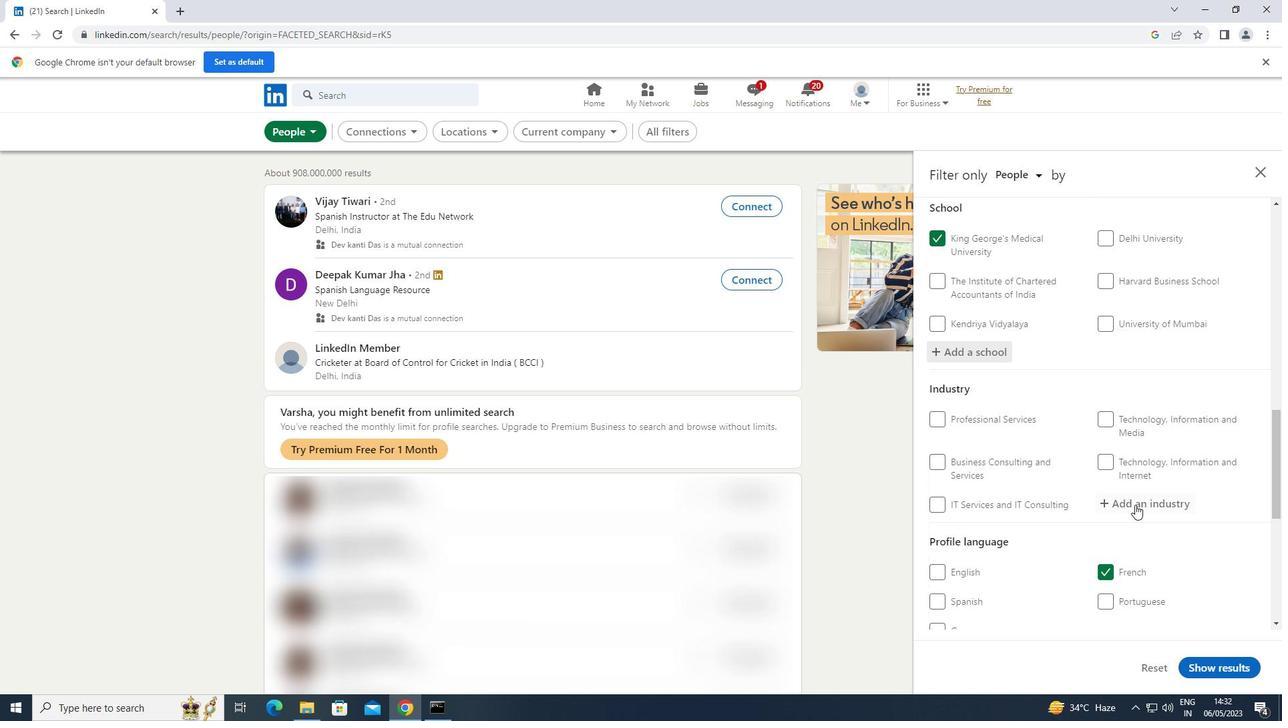 
Action: Mouse pressed left at (1141, 502)
Screenshot: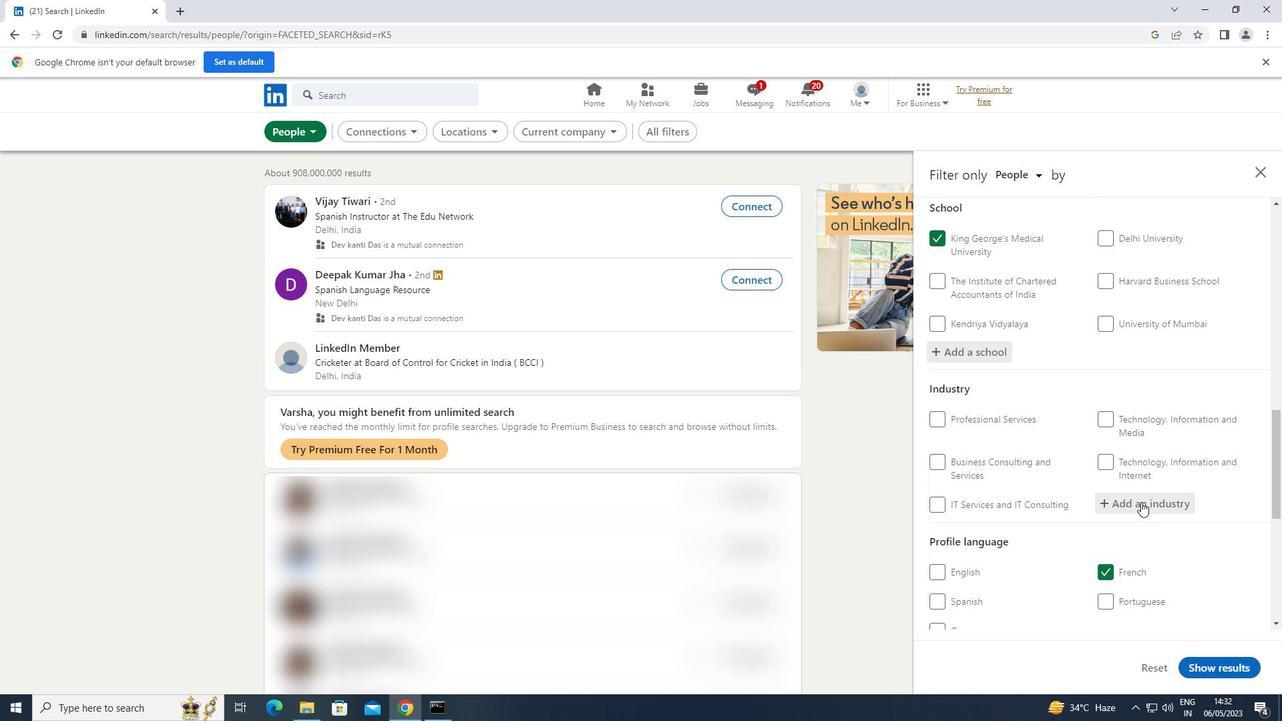 
Action: Mouse moved to (1142, 502)
Screenshot: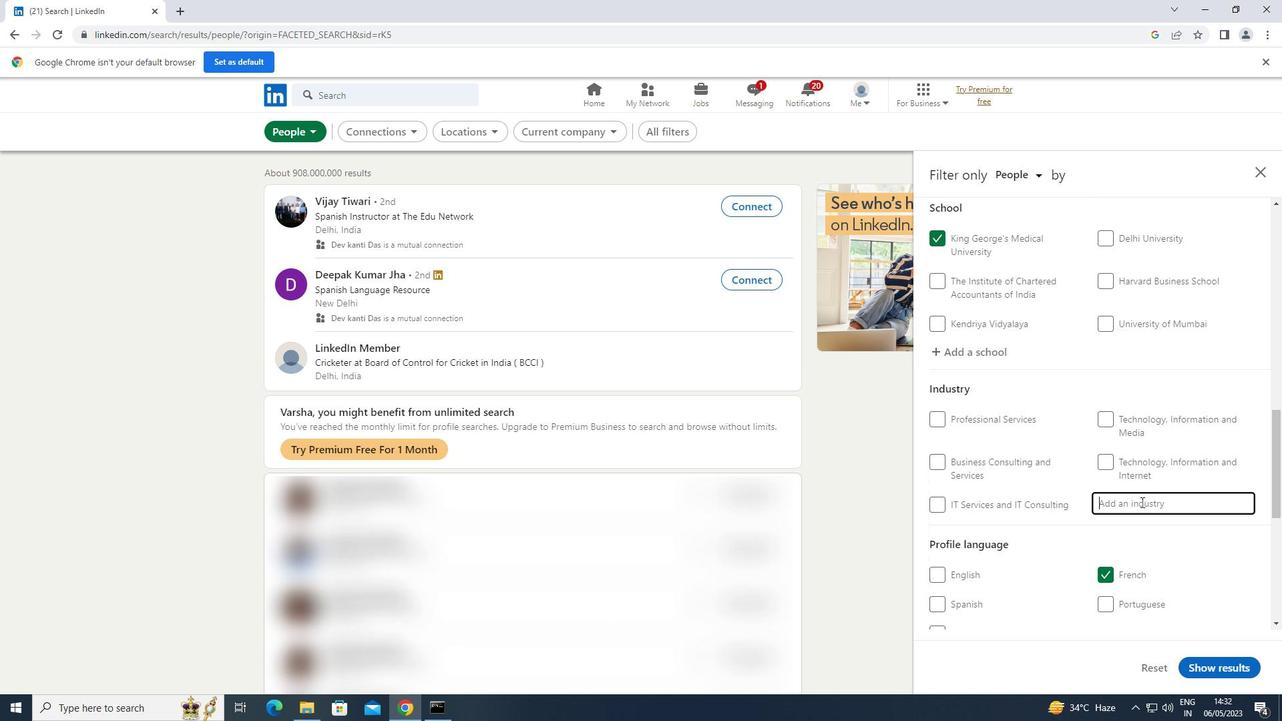 
Action: Key pressed <Key.shift>OFFICE
Screenshot: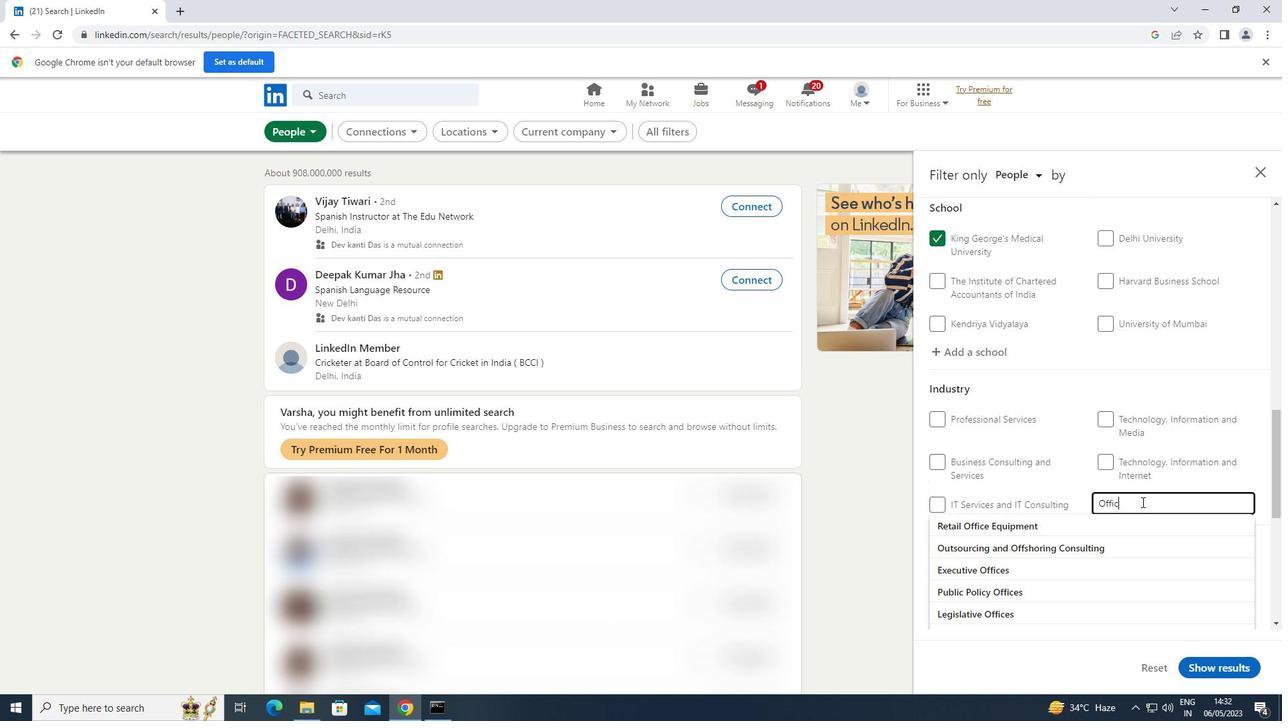 
Action: Mouse moved to (1115, 618)
Screenshot: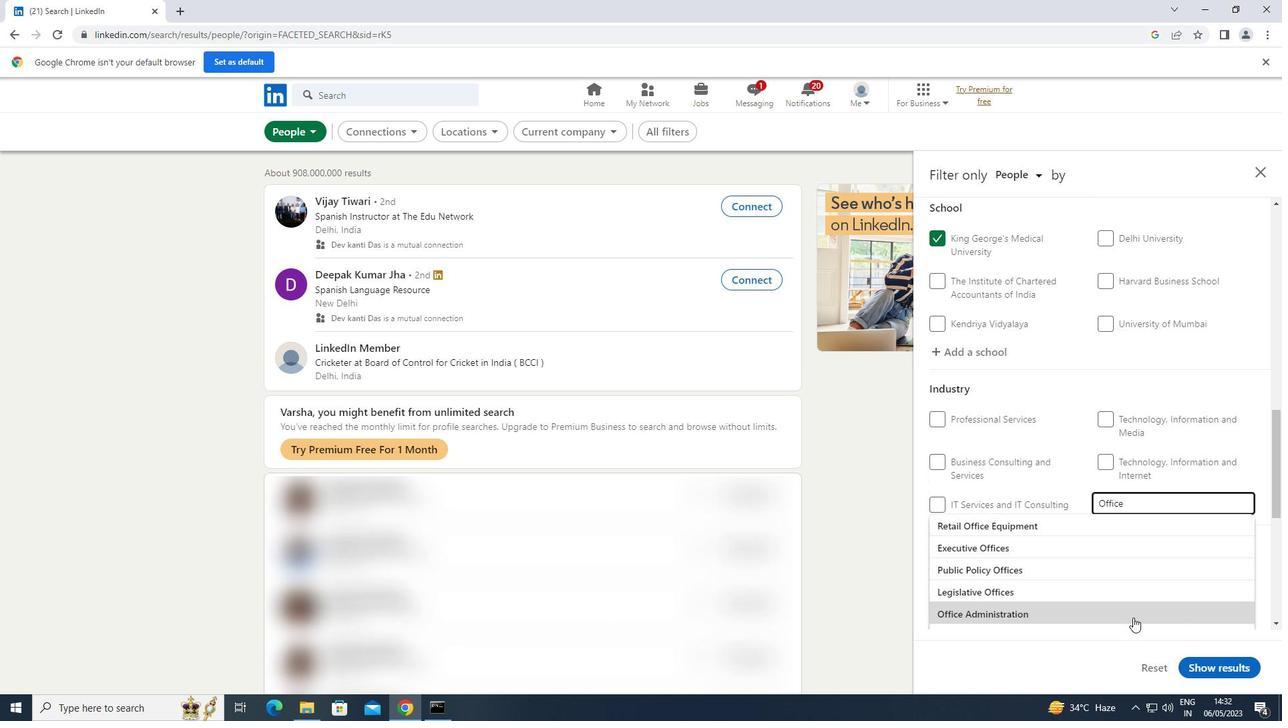 
Action: Mouse pressed left at (1115, 618)
Screenshot: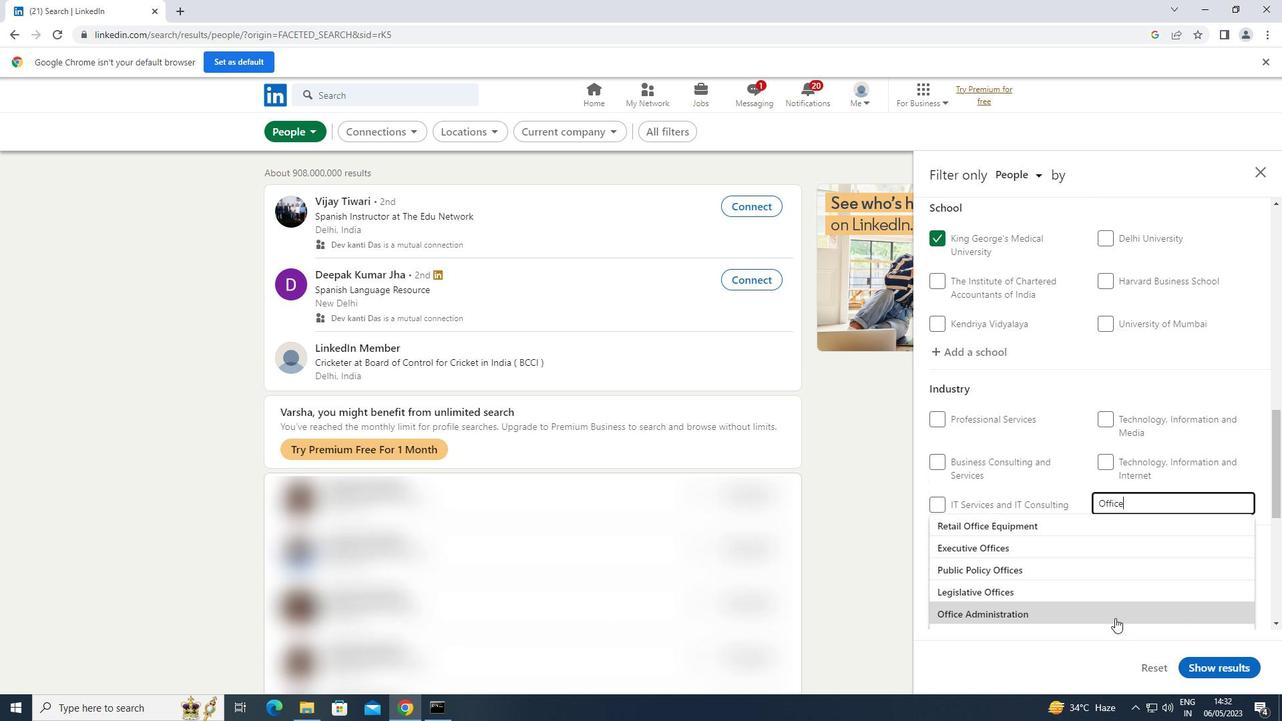 
Action: Mouse moved to (1136, 589)
Screenshot: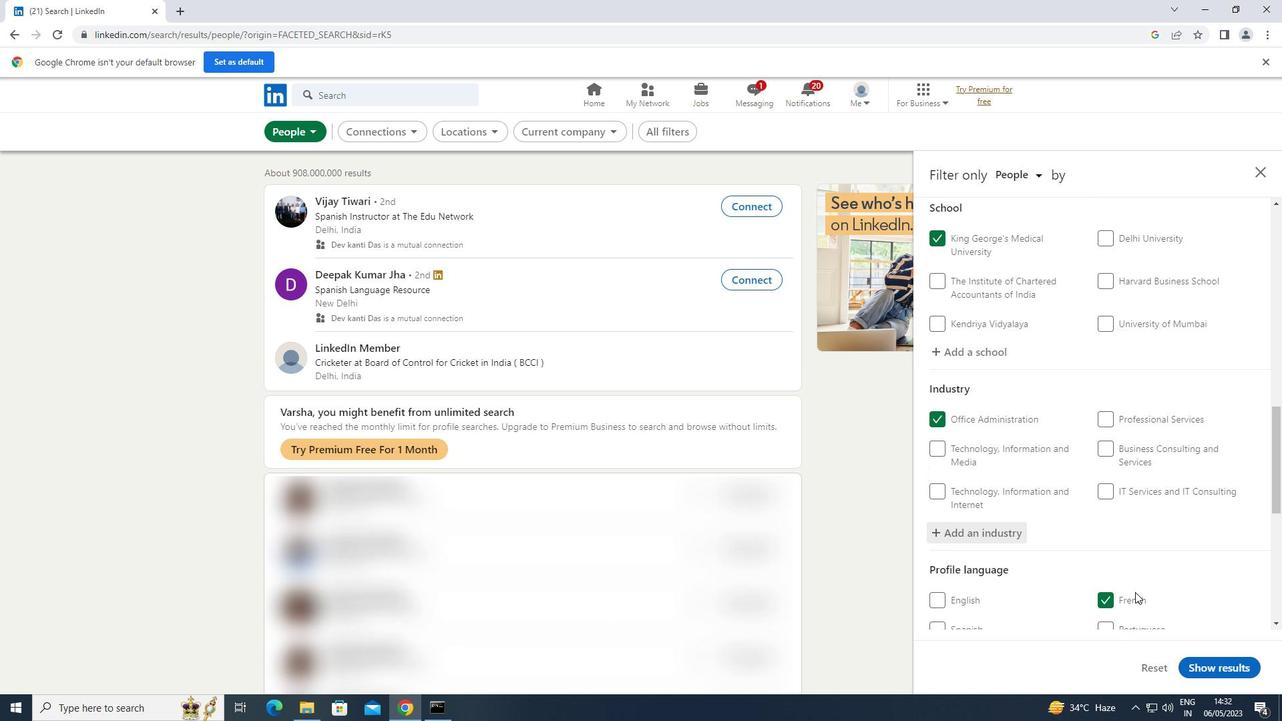 
Action: Mouse scrolled (1136, 589) with delta (0, 0)
Screenshot: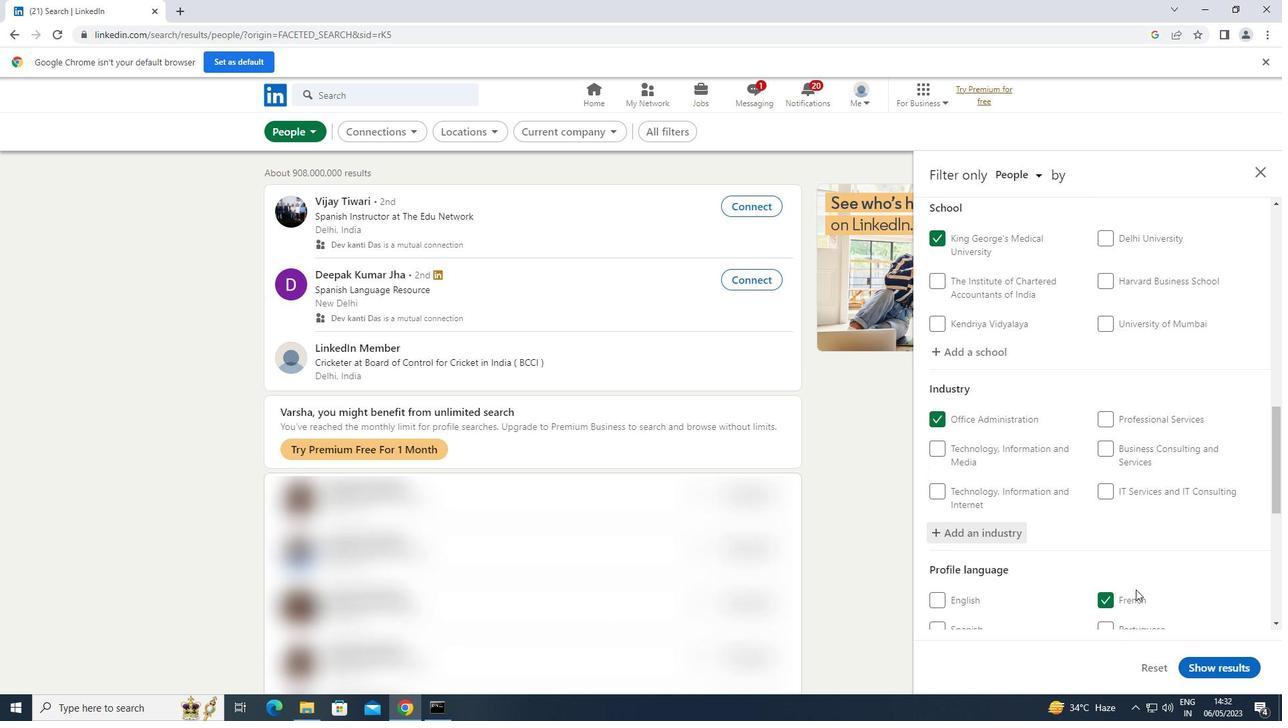 
Action: Mouse scrolled (1136, 589) with delta (0, 0)
Screenshot: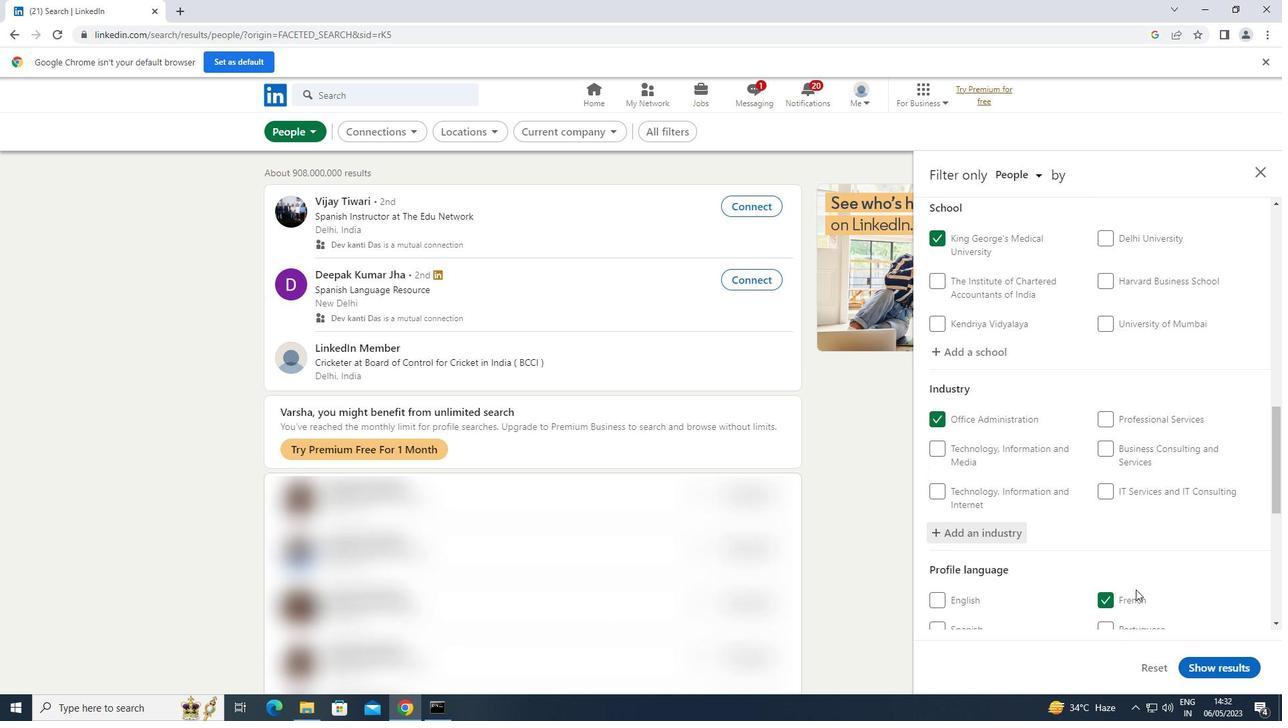 
Action: Mouse scrolled (1136, 589) with delta (0, 0)
Screenshot: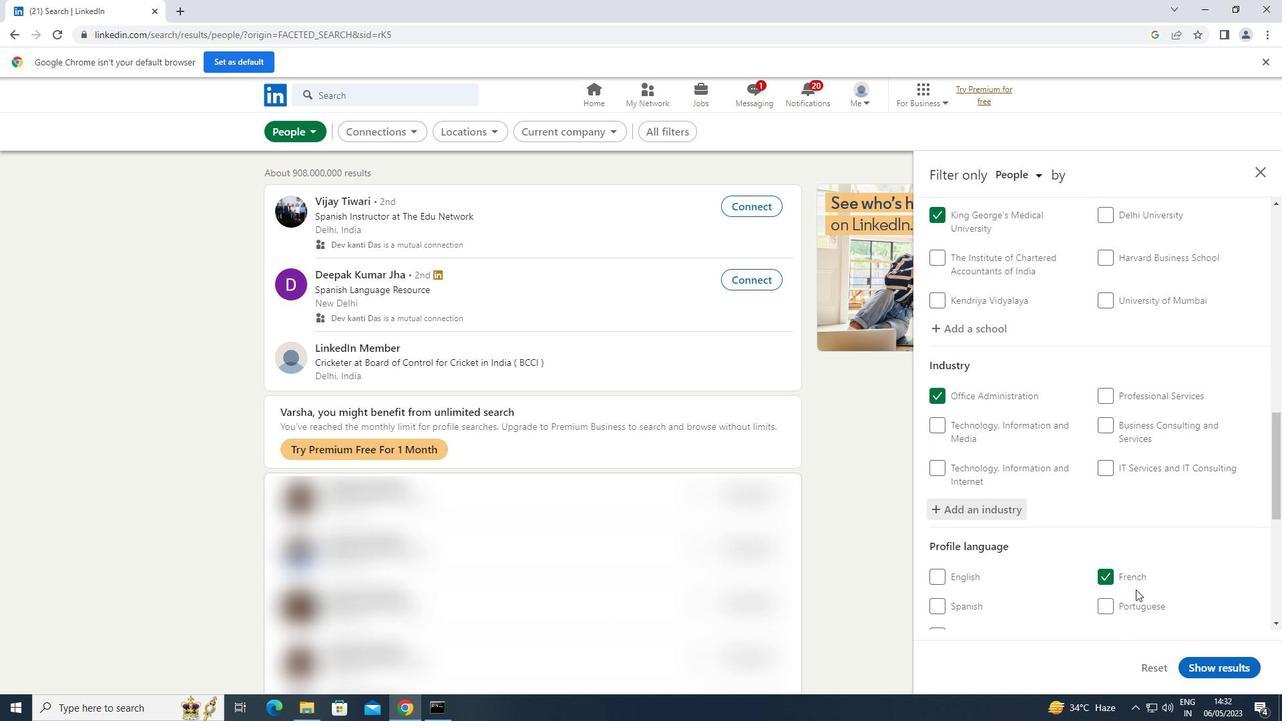 
Action: Mouse moved to (1136, 583)
Screenshot: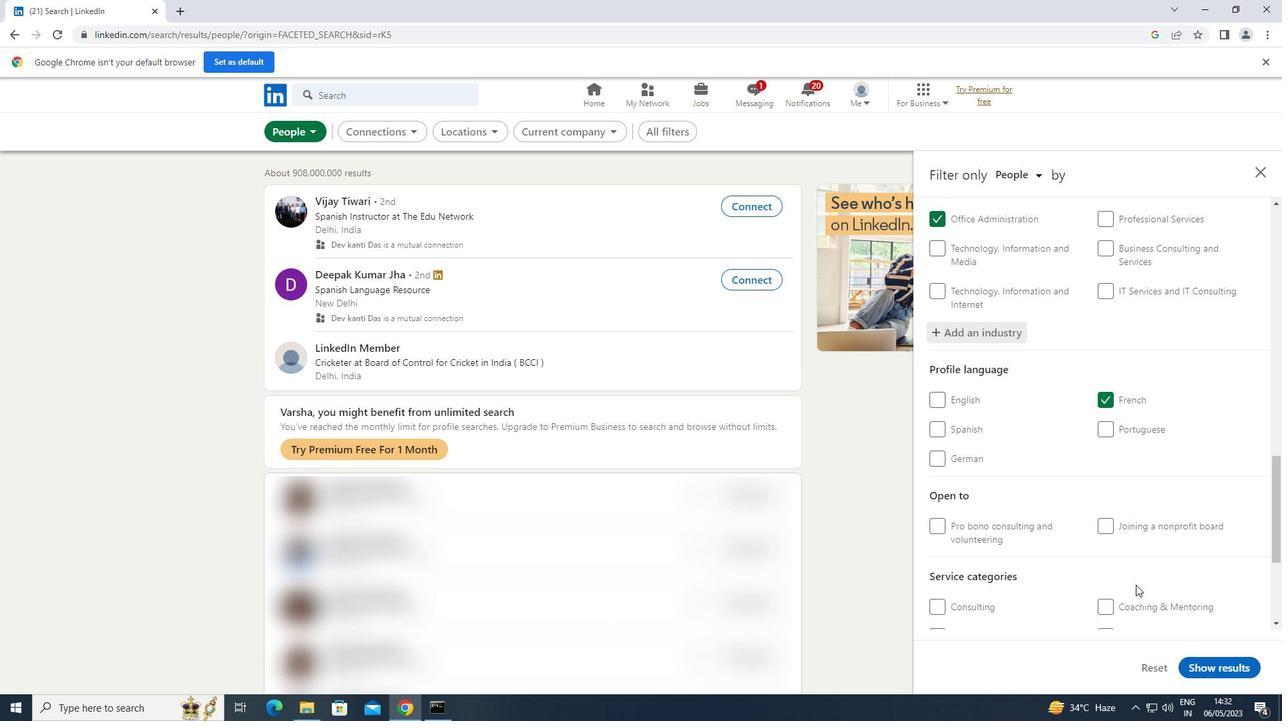
Action: Mouse scrolled (1136, 583) with delta (0, 0)
Screenshot: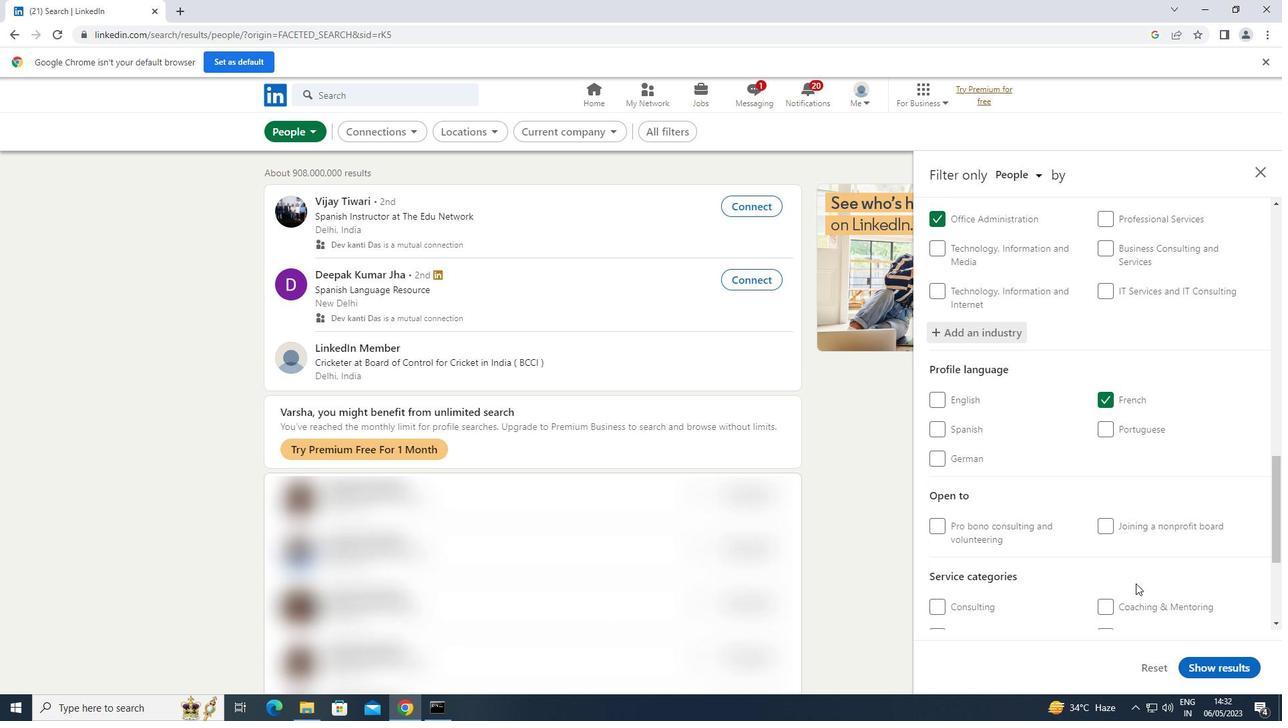 
Action: Mouse moved to (1136, 593)
Screenshot: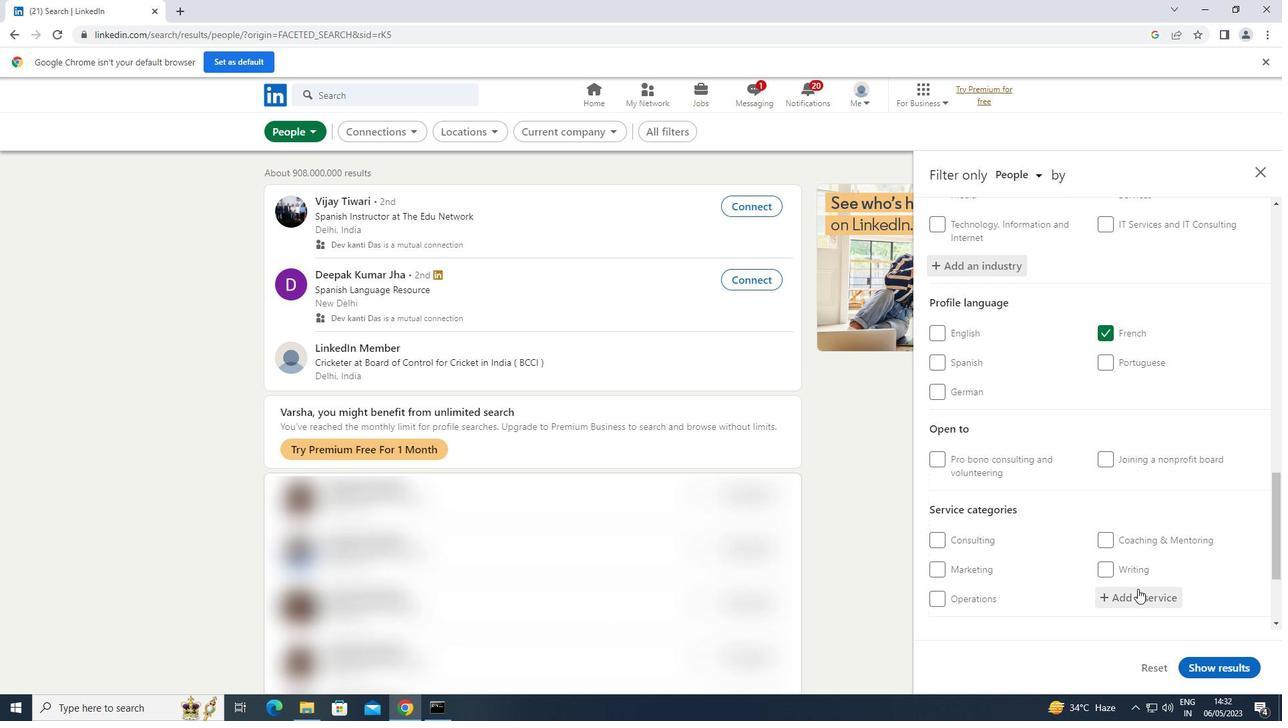 
Action: Mouse pressed left at (1136, 593)
Screenshot: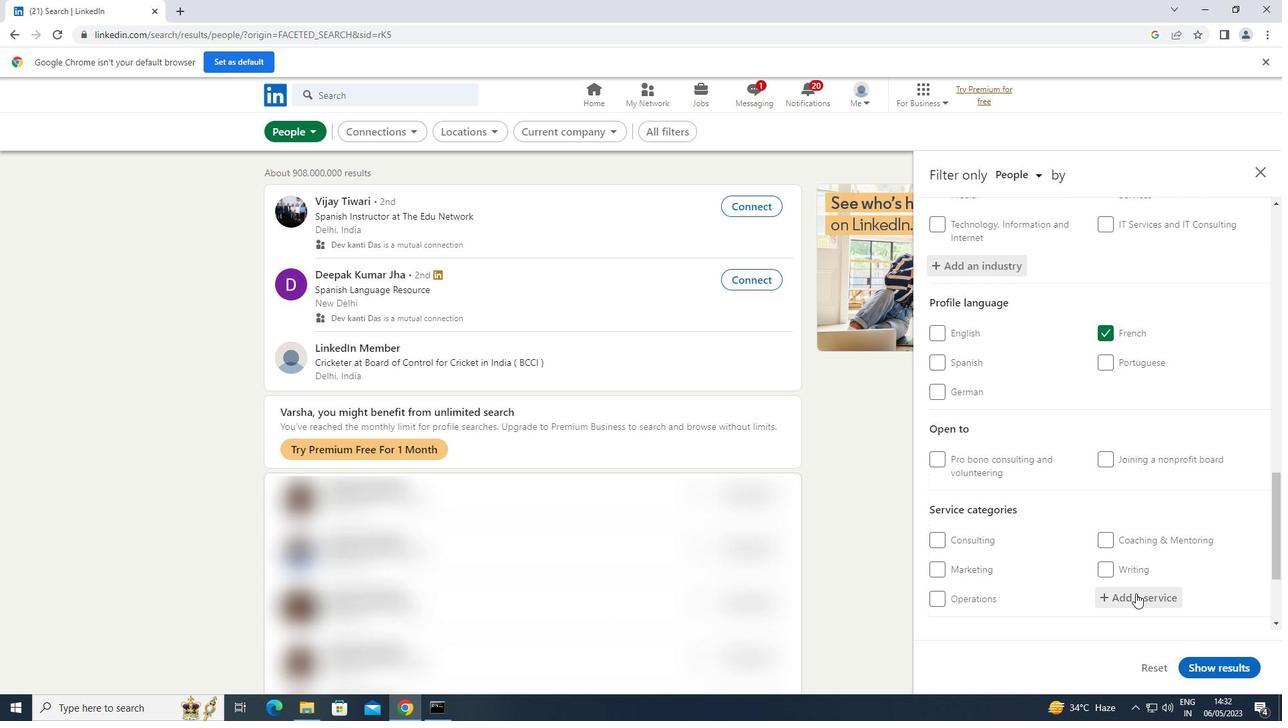 
Action: Key pressed <Key.shift>PUBLIC<Key.space><Key.shift>SPEAKING
Screenshot: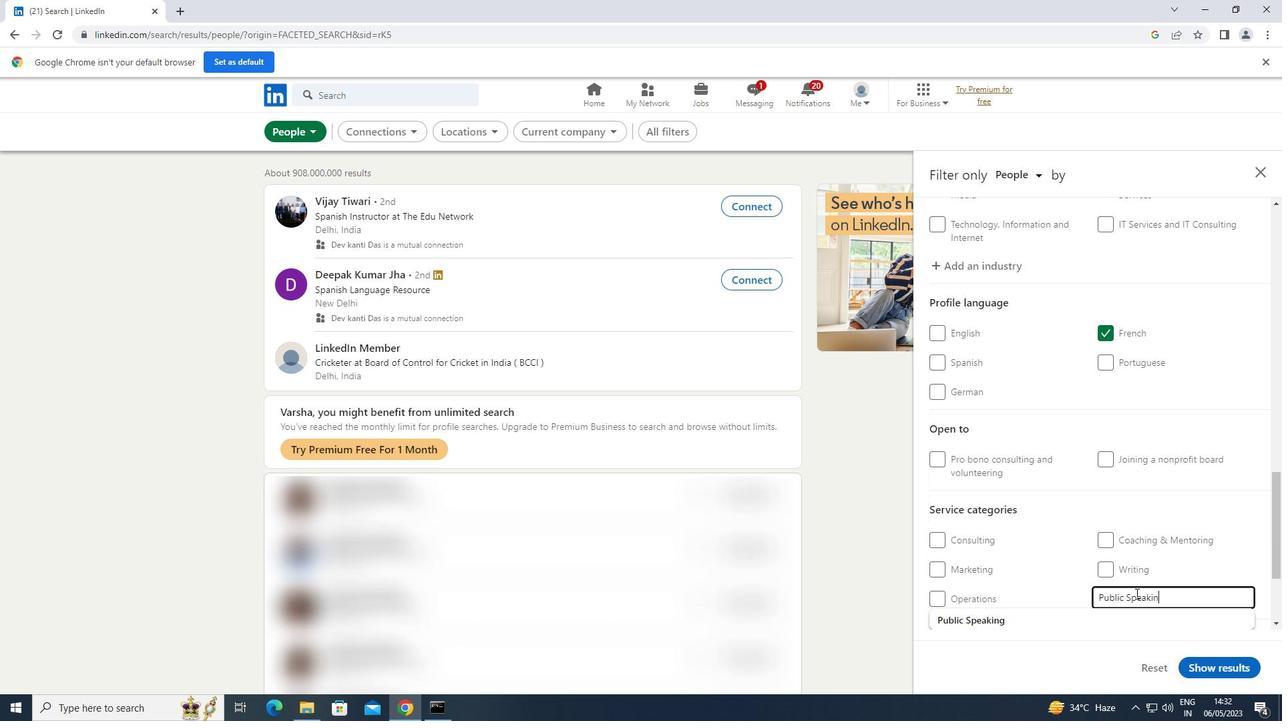 
Action: Mouse moved to (1033, 615)
Screenshot: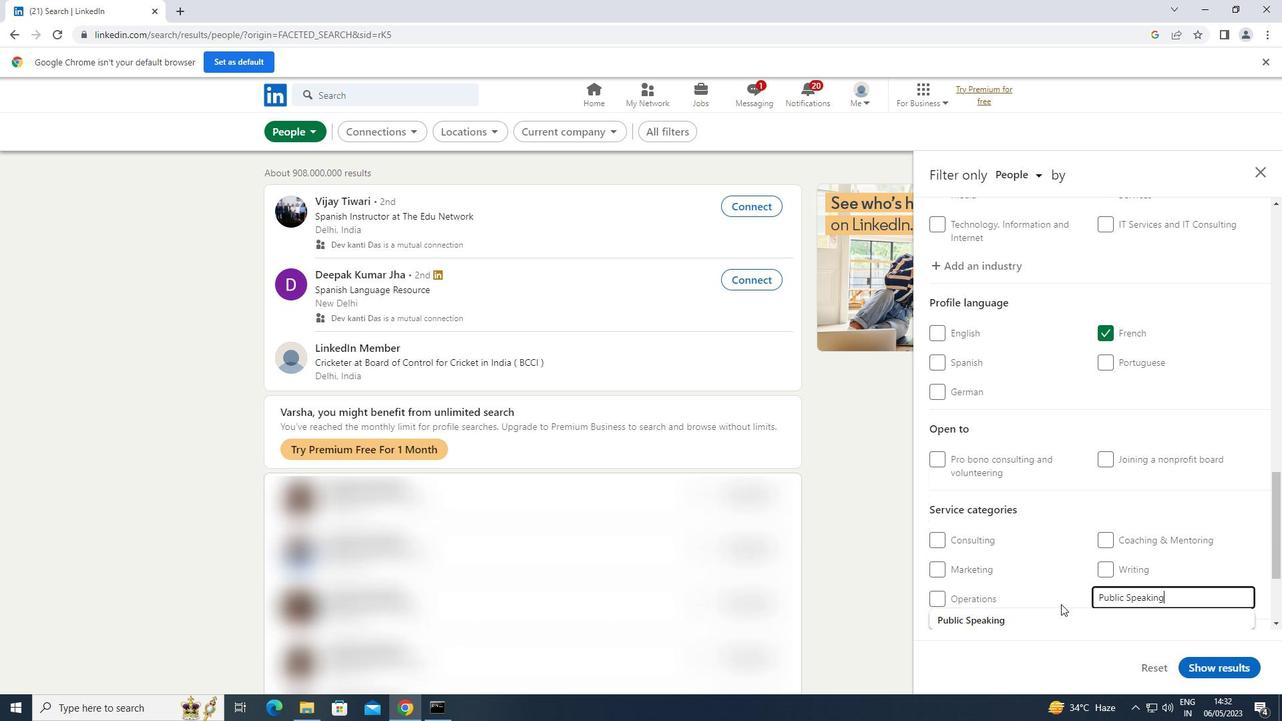 
Action: Mouse pressed left at (1033, 615)
Screenshot: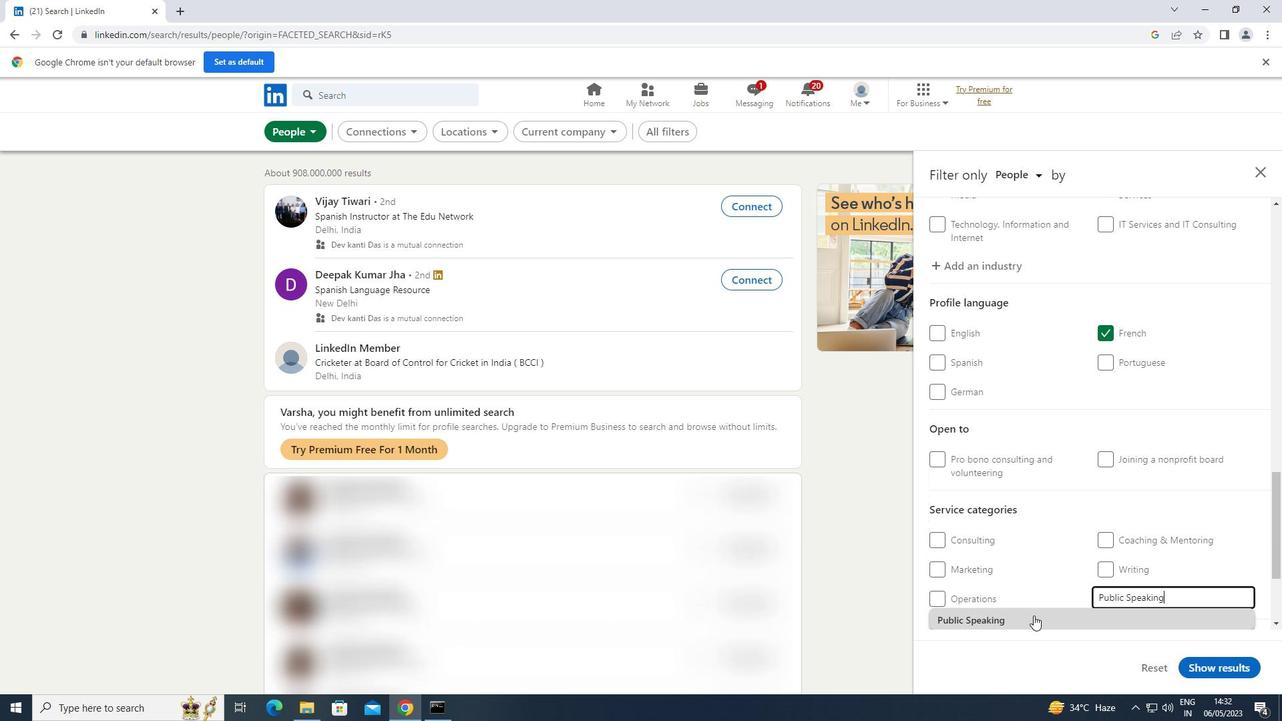 
Action: Mouse moved to (1140, 516)
Screenshot: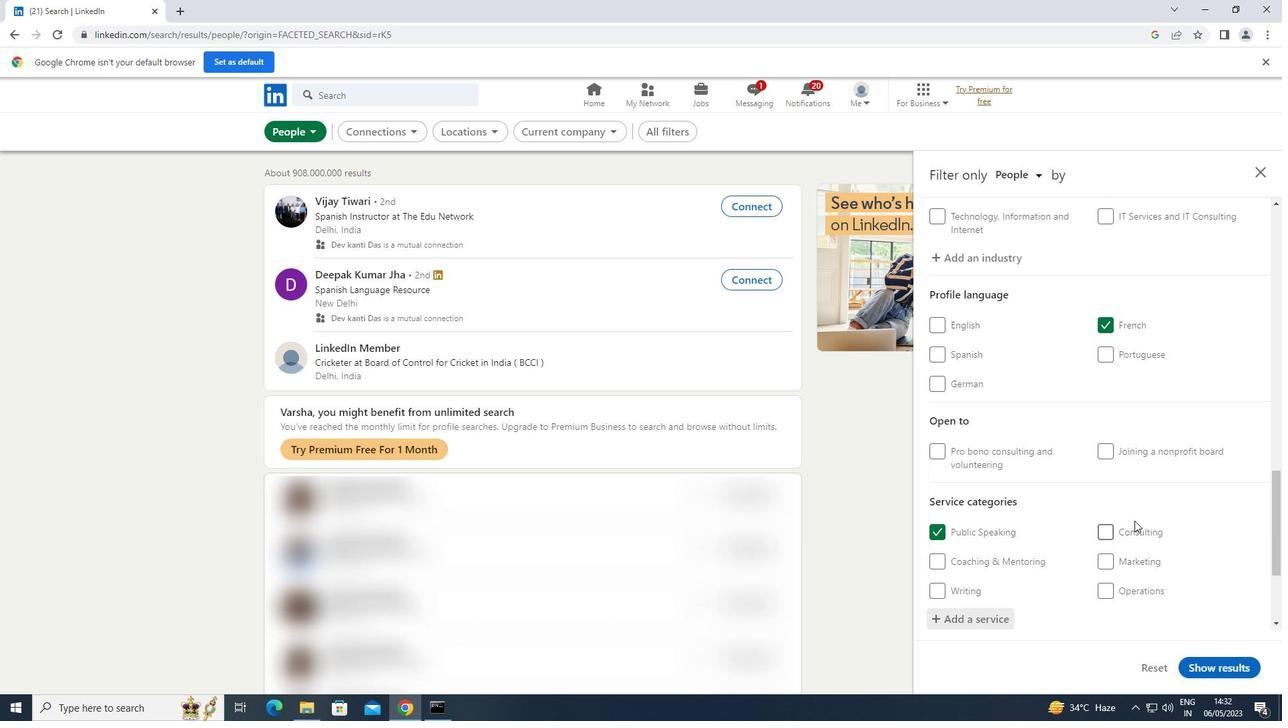 
Action: Mouse scrolled (1140, 515) with delta (0, 0)
Screenshot: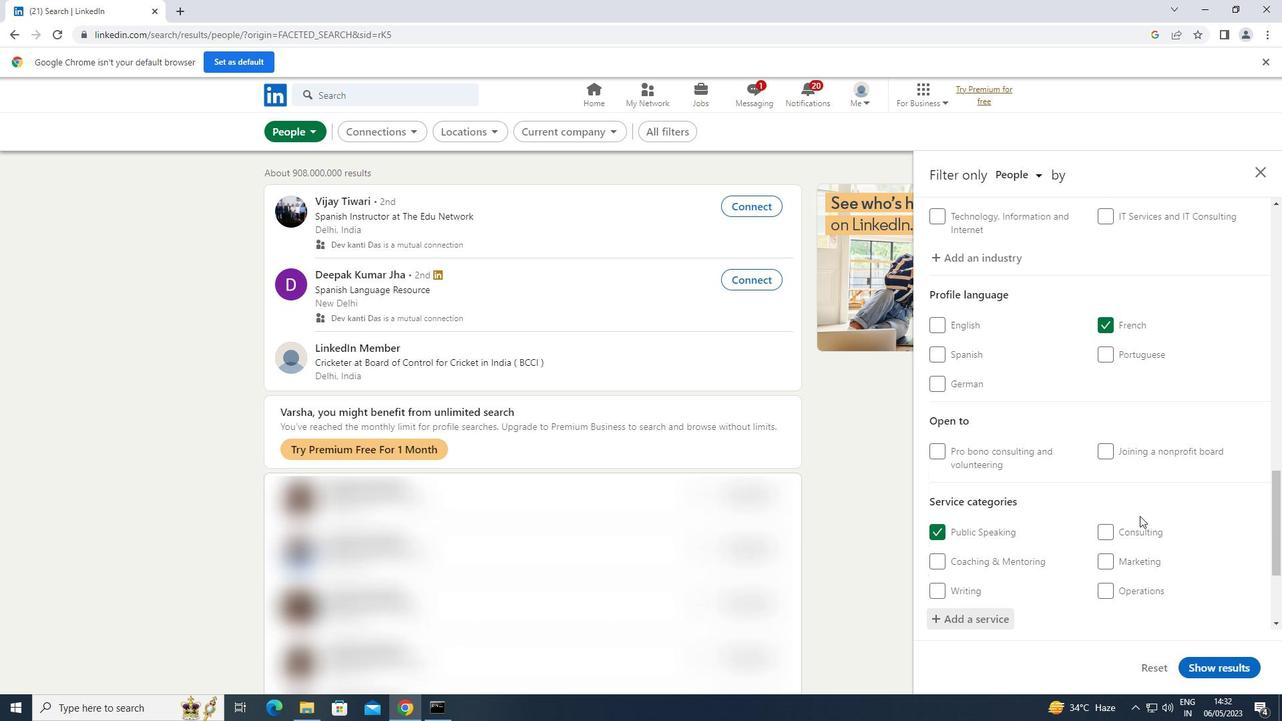 
Action: Mouse scrolled (1140, 515) with delta (0, 0)
Screenshot: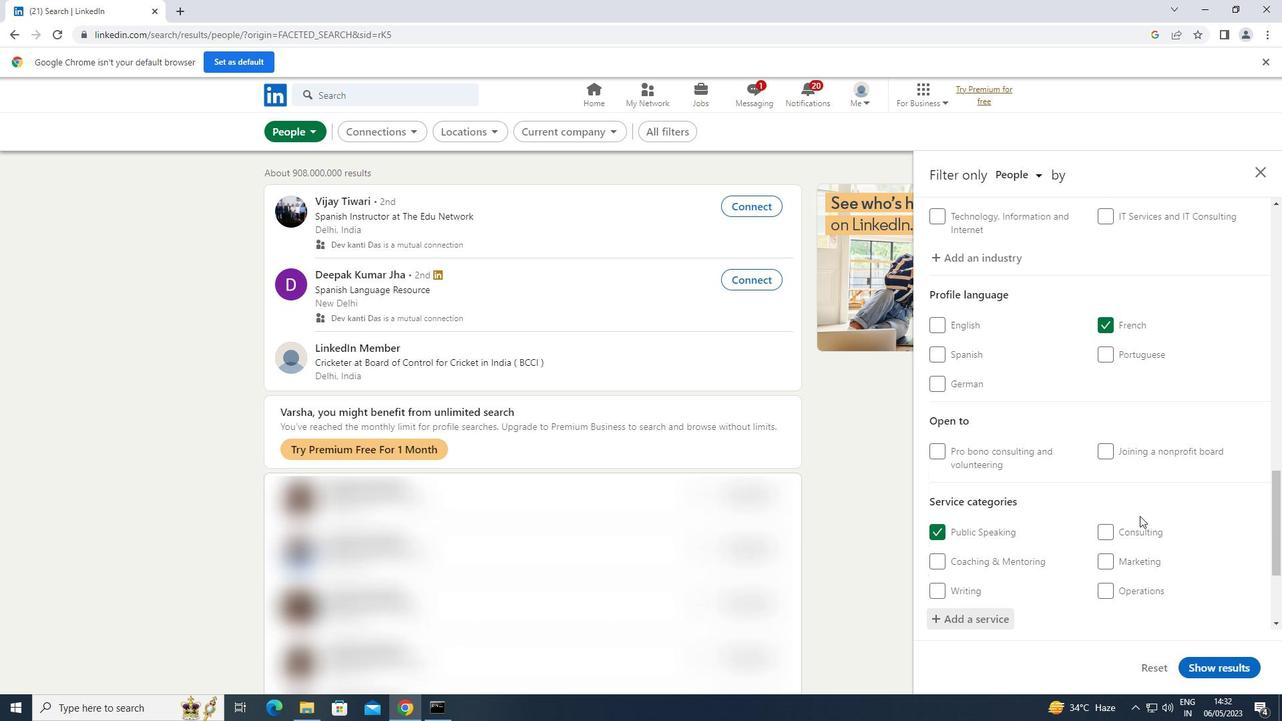 
Action: Mouse scrolled (1140, 515) with delta (0, 0)
Screenshot: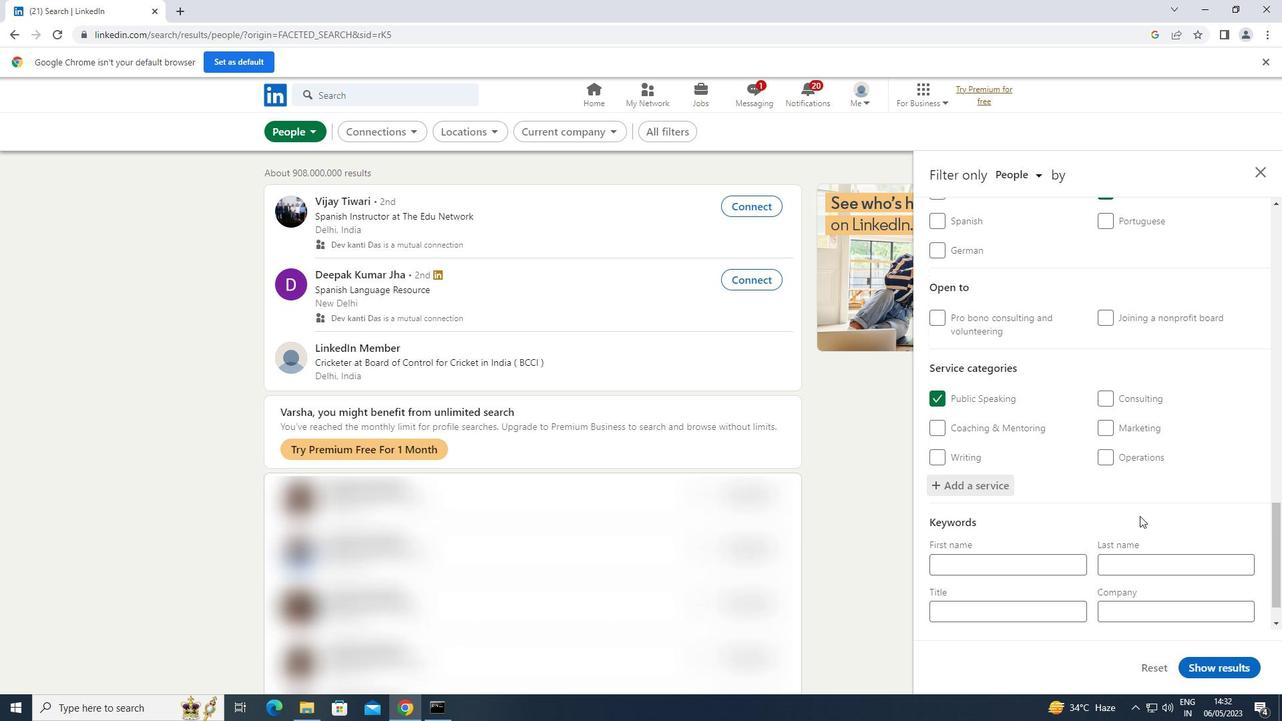 
Action: Mouse scrolled (1140, 515) with delta (0, 0)
Screenshot: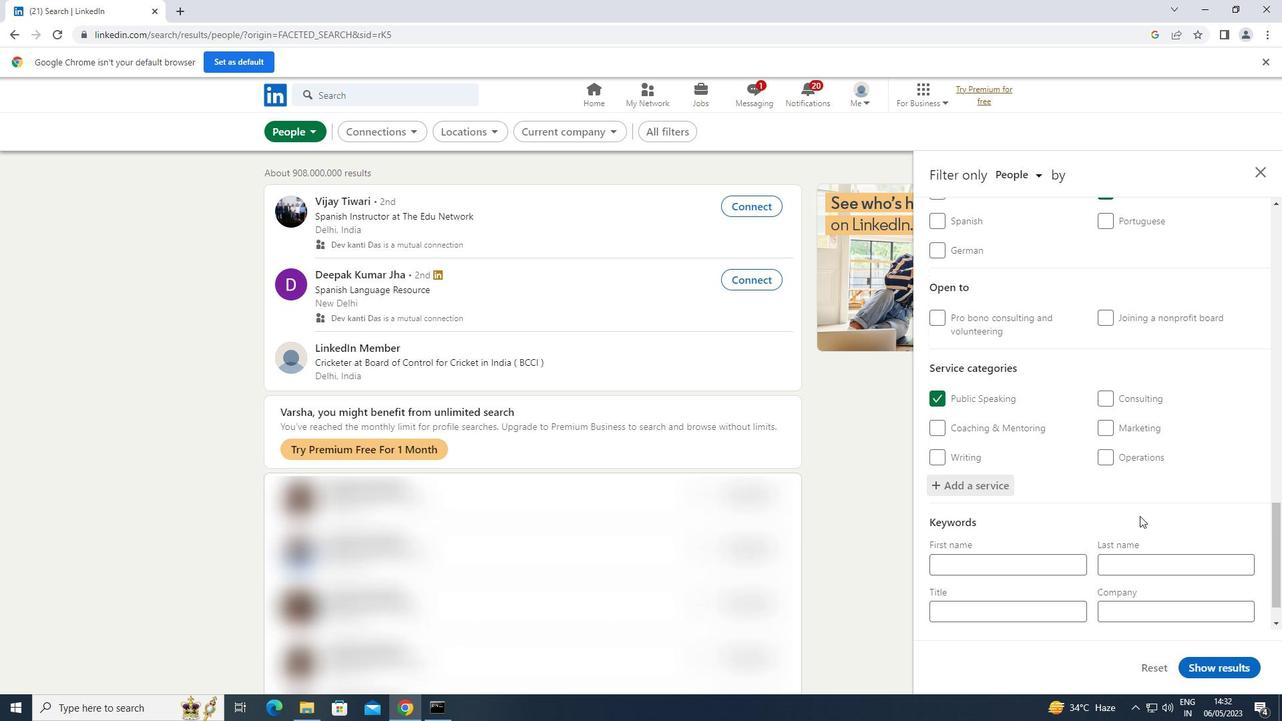 
Action: Mouse scrolled (1140, 515) with delta (0, 0)
Screenshot: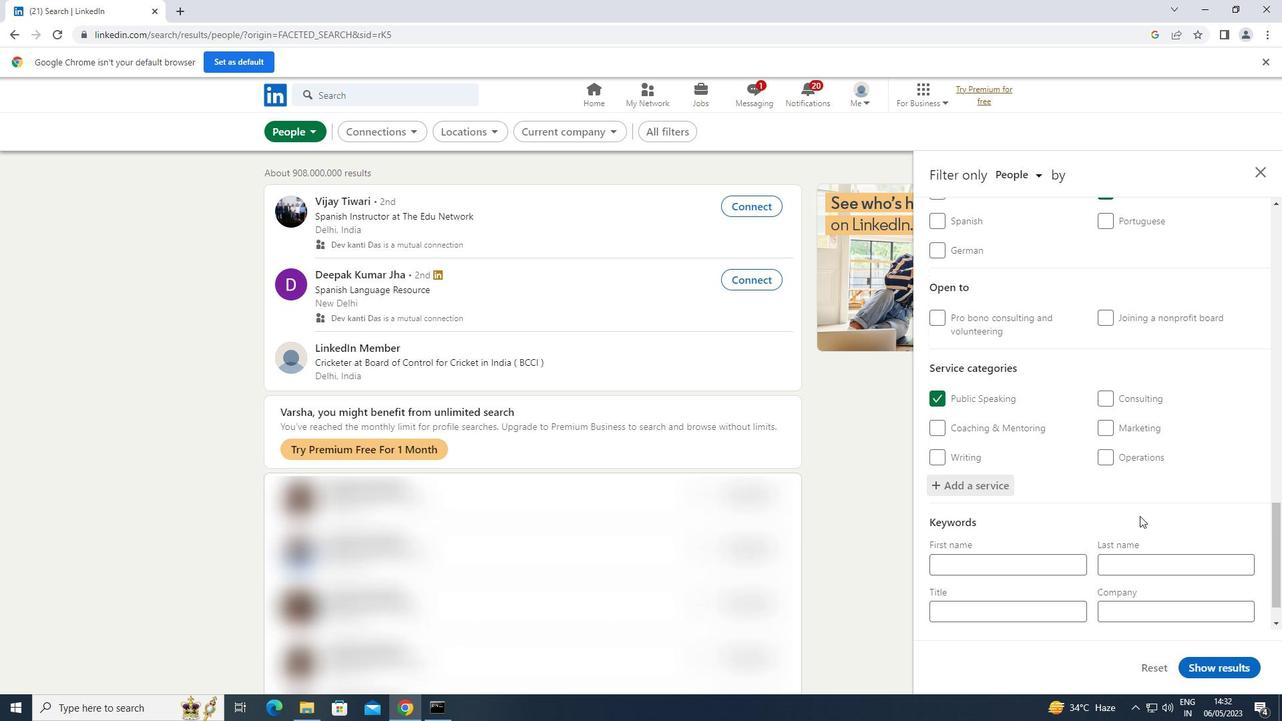 
Action: Mouse scrolled (1140, 515) with delta (0, 0)
Screenshot: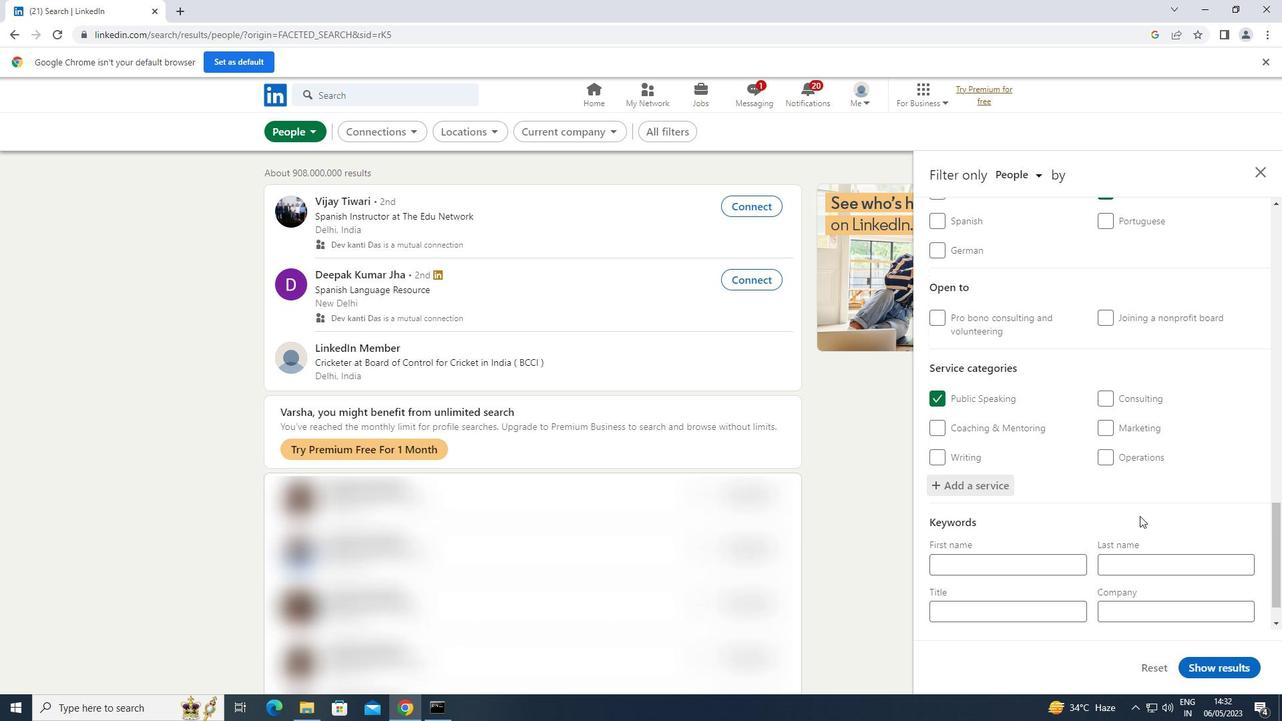 
Action: Mouse scrolled (1140, 515) with delta (0, 0)
Screenshot: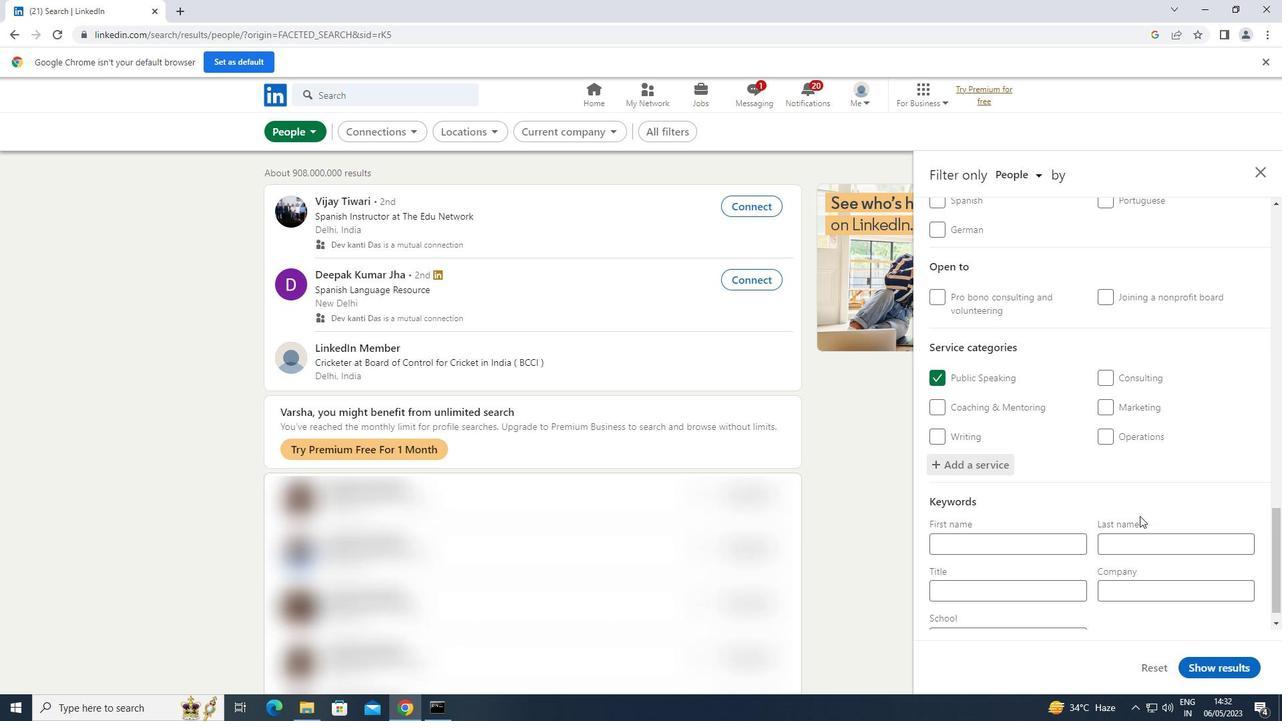 
Action: Mouse moved to (1056, 572)
Screenshot: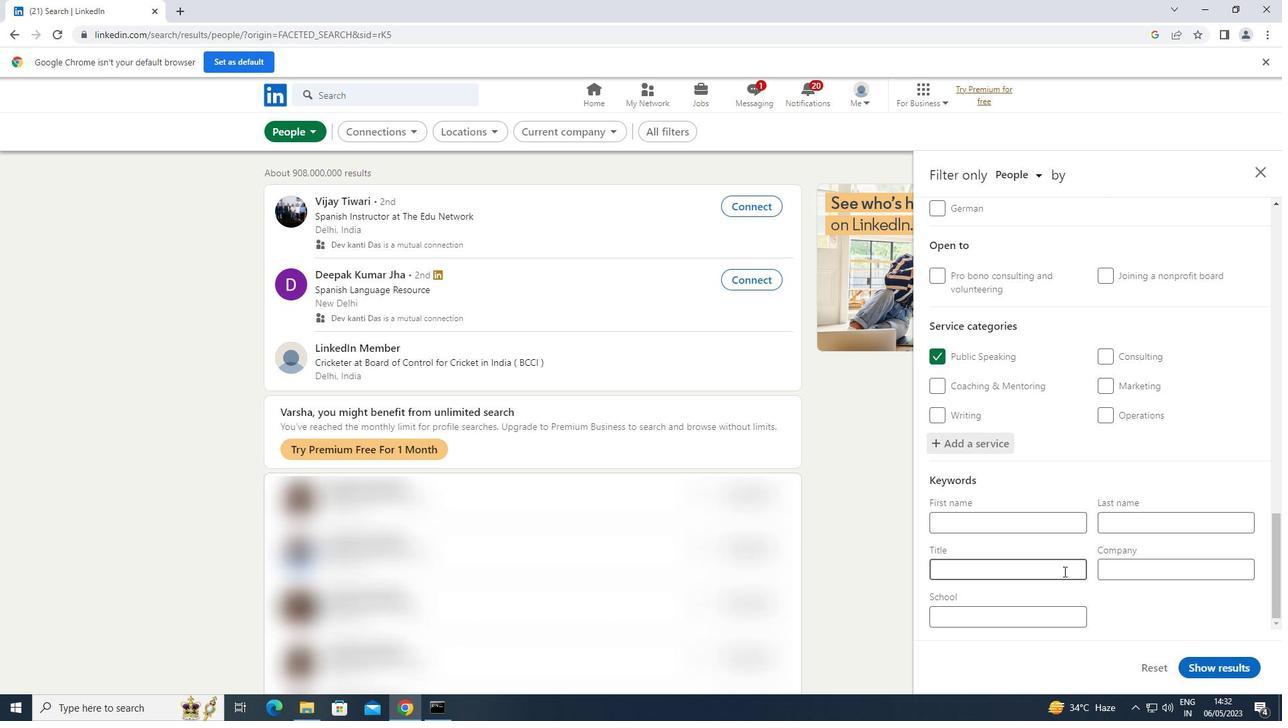 
Action: Mouse pressed left at (1056, 572)
Screenshot: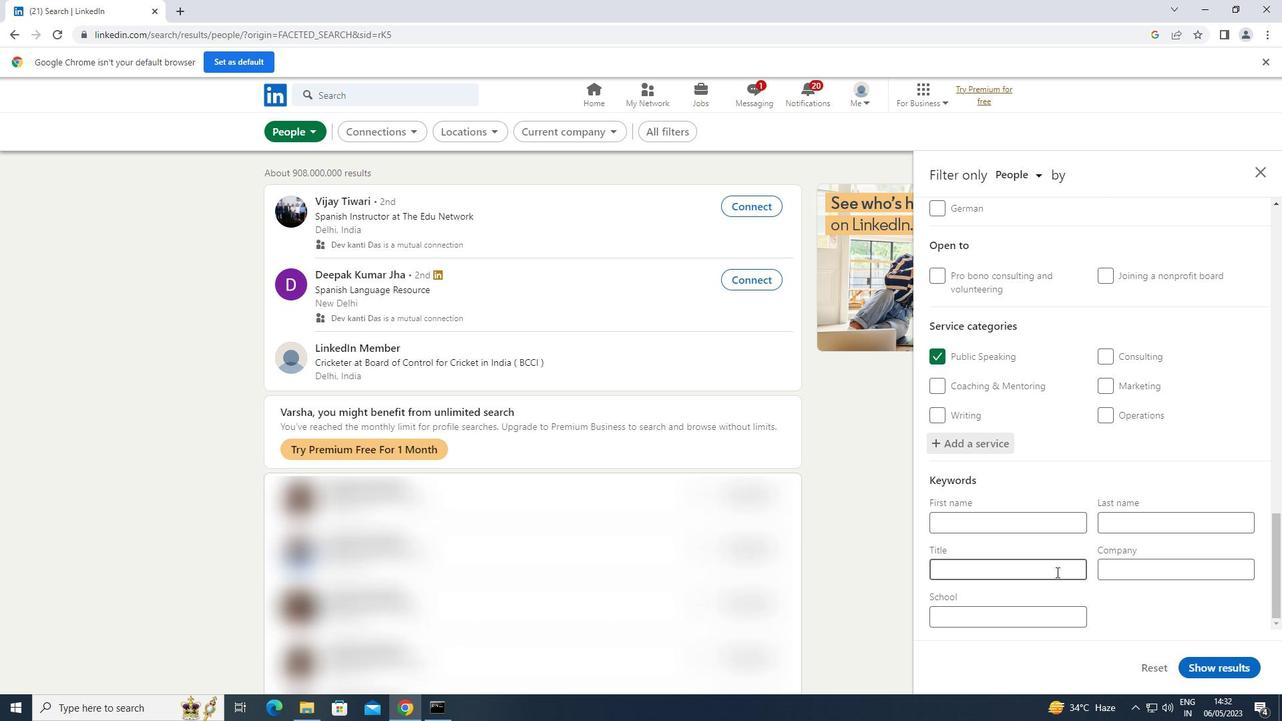 
Action: Key pressed <Key.shift>HABITAT<Key.space>FOR<Key.space><Key.shift>HUMANITY<Key.space><Key.shift>BUILDER
Screenshot: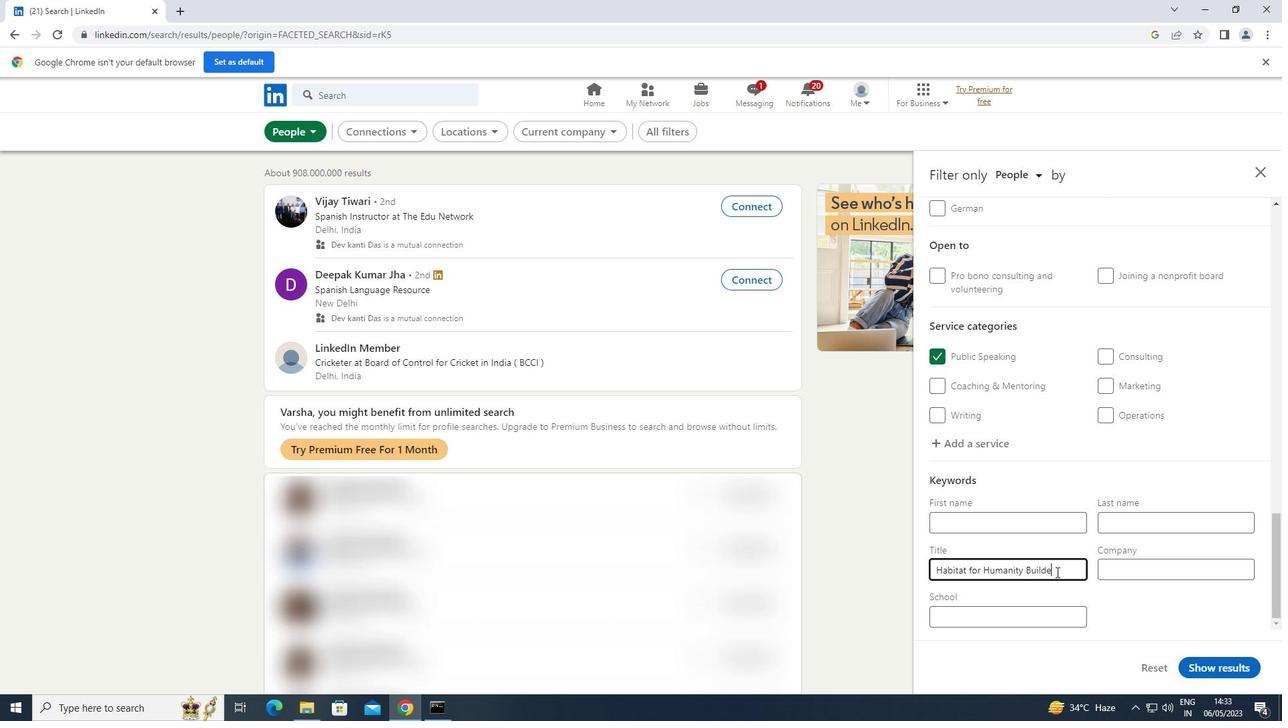 
Action: Mouse moved to (1239, 670)
Screenshot: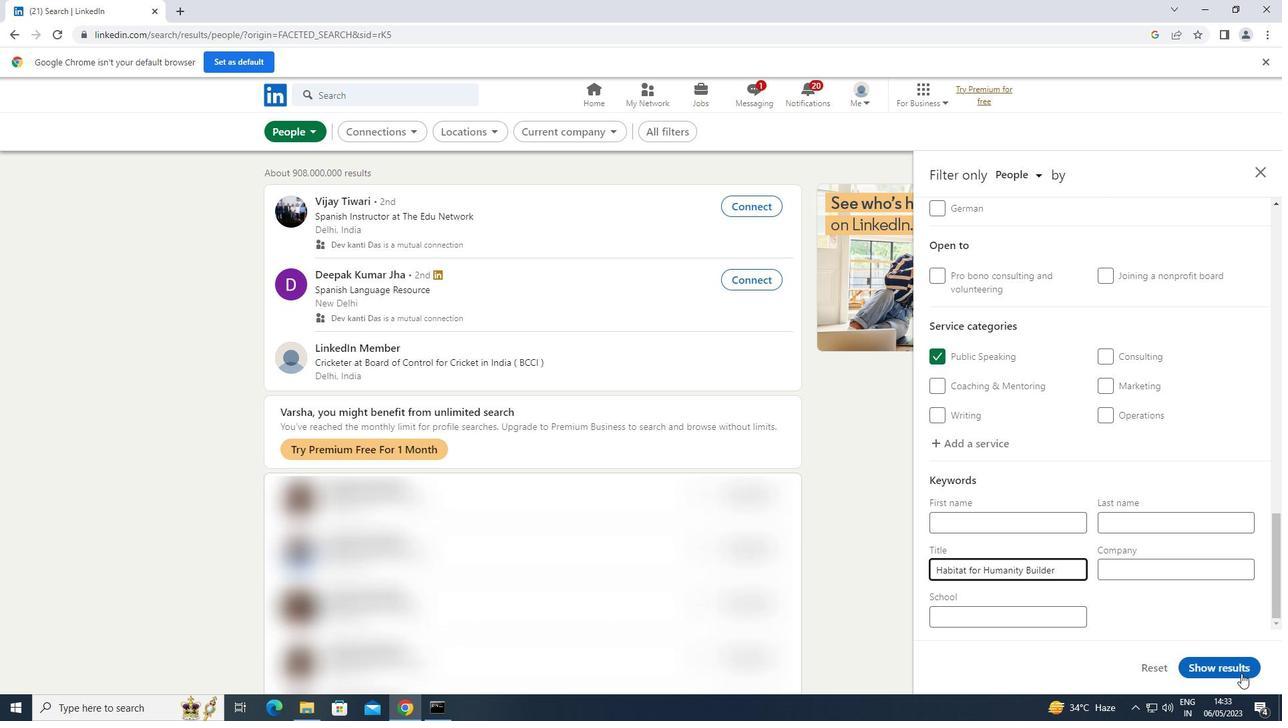 
Action: Mouse pressed left at (1239, 670)
Screenshot: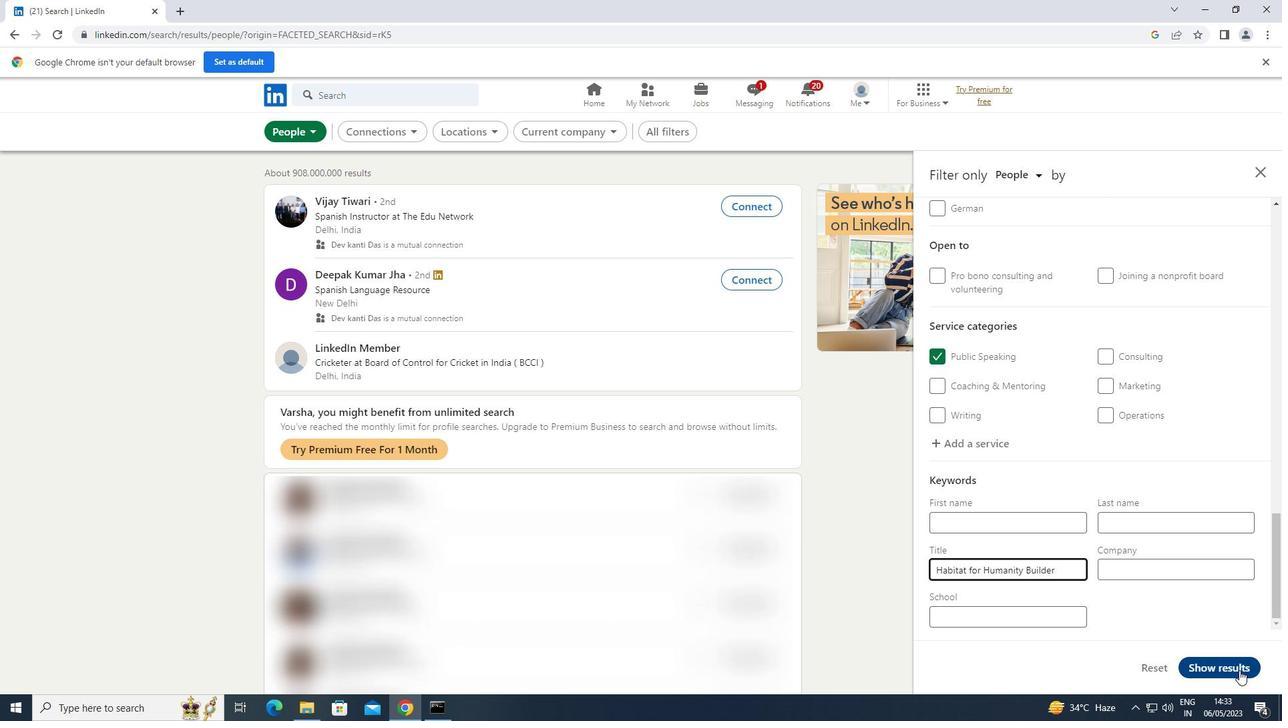 
